 Task: Look for Airbnb options in Karukh, Afghanistan from 11th November, 2023 to 15th November, 2023 for 2 adults.1  bedroom having 2 beds and 1 bathroom. Property type can be hotel. Amenities needed are:dedicated workplace, breakfast. Look for 3 properties as per requirement.
Action: Mouse moved to (430, 93)
Screenshot: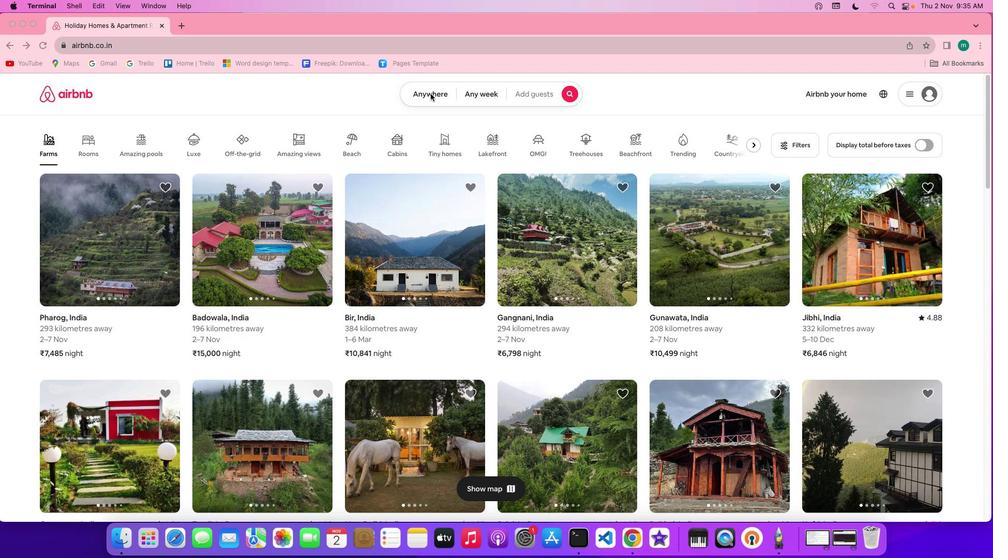 
Action: Mouse pressed left at (430, 93)
Screenshot: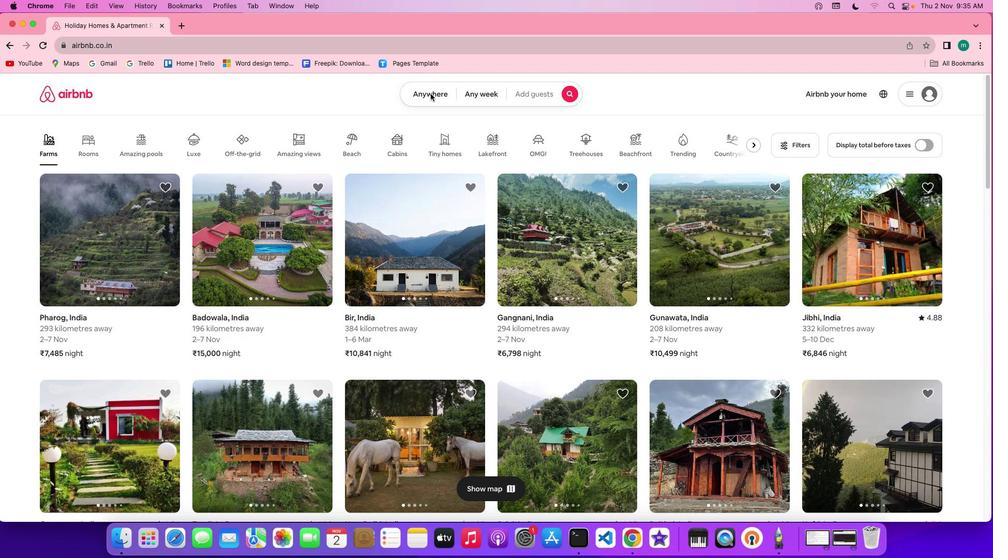 
Action: Mouse moved to (431, 93)
Screenshot: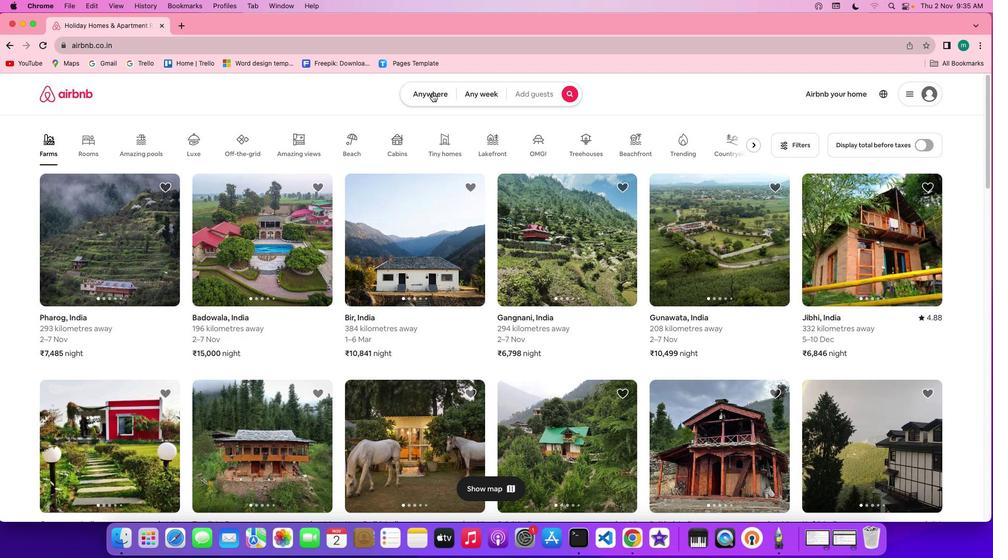 
Action: Mouse pressed left at (431, 93)
Screenshot: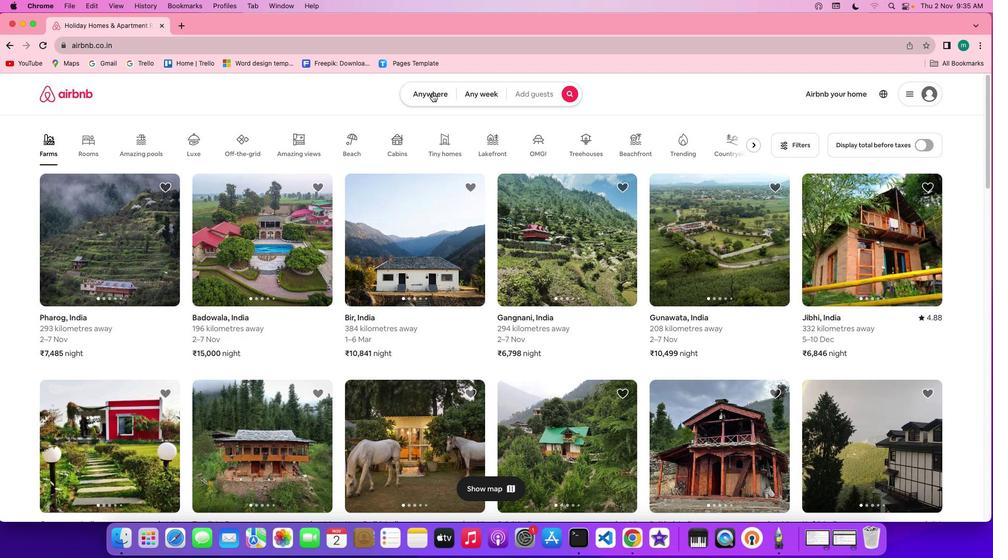 
Action: Mouse moved to (432, 93)
Screenshot: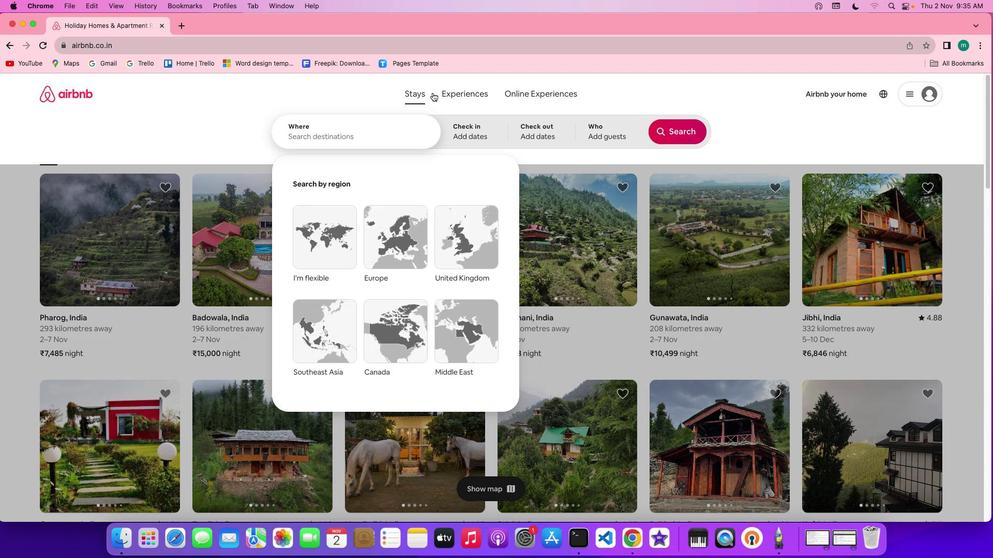 
Action: Key pressed Key.shift'K''a''r''u''k''h'','Key.spaceKey.shift'A''f''g''h''a''n''i''s''t''a''n'
Screenshot: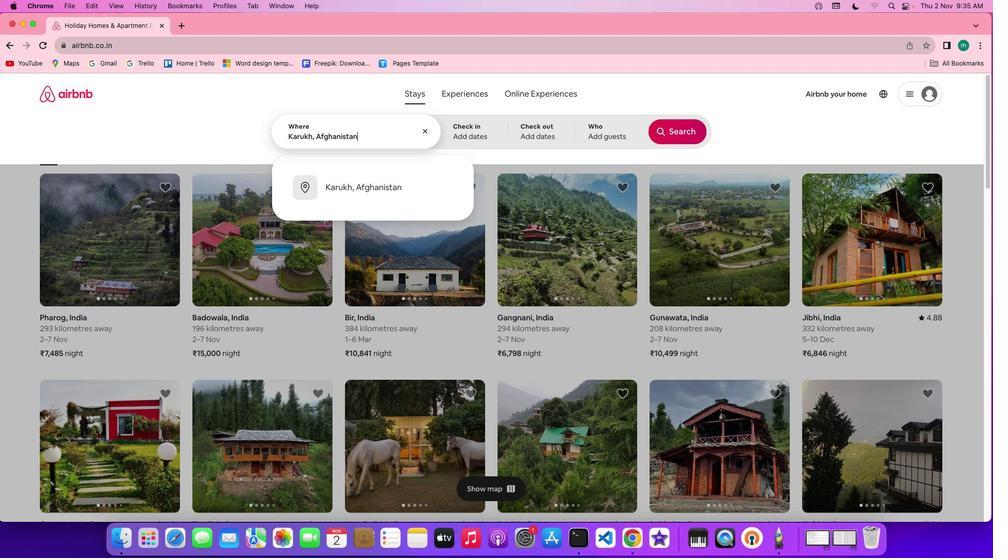 
Action: Mouse moved to (475, 127)
Screenshot: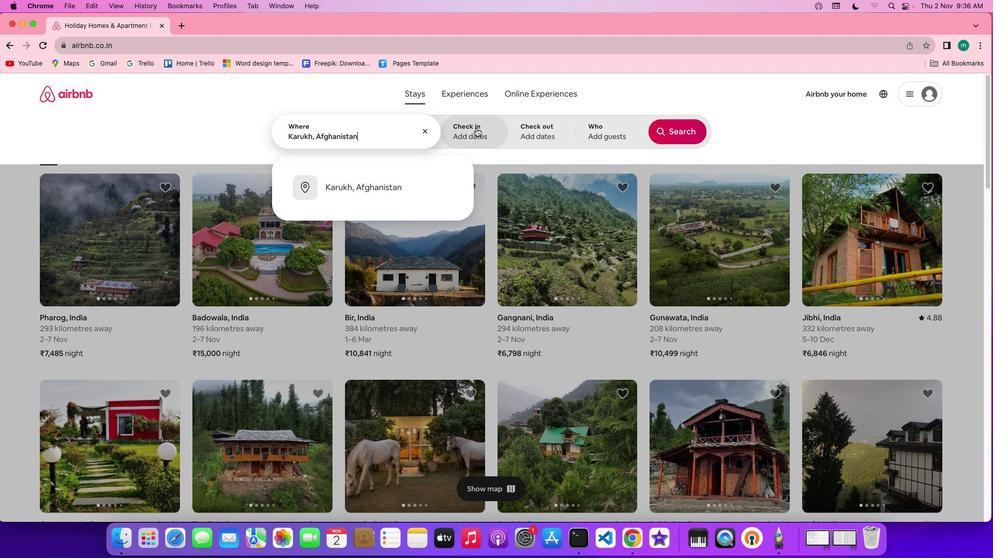 
Action: Mouse pressed left at (475, 127)
Screenshot: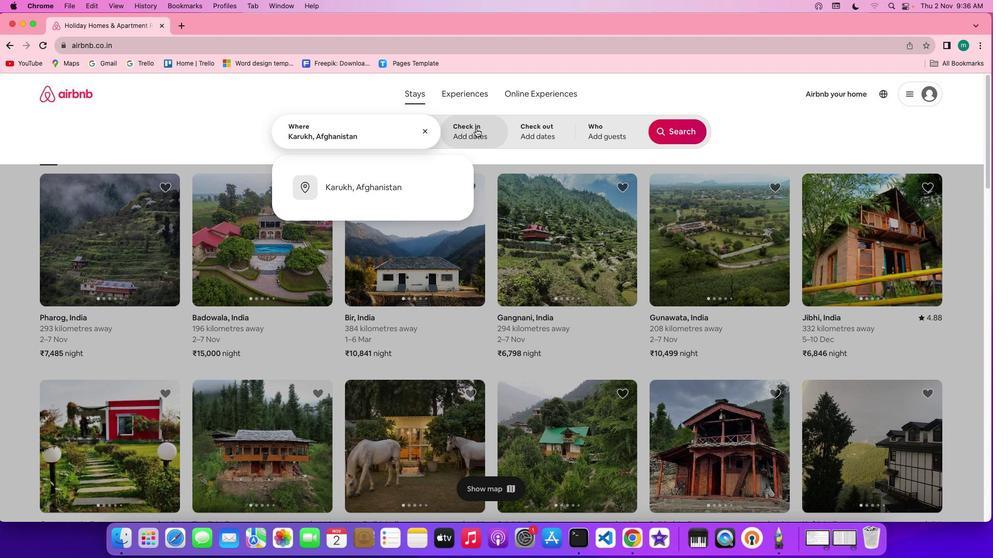 
Action: Mouse moved to (461, 283)
Screenshot: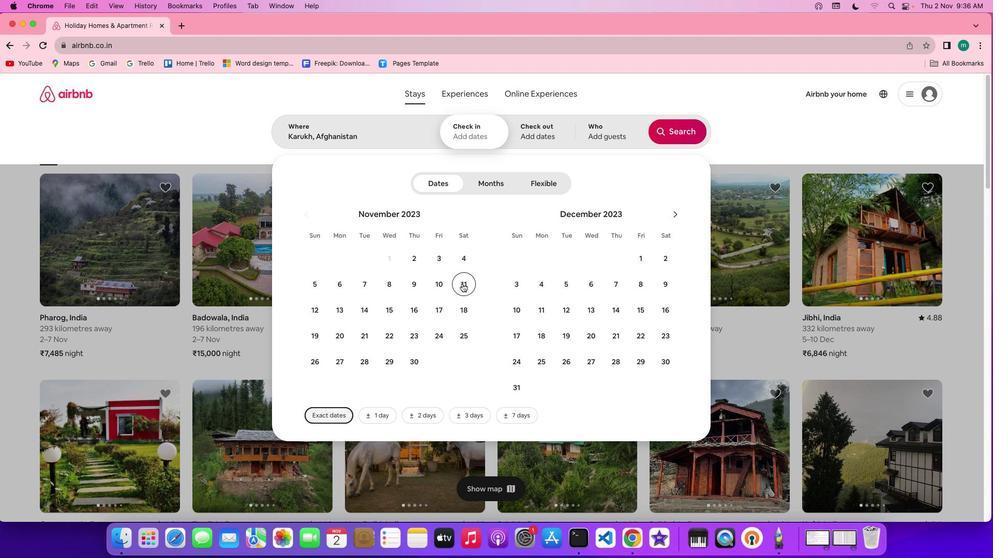 
Action: Mouse pressed left at (461, 283)
Screenshot: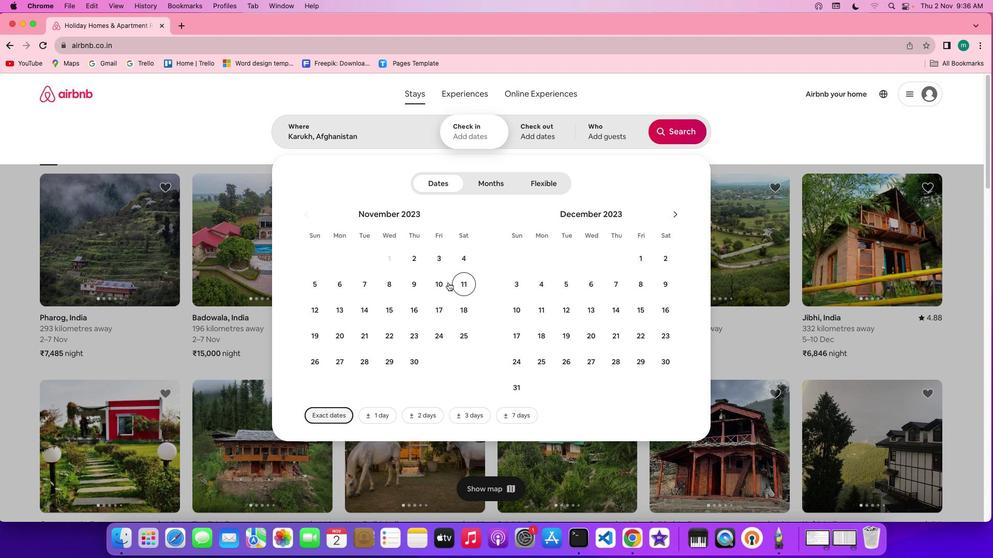 
Action: Mouse moved to (391, 309)
Screenshot: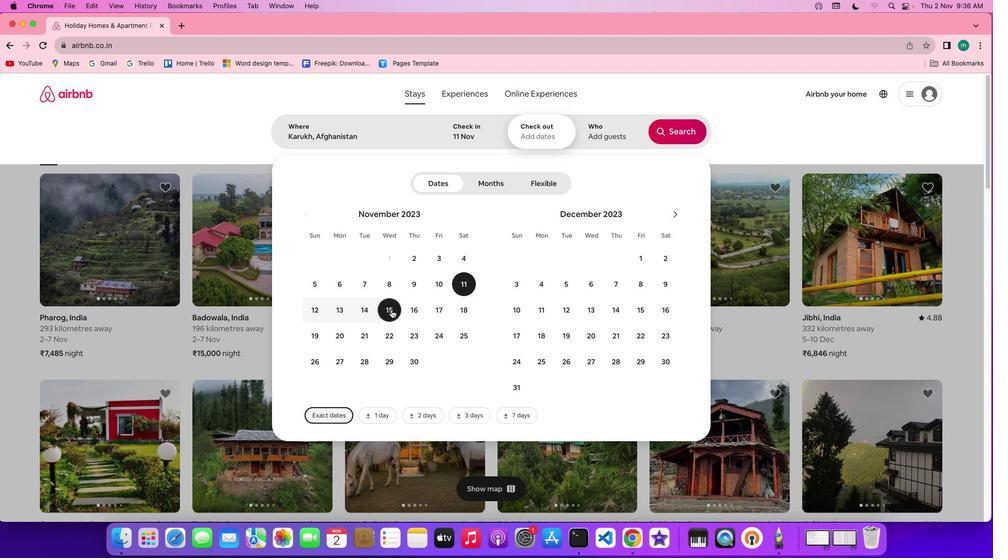 
Action: Mouse pressed left at (391, 309)
Screenshot: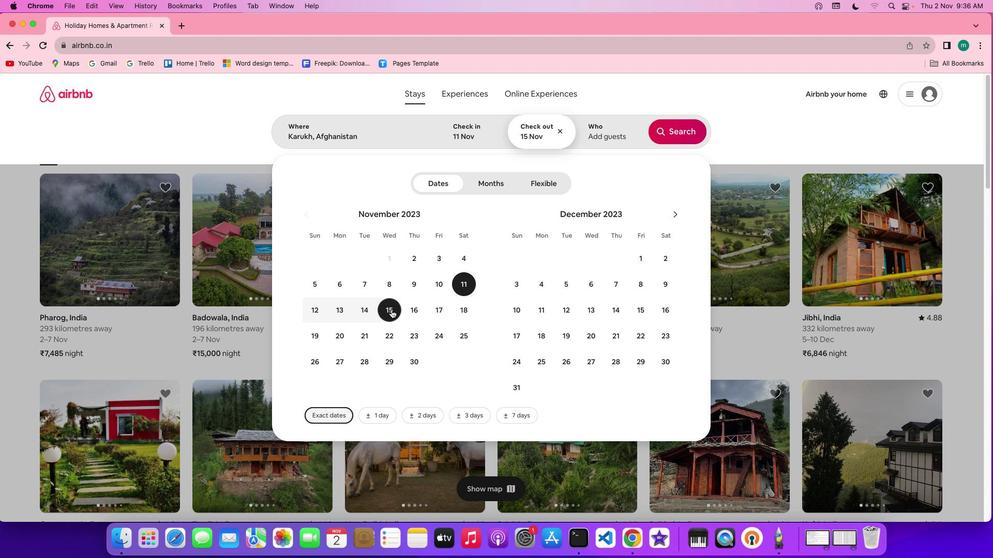 
Action: Mouse moved to (608, 137)
Screenshot: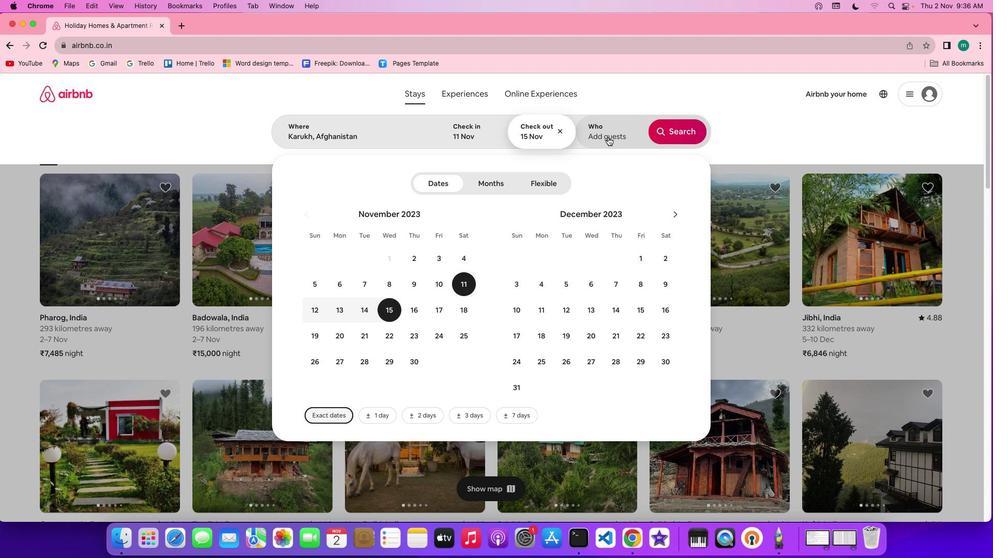 
Action: Mouse pressed left at (608, 137)
Screenshot: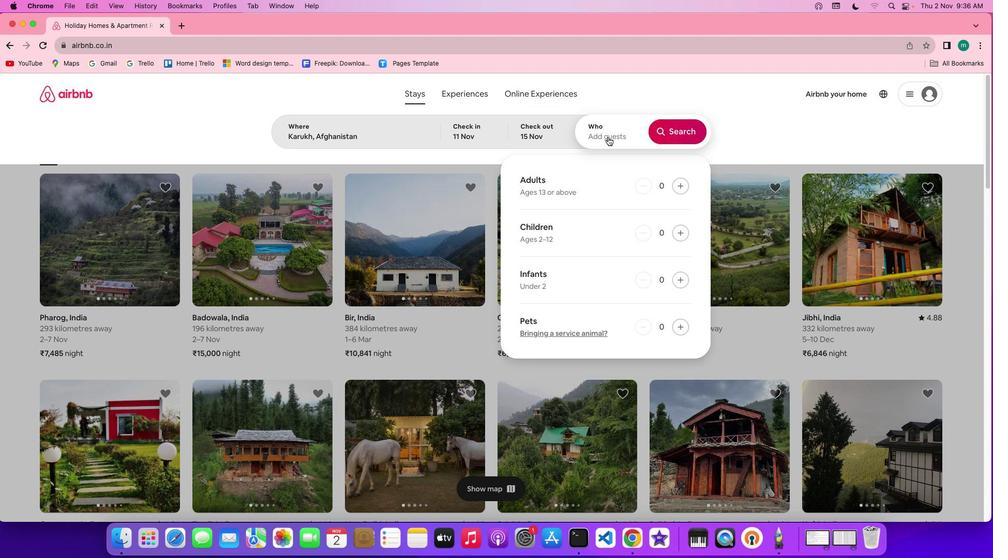 
Action: Mouse moved to (678, 186)
Screenshot: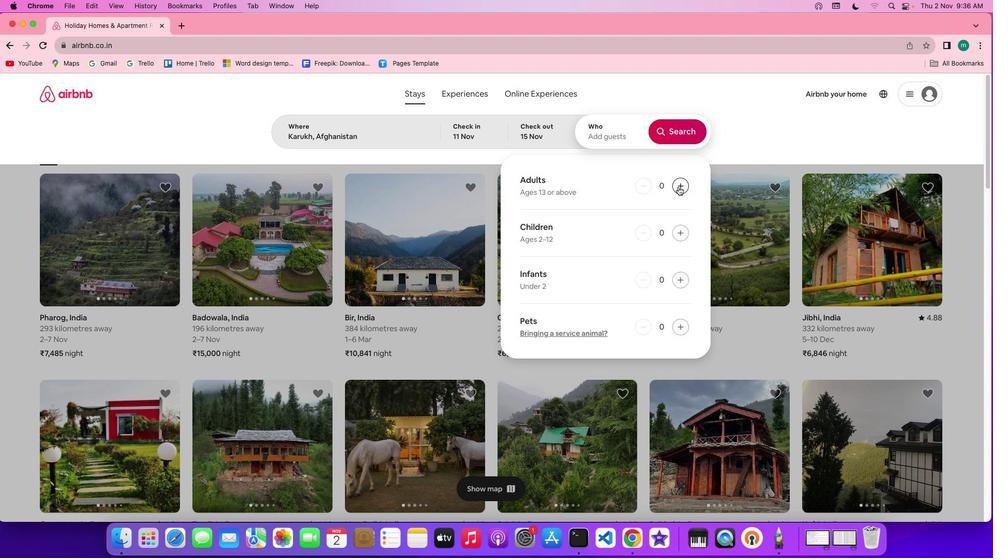 
Action: Mouse pressed left at (678, 186)
Screenshot: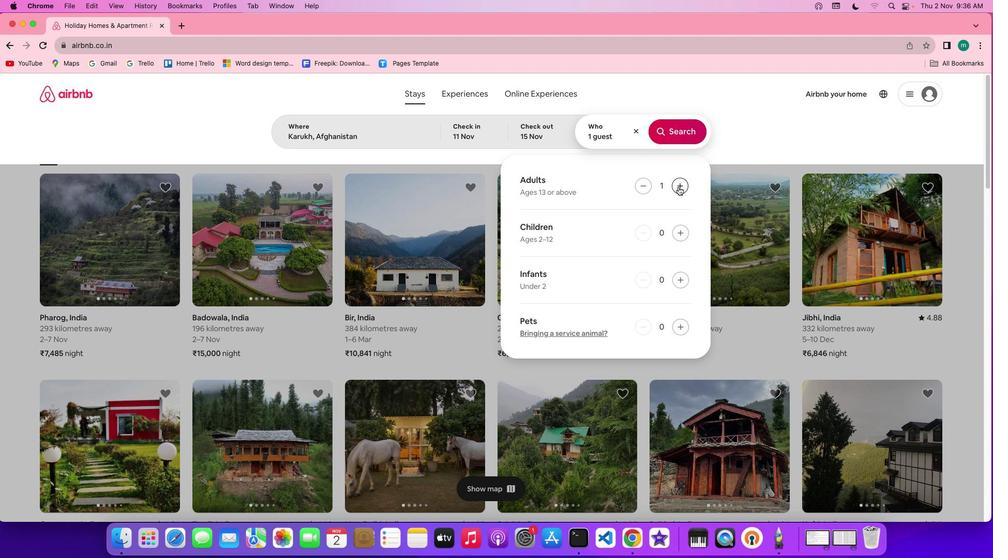 
Action: Mouse pressed left at (678, 186)
Screenshot: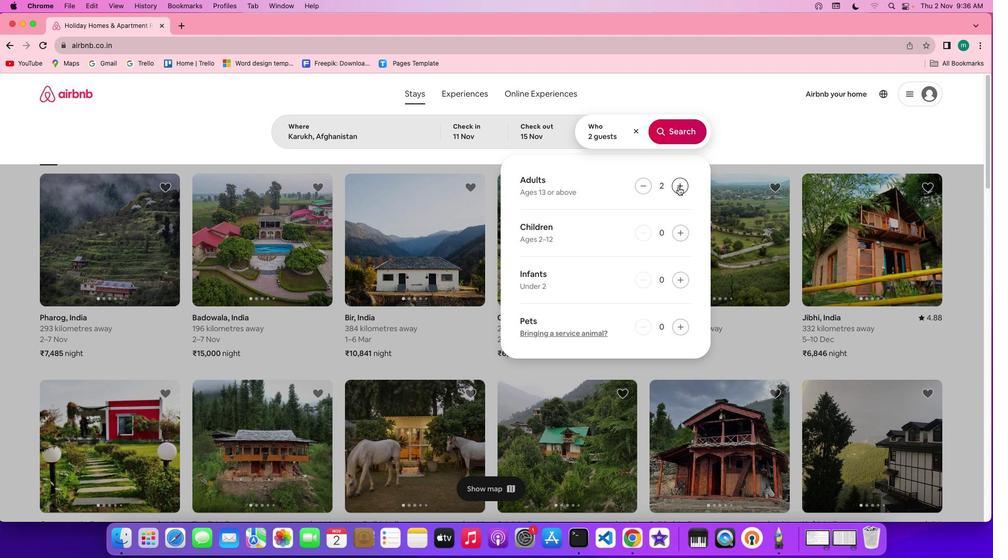 
Action: Mouse moved to (686, 128)
Screenshot: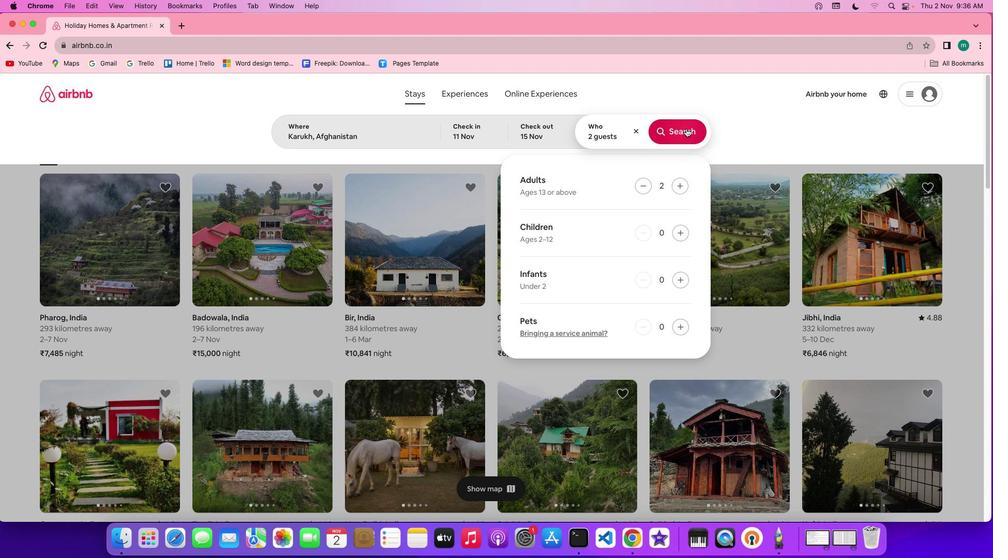 
Action: Mouse pressed left at (686, 128)
Screenshot: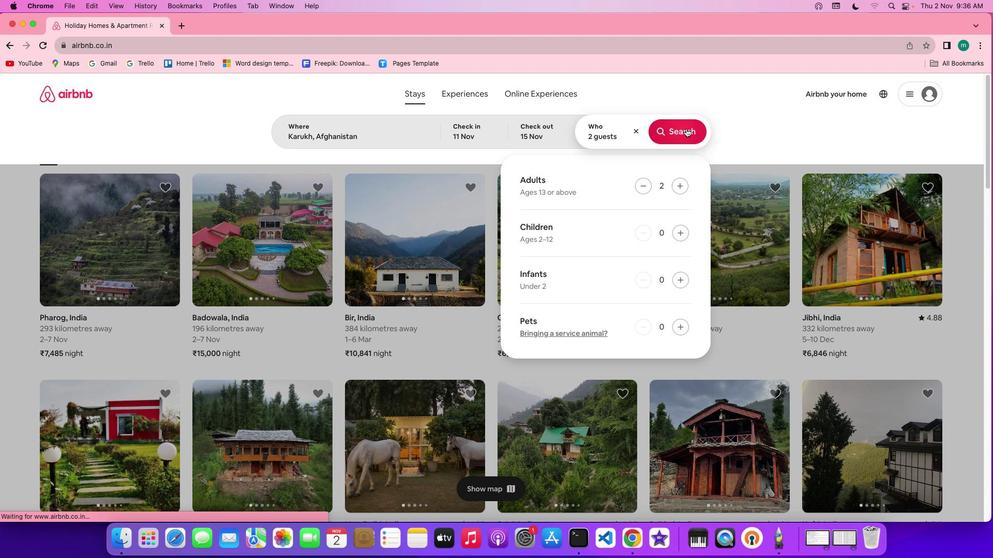 
Action: Mouse moved to (833, 134)
Screenshot: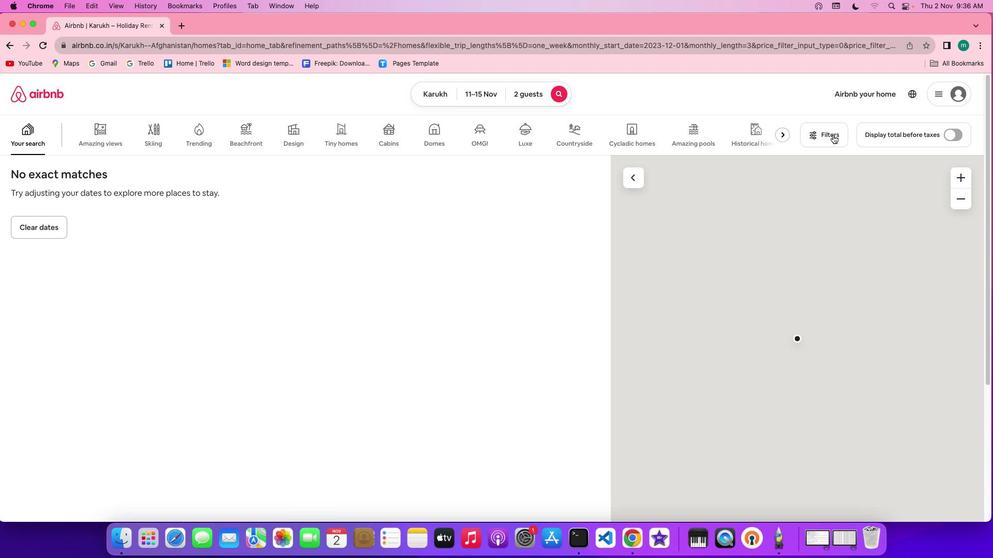 
Action: Mouse pressed left at (833, 134)
Screenshot: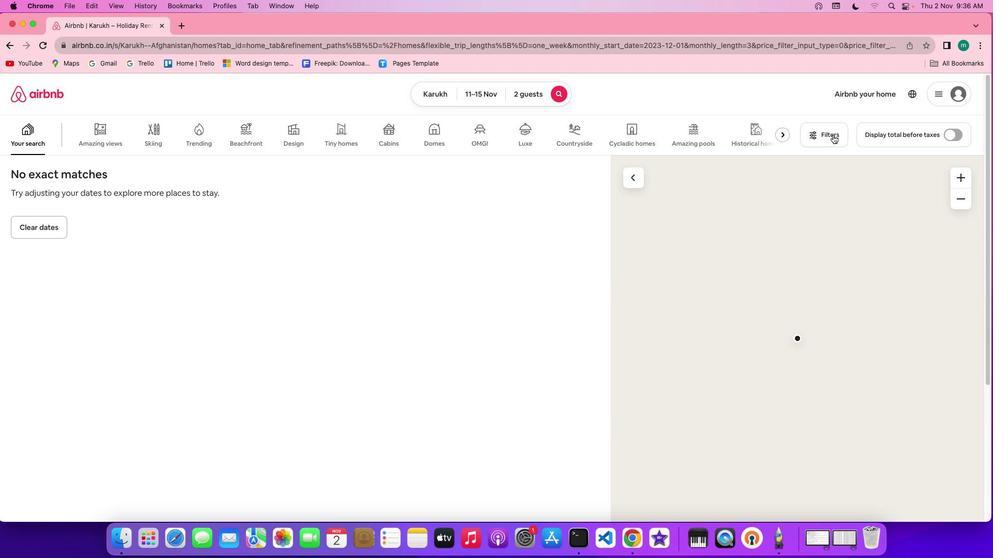 
Action: Mouse moved to (527, 297)
Screenshot: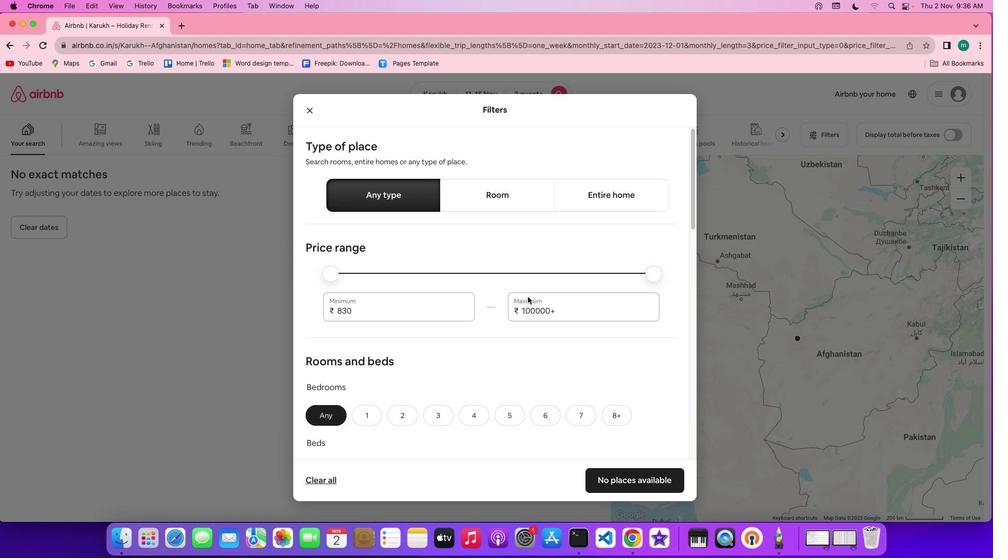 
Action: Mouse scrolled (527, 297) with delta (0, 0)
Screenshot: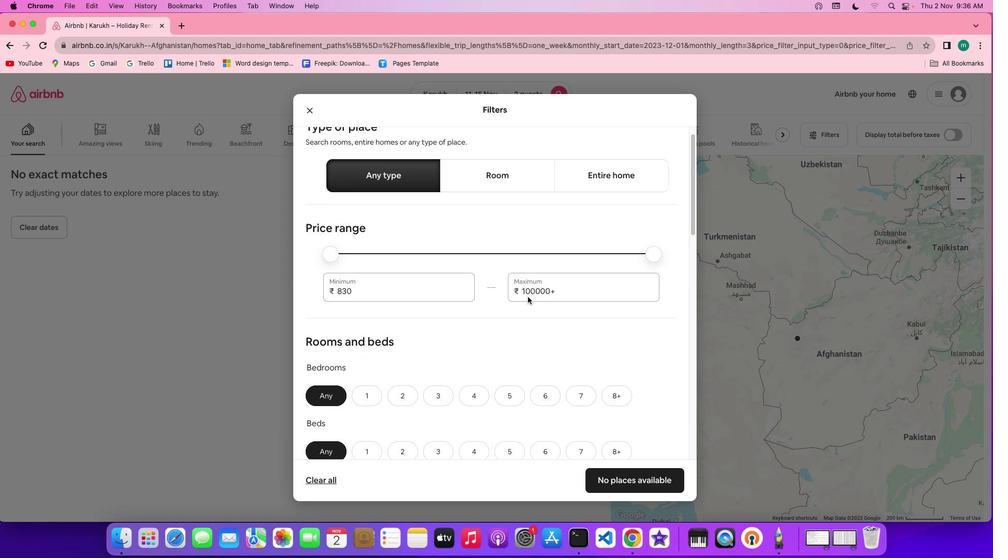 
Action: Mouse scrolled (527, 297) with delta (0, 0)
Screenshot: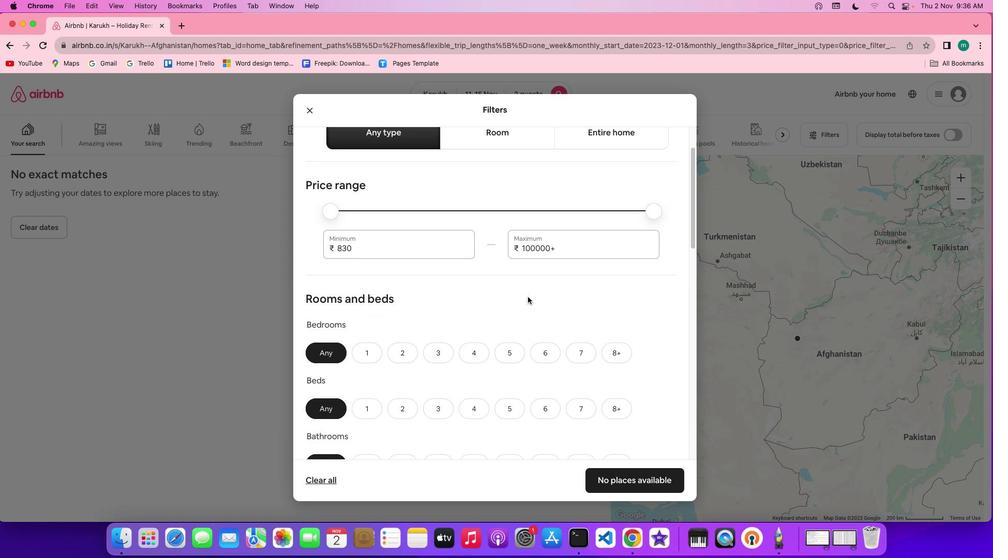 
Action: Mouse scrolled (527, 297) with delta (0, 0)
Screenshot: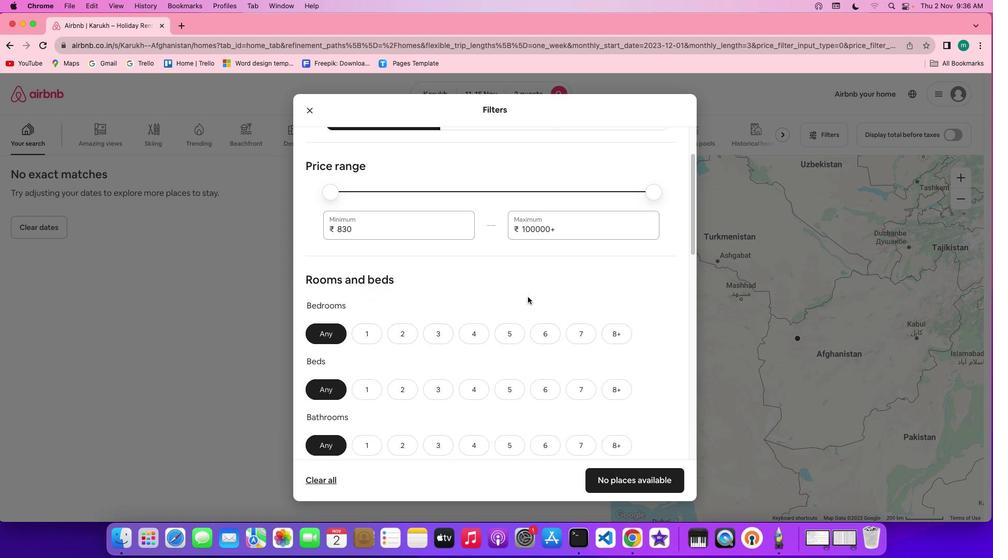 
Action: Mouse scrolled (527, 297) with delta (0, -1)
Screenshot: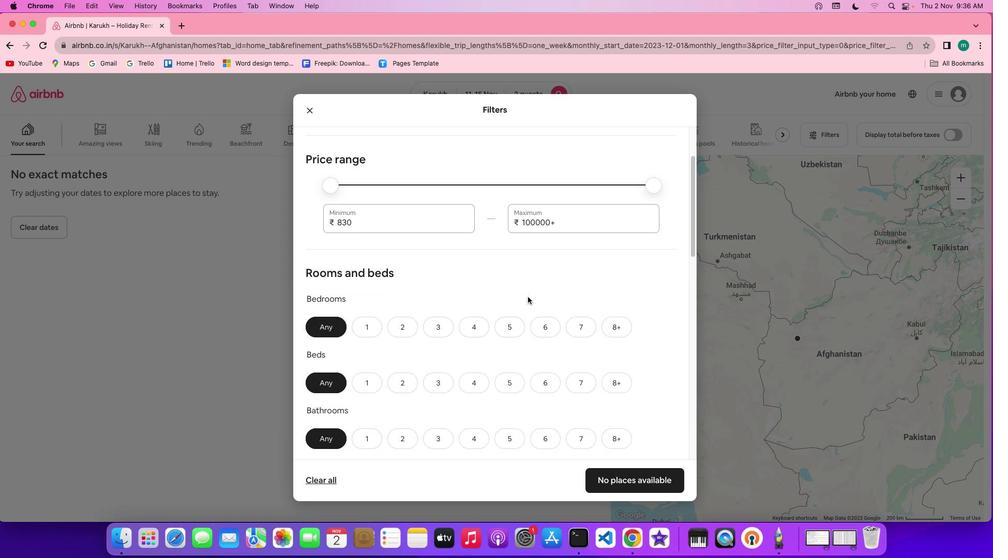 
Action: Mouse moved to (527, 296)
Screenshot: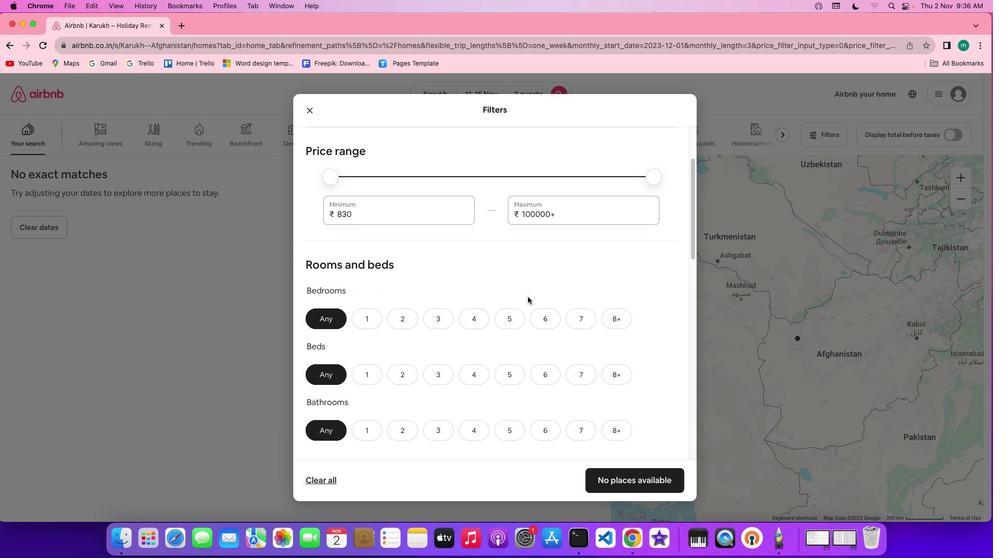 
Action: Mouse scrolled (527, 296) with delta (0, 0)
Screenshot: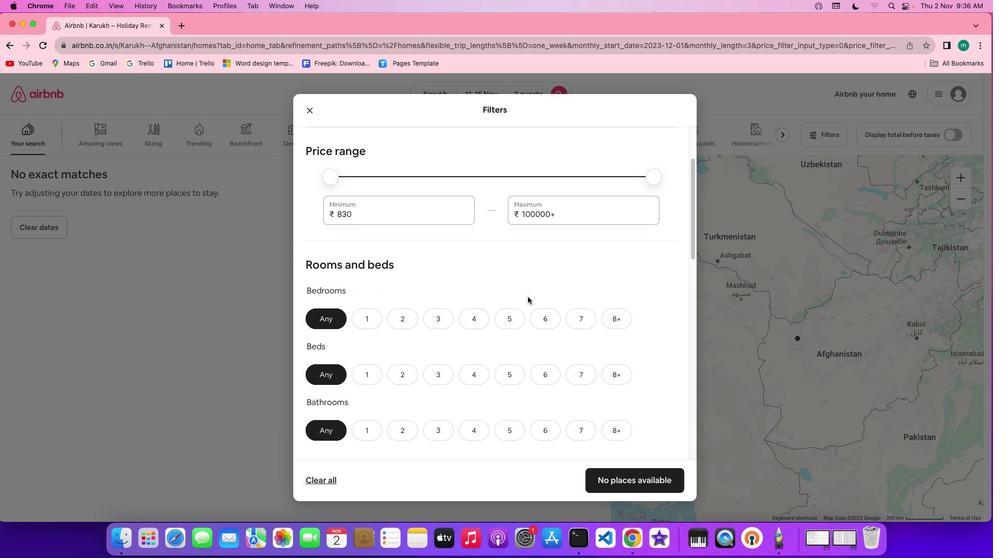 
Action: Mouse scrolled (527, 296) with delta (0, 0)
Screenshot: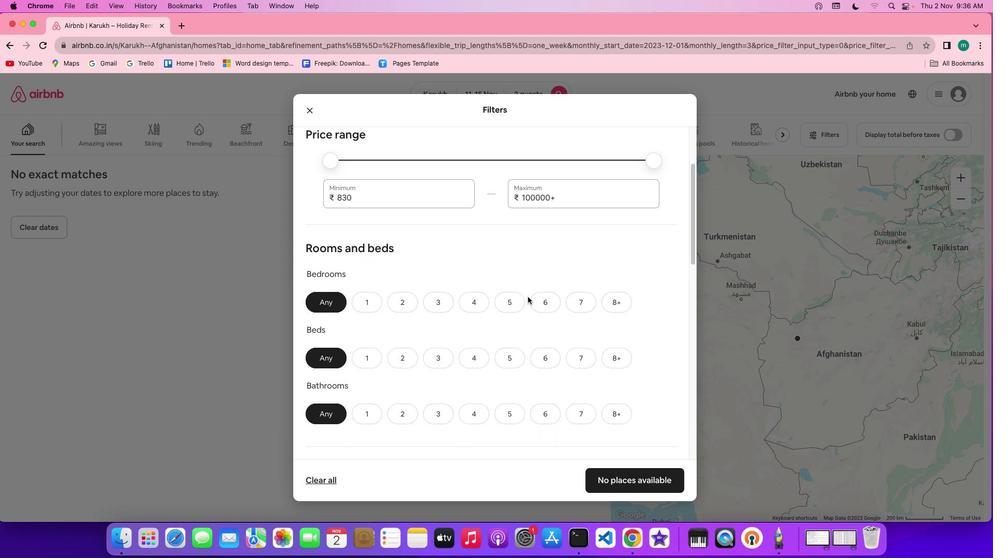 
Action: Mouse scrolled (527, 296) with delta (0, 0)
Screenshot: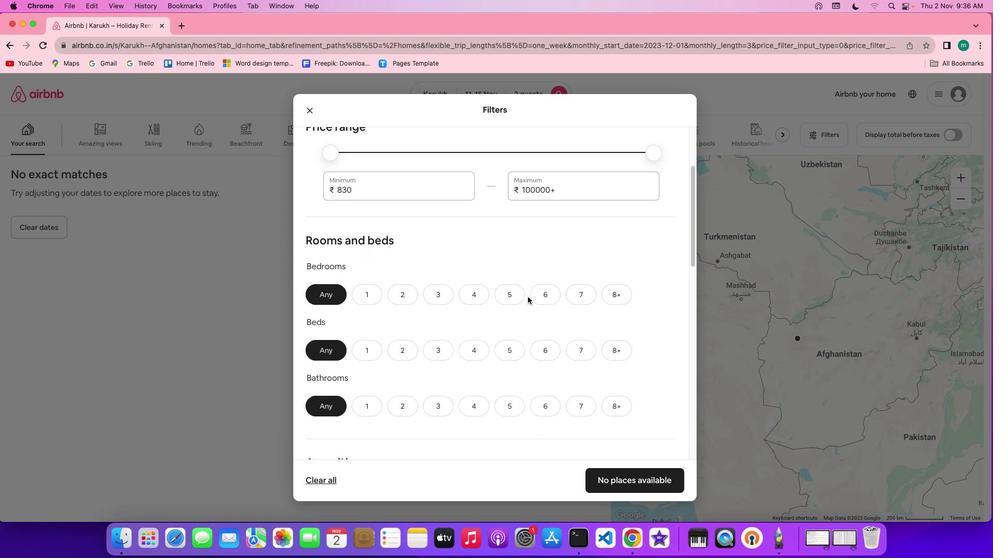 
Action: Mouse scrolled (527, 296) with delta (0, 0)
Screenshot: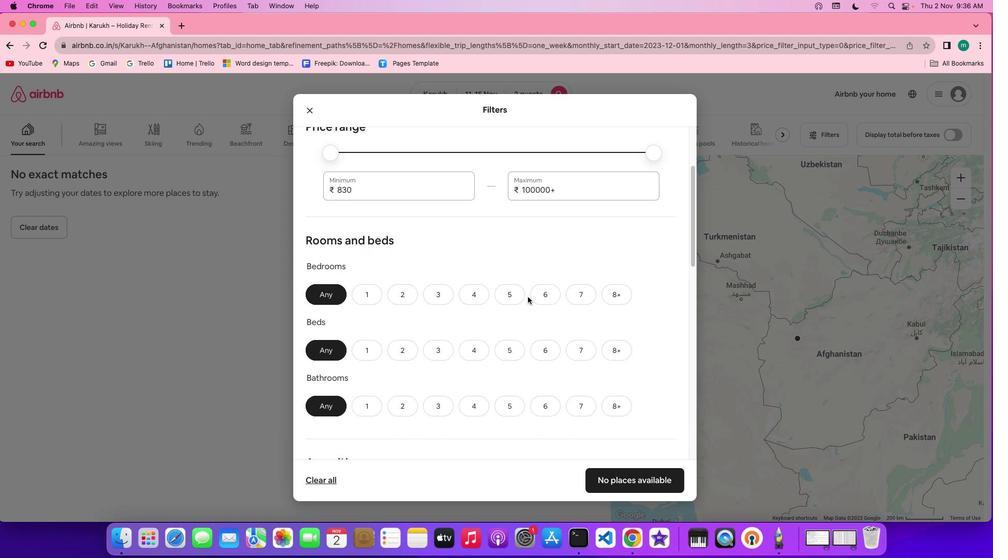 
Action: Mouse scrolled (527, 296) with delta (0, 0)
Screenshot: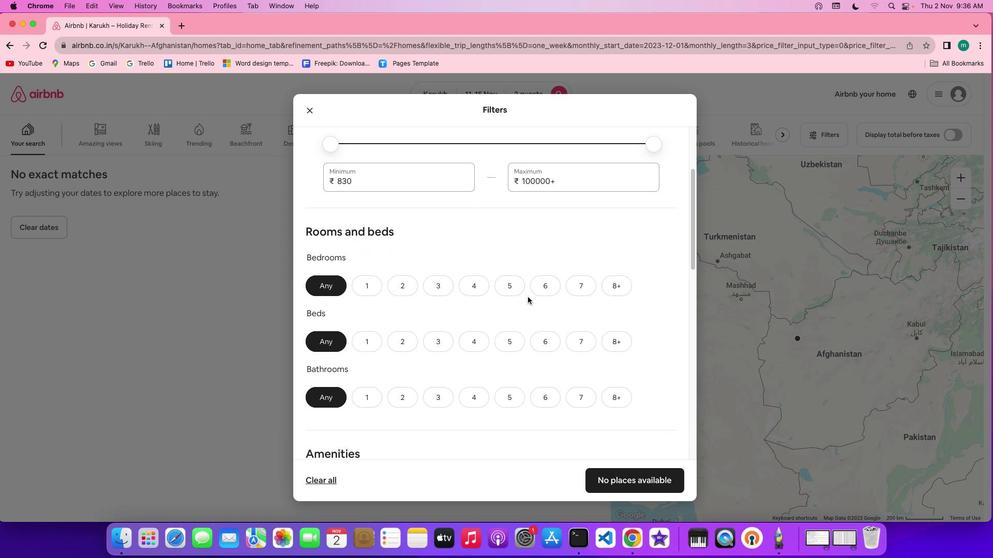 
Action: Mouse scrolled (527, 296) with delta (0, 0)
Screenshot: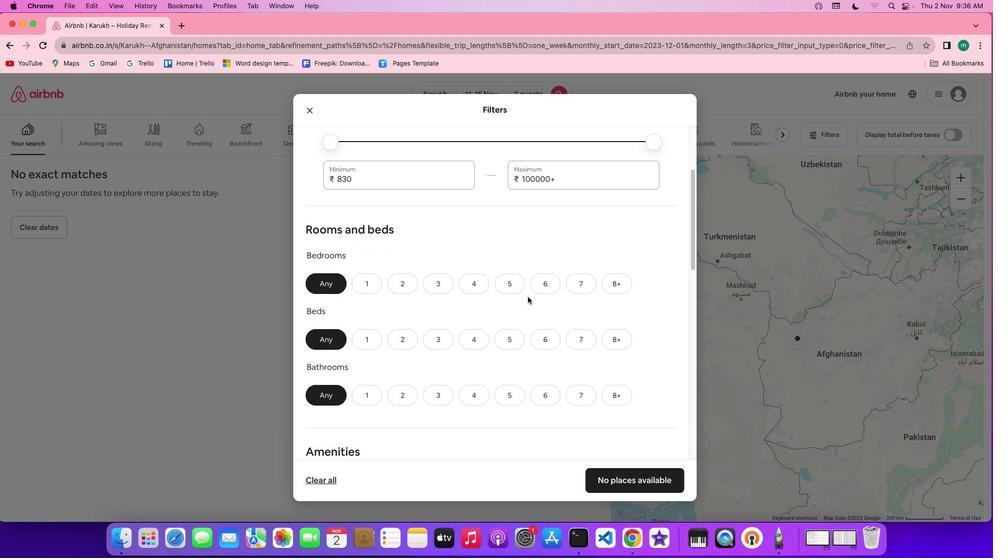 
Action: Mouse scrolled (527, 296) with delta (0, 0)
Screenshot: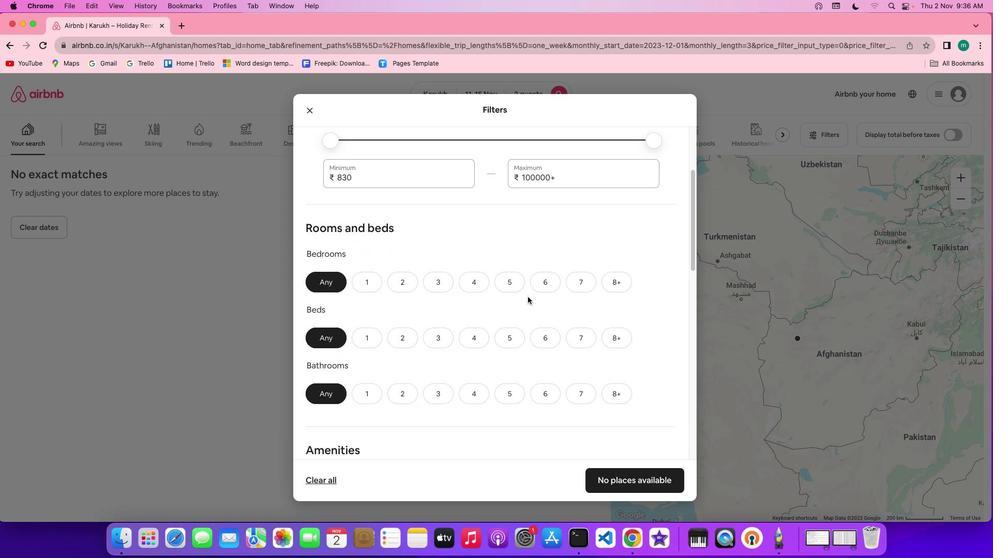 
Action: Mouse scrolled (527, 296) with delta (0, 0)
Screenshot: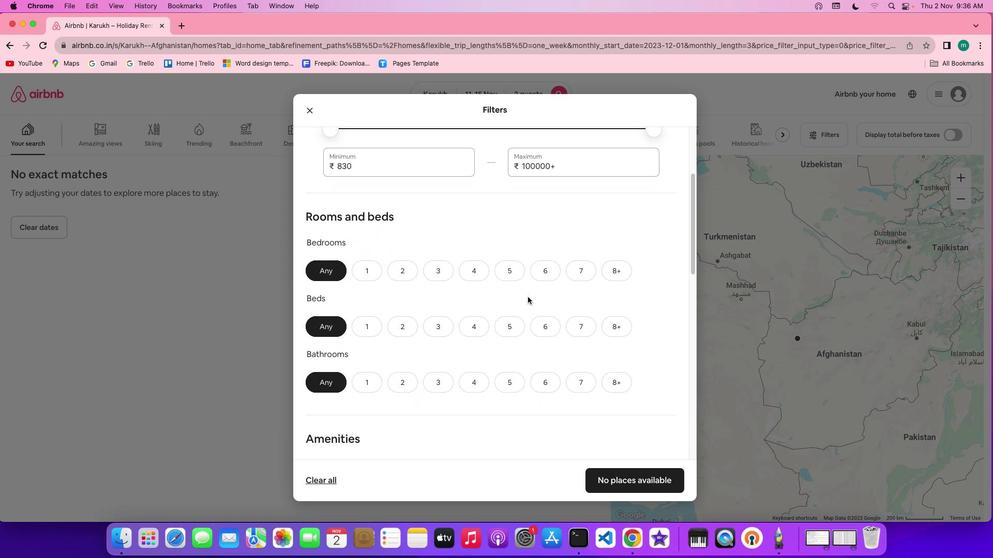 
Action: Mouse scrolled (527, 296) with delta (0, 0)
Screenshot: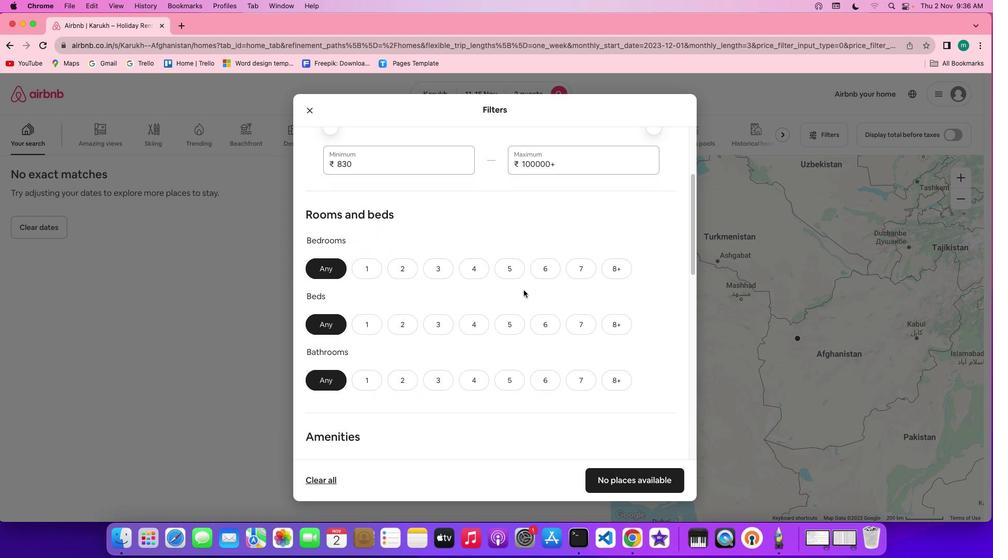
Action: Mouse moved to (372, 270)
Screenshot: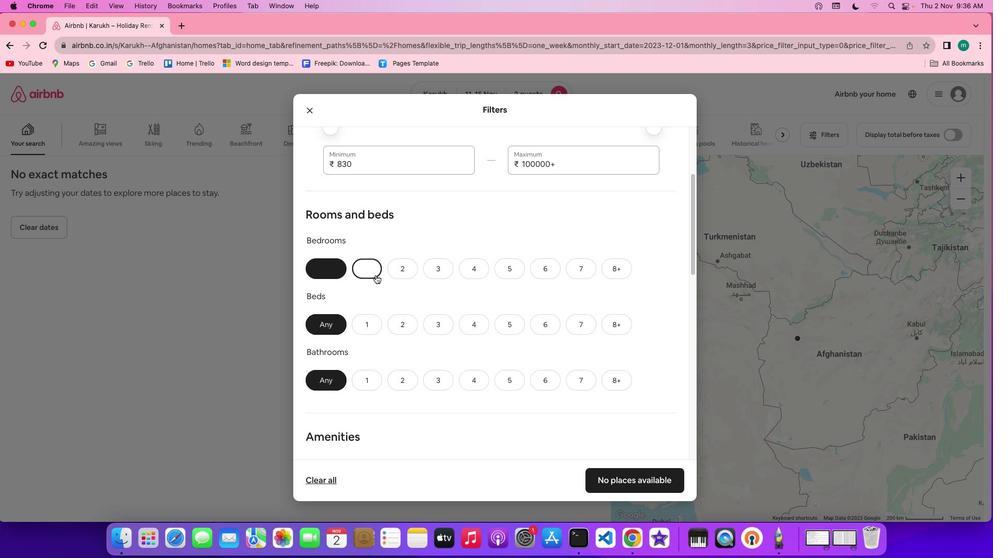 
Action: Mouse pressed left at (372, 270)
Screenshot: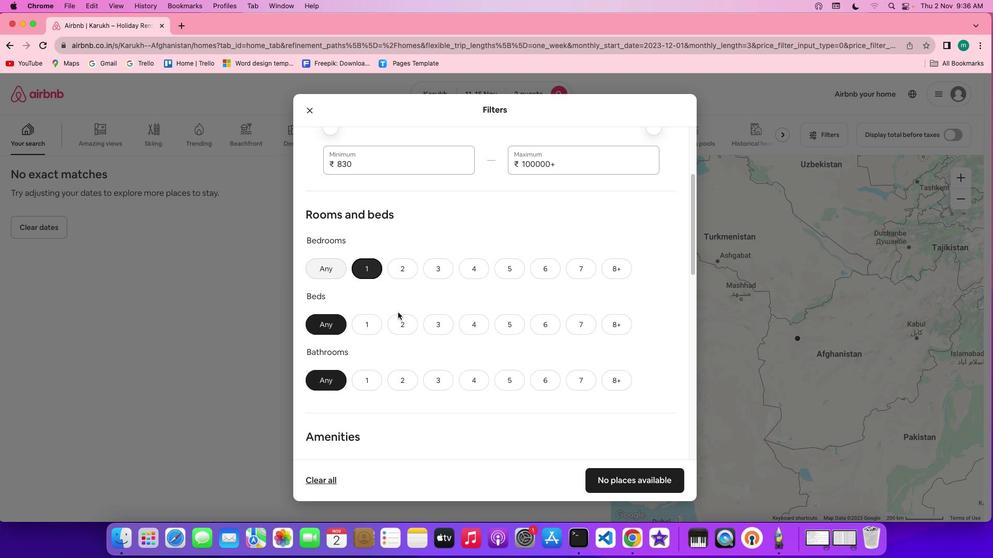 
Action: Mouse moved to (401, 325)
Screenshot: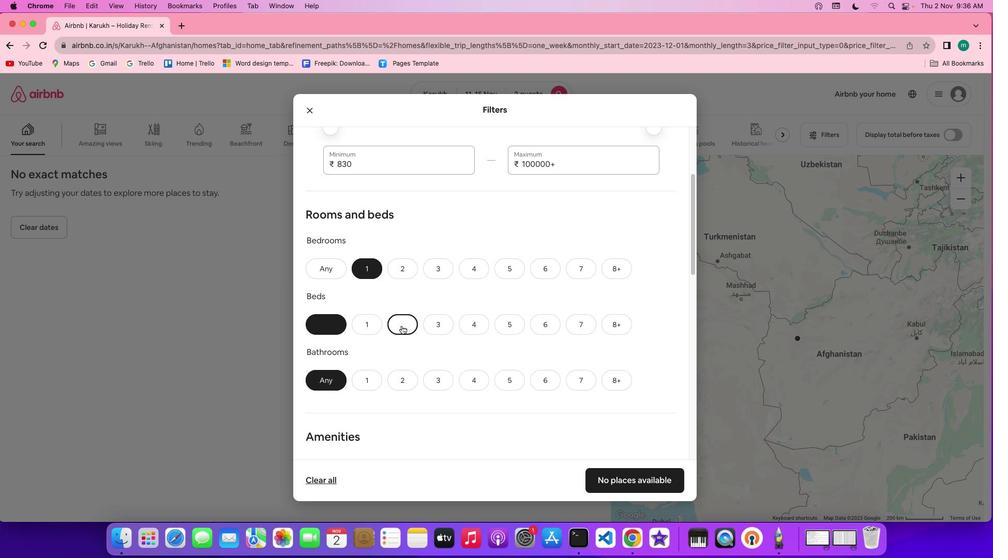 
Action: Mouse pressed left at (401, 325)
Screenshot: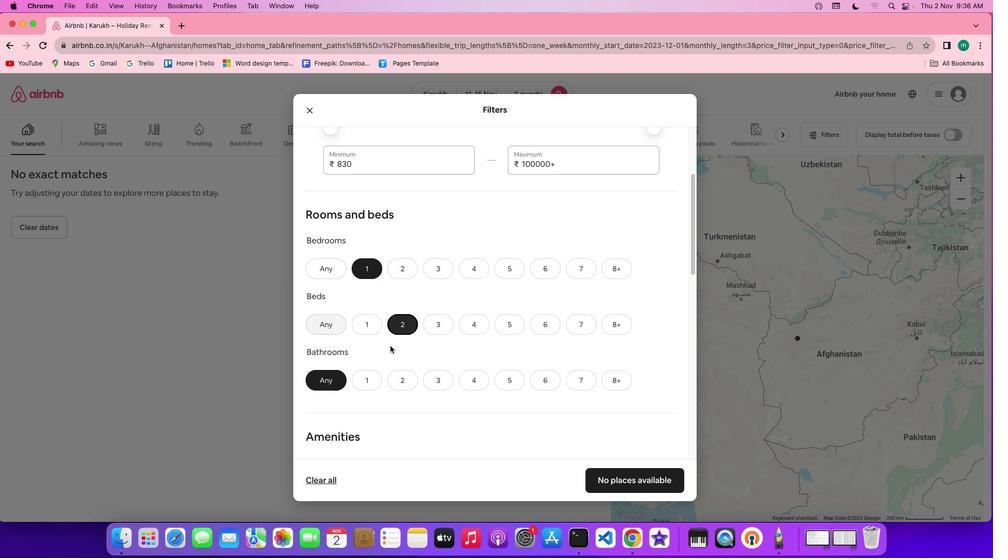 
Action: Mouse moved to (370, 374)
Screenshot: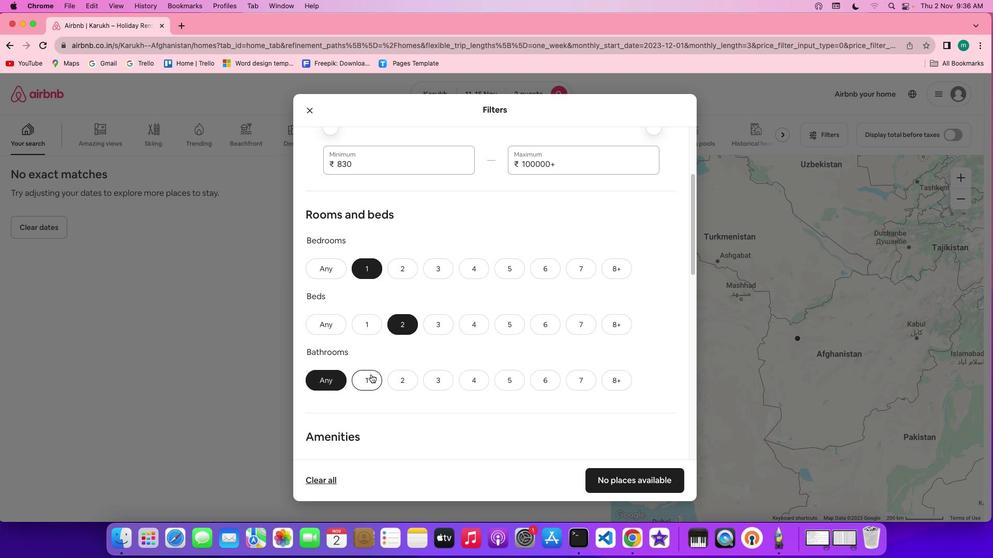 
Action: Mouse pressed left at (370, 374)
Screenshot: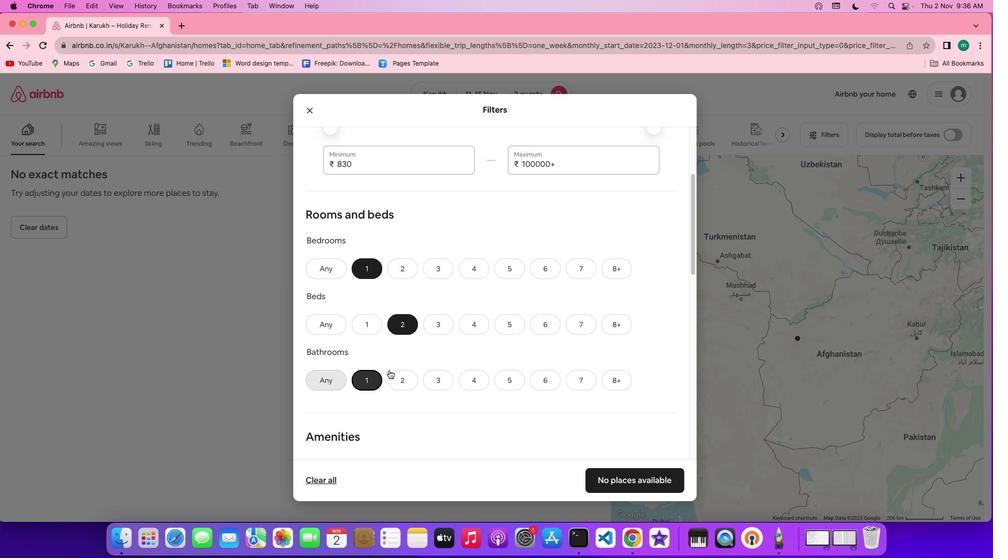 
Action: Mouse moved to (522, 385)
Screenshot: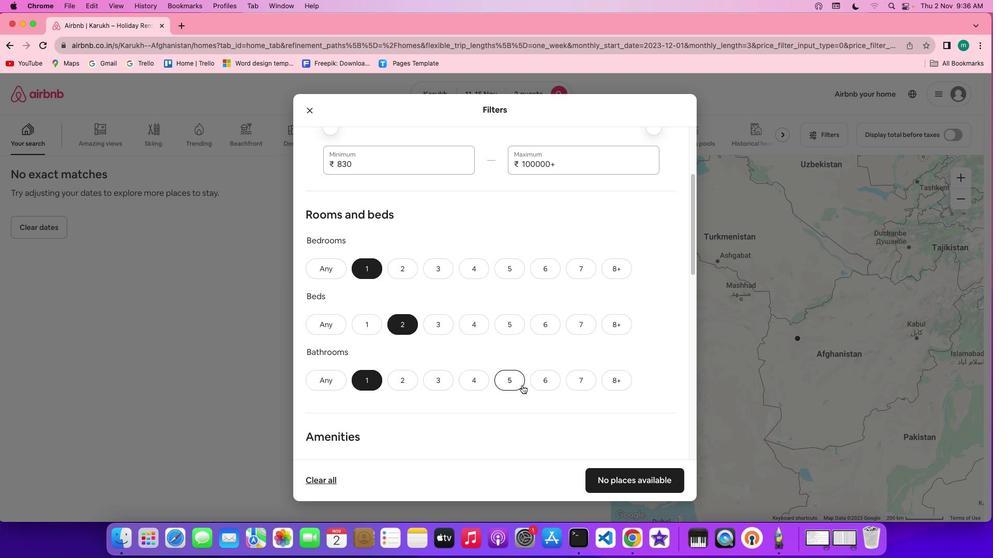 
Action: Mouse scrolled (522, 385) with delta (0, 0)
Screenshot: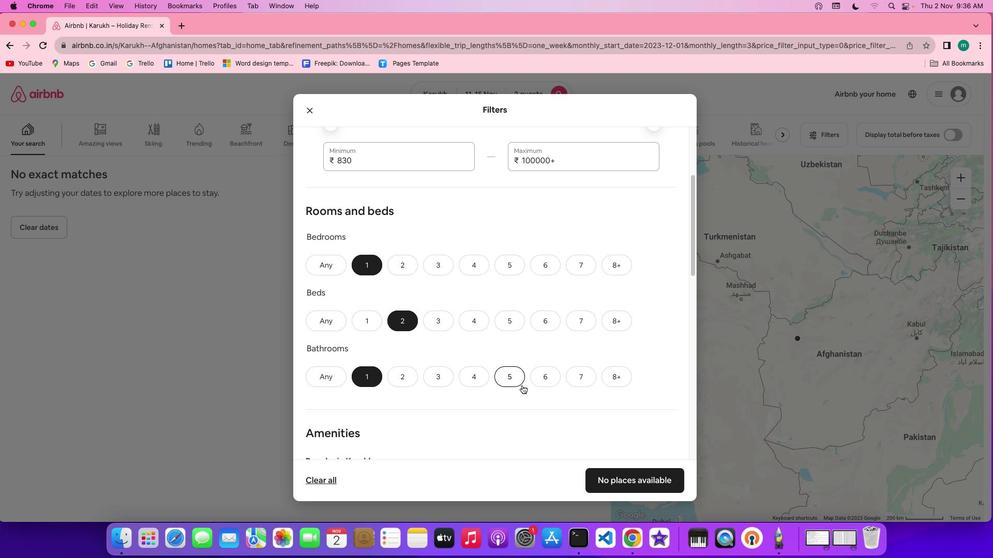 
Action: Mouse scrolled (522, 385) with delta (0, 0)
Screenshot: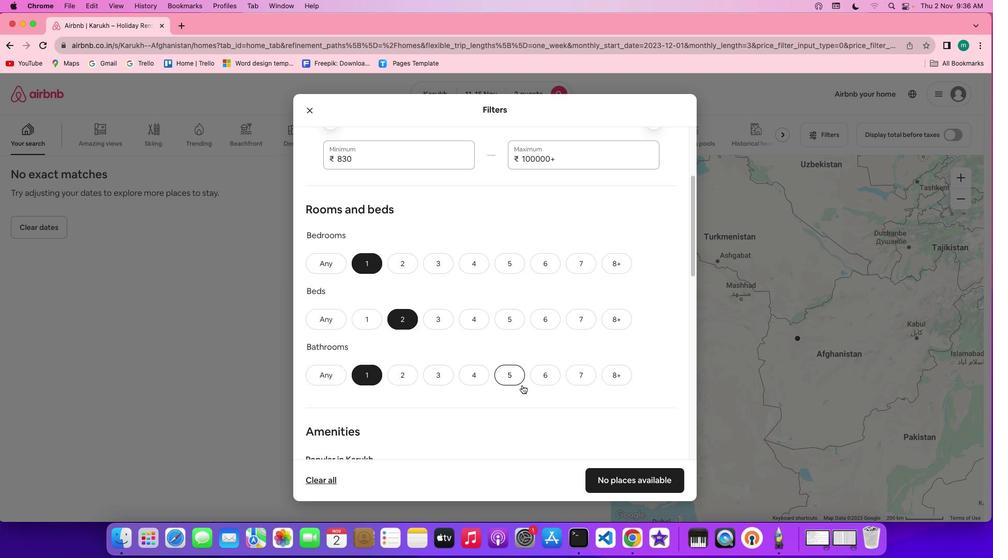 
Action: Mouse scrolled (522, 385) with delta (0, 0)
Screenshot: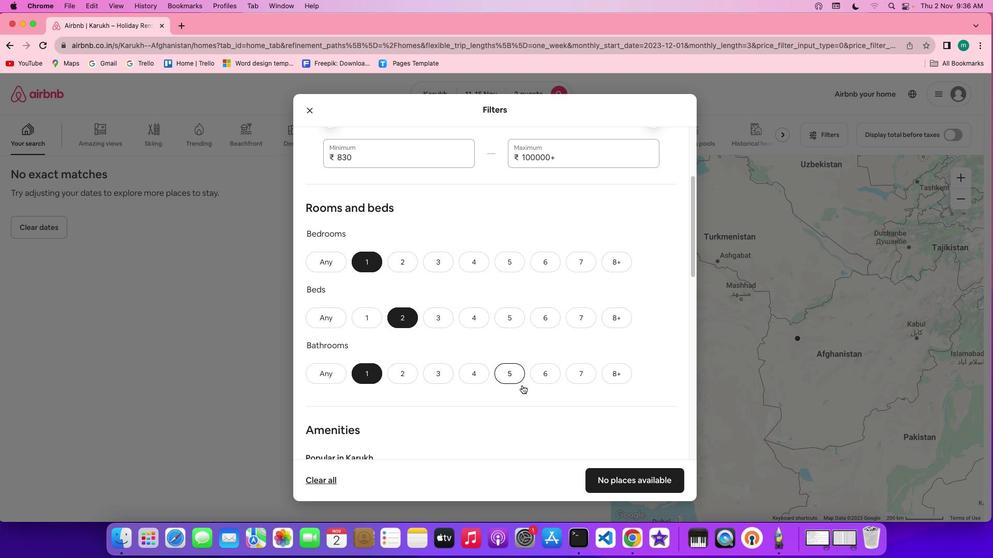 
Action: Mouse scrolled (522, 385) with delta (0, 0)
Screenshot: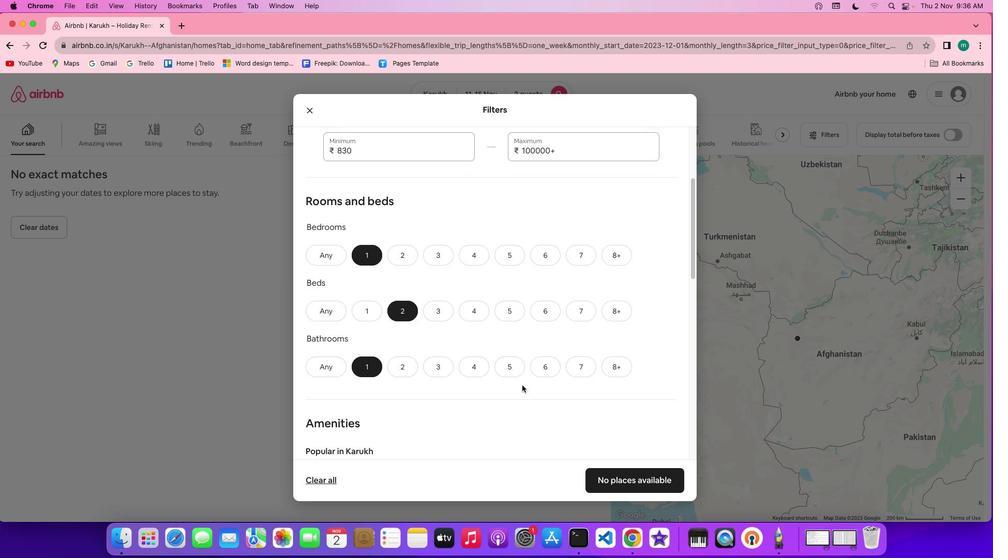 
Action: Mouse scrolled (522, 385) with delta (0, 0)
Screenshot: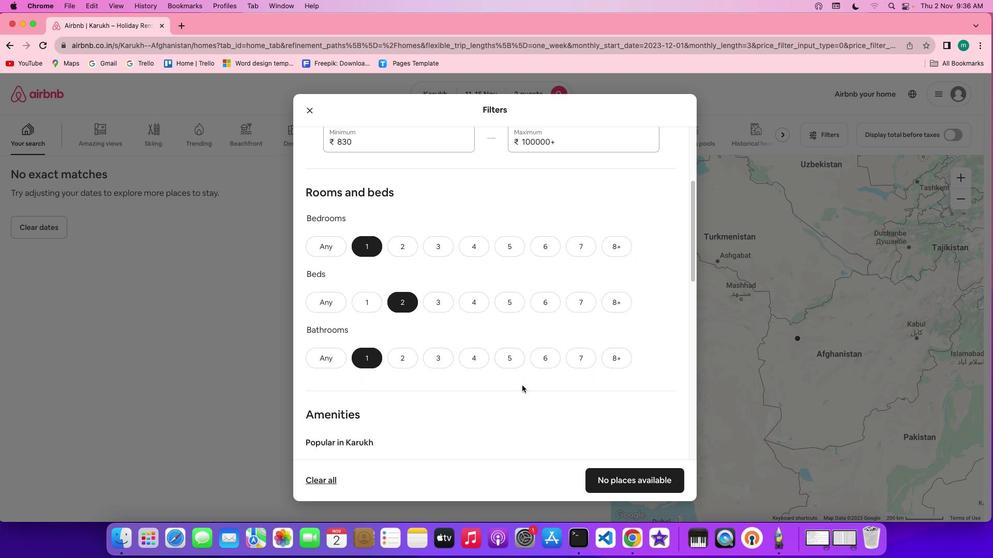 
Action: Mouse scrolled (522, 385) with delta (0, 0)
Screenshot: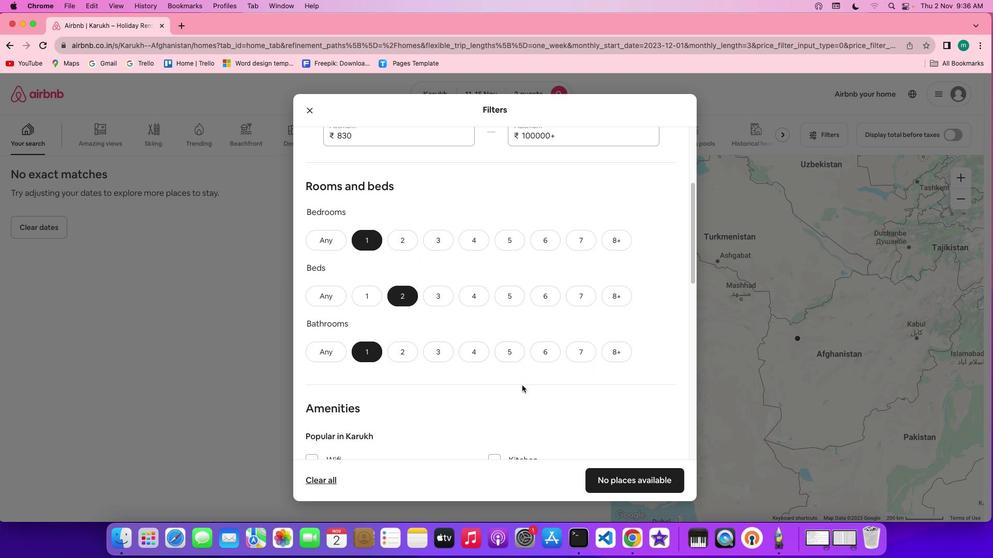 
Action: Mouse scrolled (522, 385) with delta (0, 0)
Screenshot: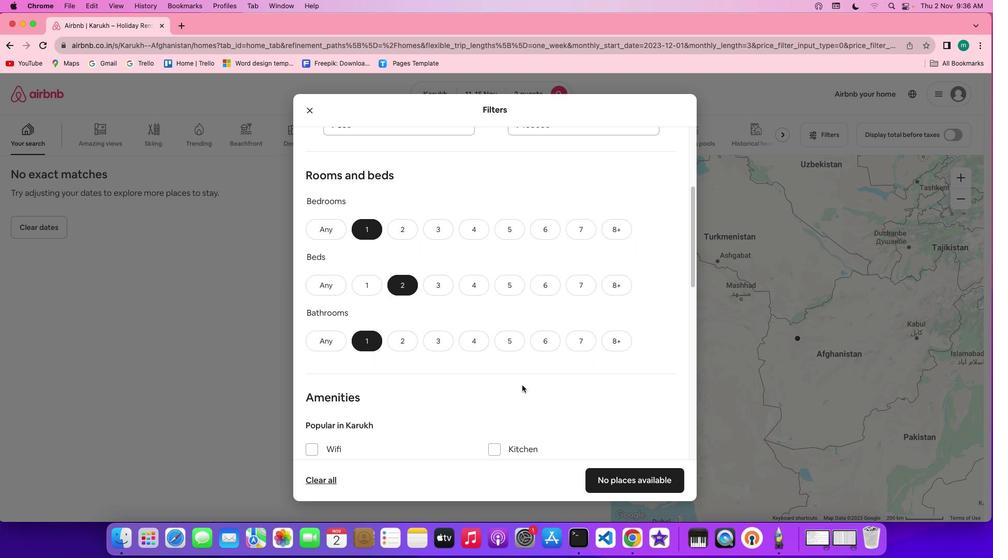 
Action: Mouse scrolled (522, 385) with delta (0, 0)
Screenshot: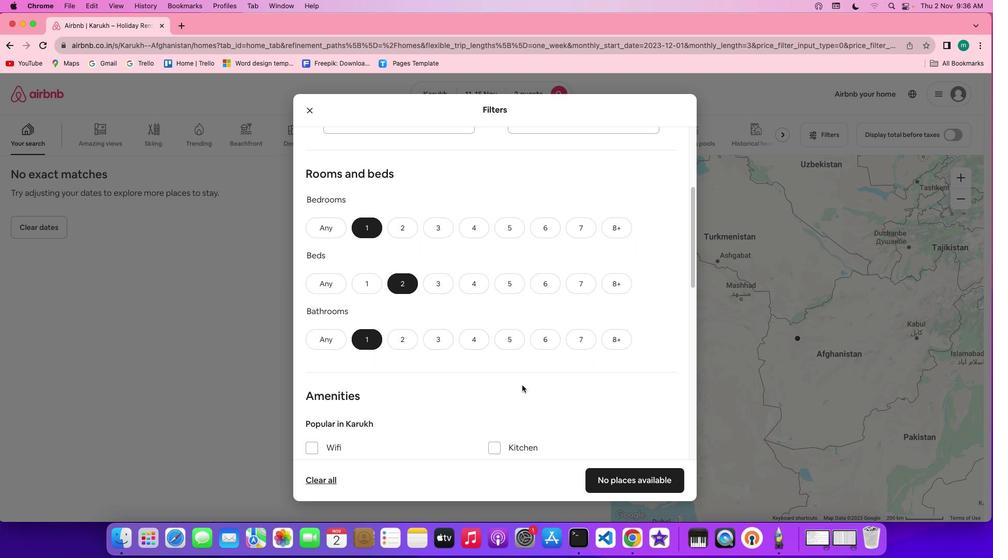 
Action: Mouse scrolled (522, 385) with delta (0, 0)
Screenshot: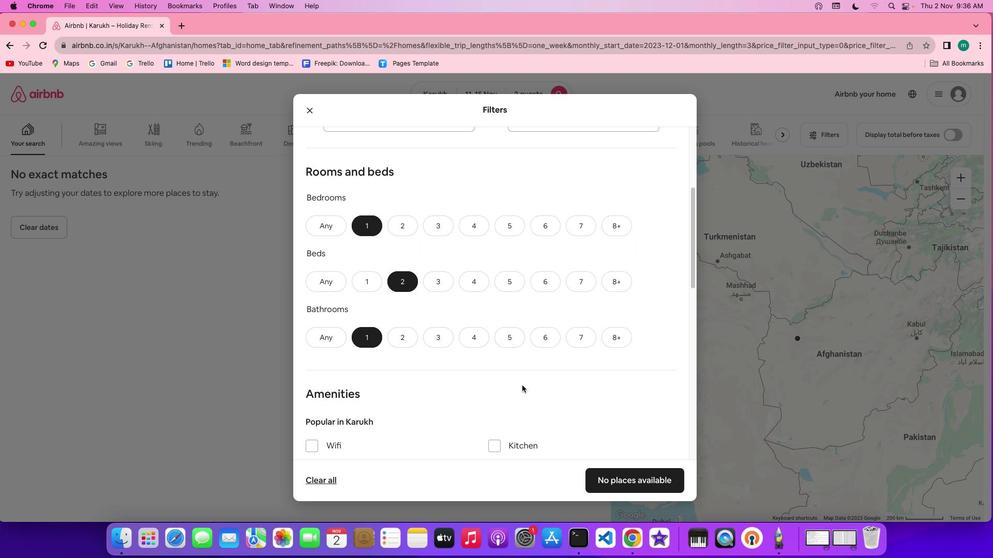 
Action: Mouse scrolled (522, 385) with delta (0, 0)
Screenshot: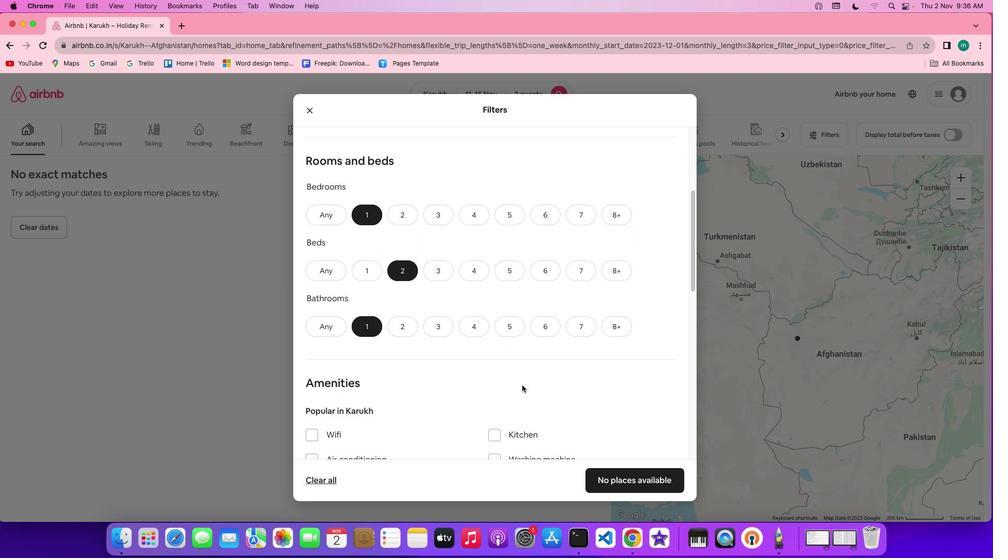 
Action: Mouse scrolled (522, 385) with delta (0, 0)
Screenshot: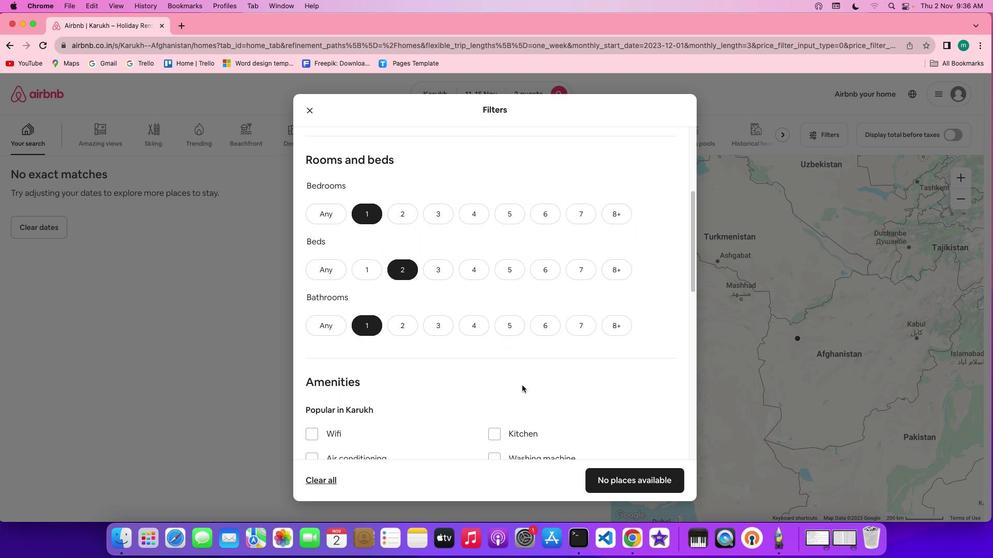 
Action: Mouse scrolled (522, 385) with delta (0, 0)
Screenshot: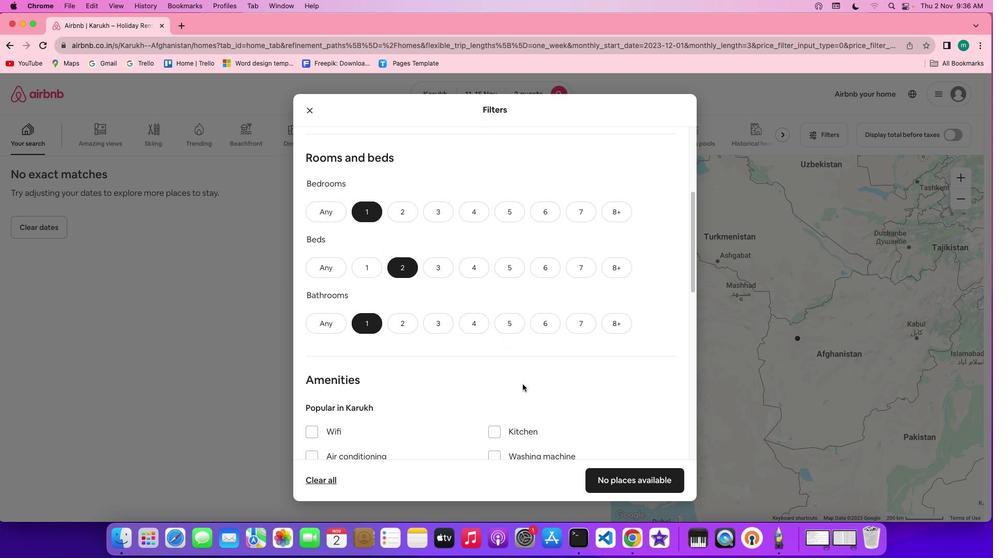 
Action: Mouse moved to (522, 384)
Screenshot: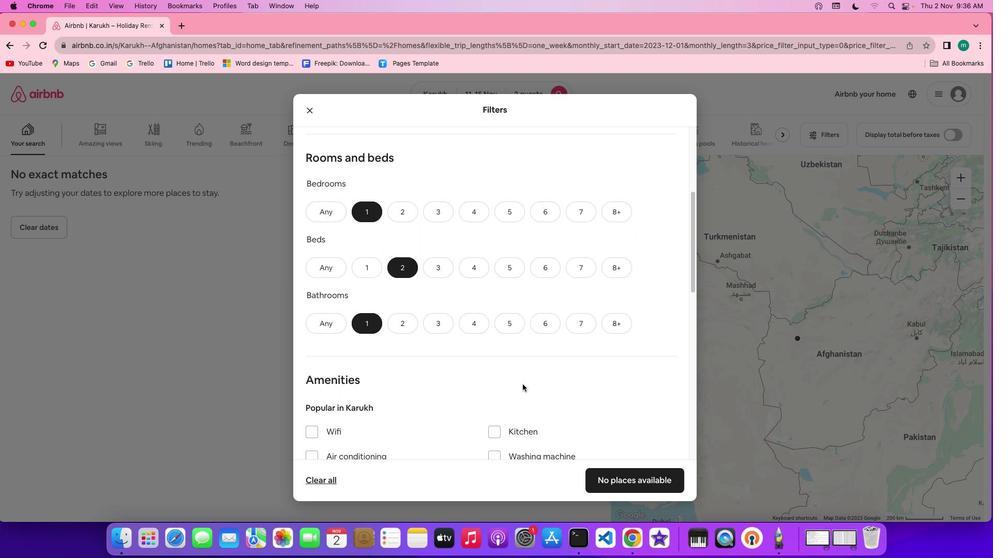 
Action: Mouse scrolled (522, 384) with delta (0, 0)
Screenshot: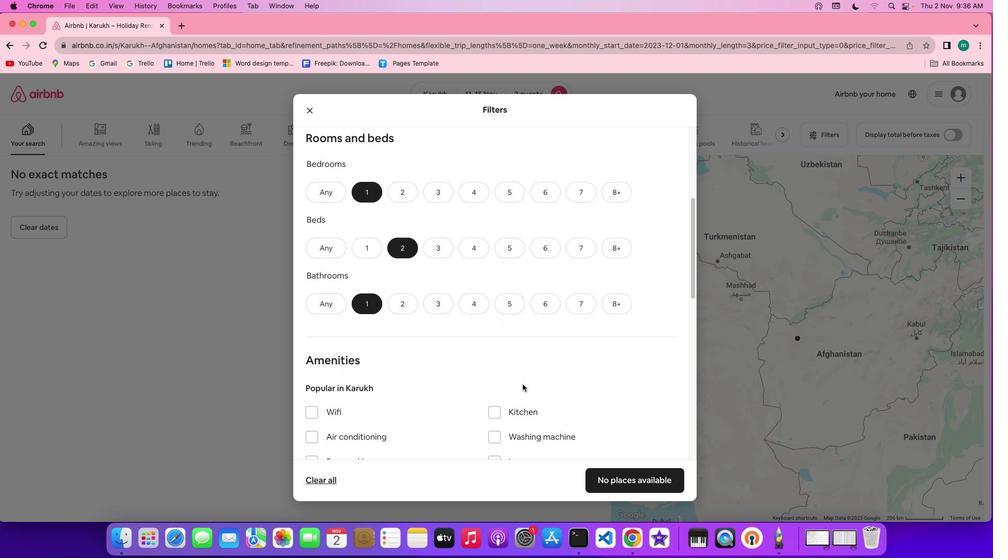 
Action: Mouse scrolled (522, 384) with delta (0, 0)
Screenshot: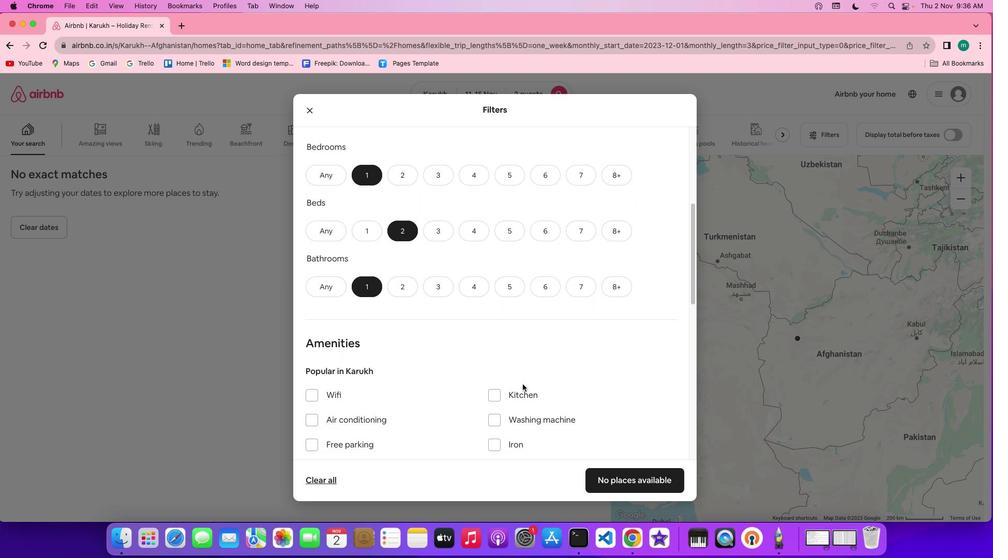 
Action: Mouse scrolled (522, 384) with delta (0, 0)
Screenshot: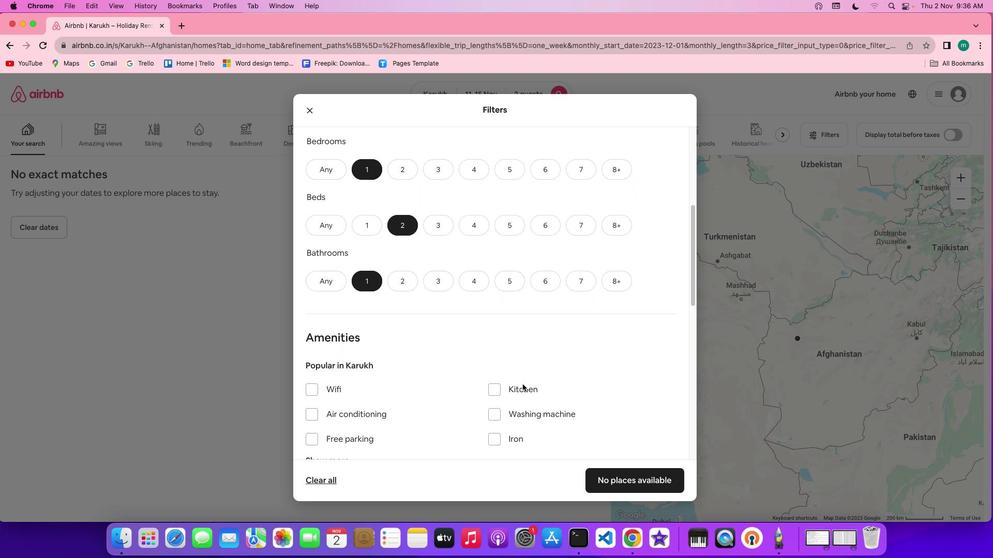 
Action: Mouse scrolled (522, 384) with delta (0, 0)
Screenshot: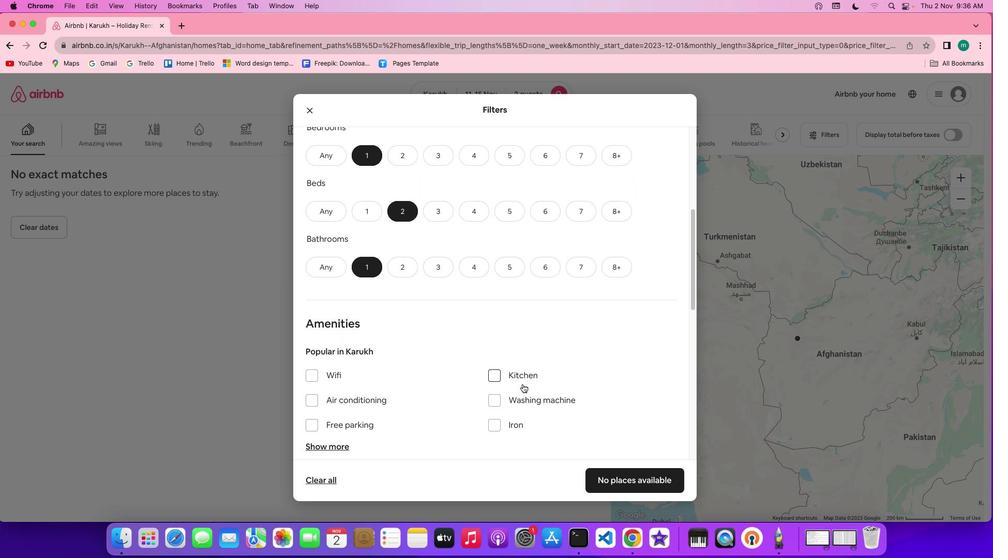 
Action: Mouse scrolled (522, 384) with delta (0, 0)
Screenshot: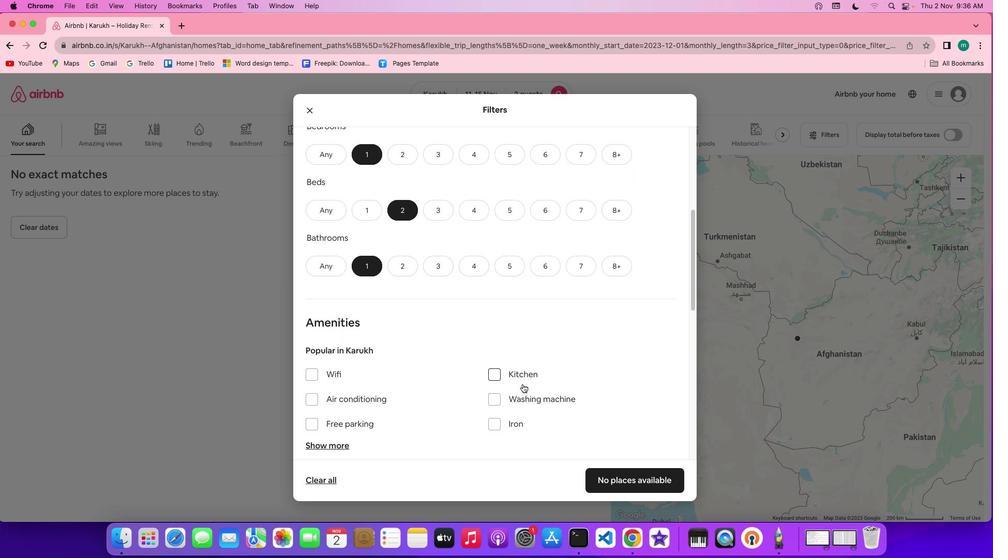 
Action: Mouse scrolled (522, 384) with delta (0, 0)
Screenshot: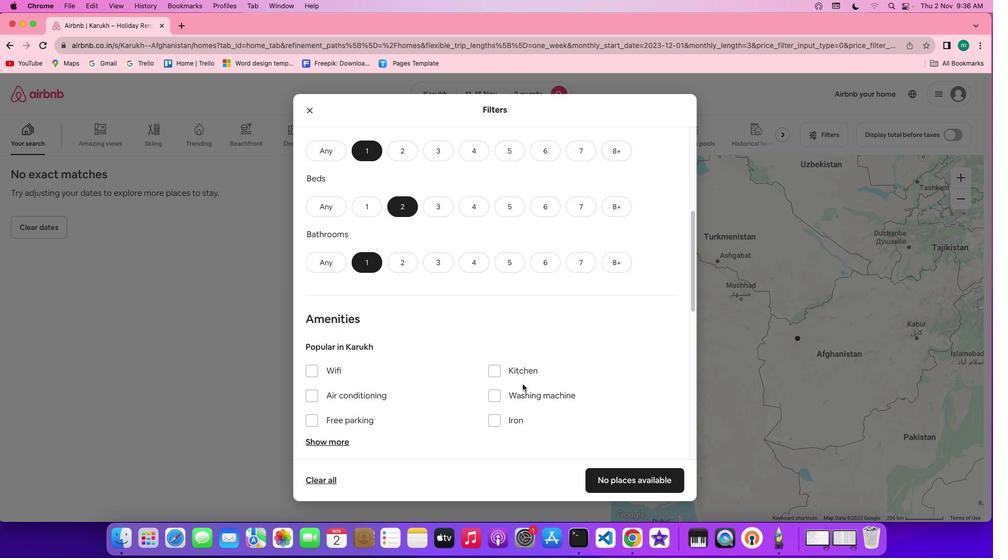 
Action: Mouse scrolled (522, 384) with delta (0, 0)
Screenshot: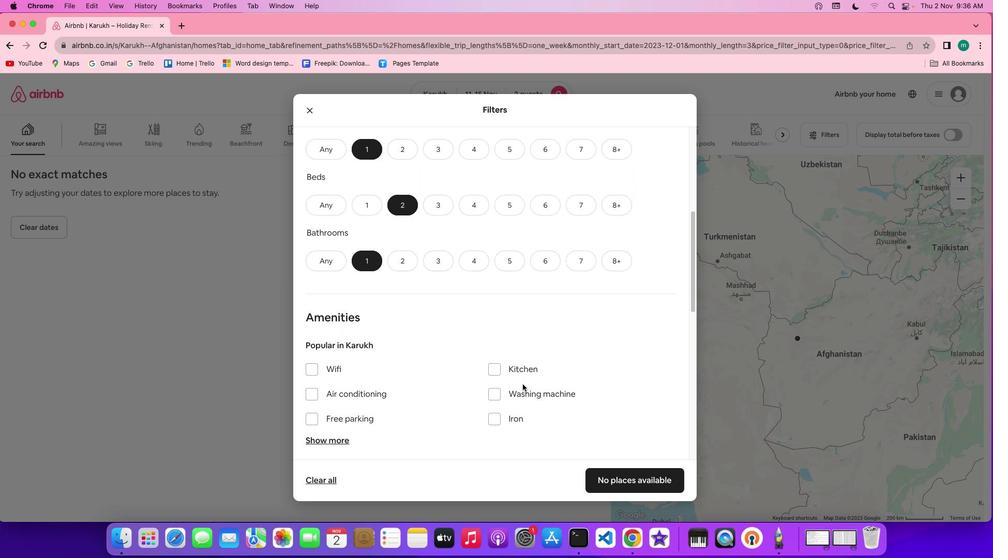 
Action: Mouse scrolled (522, 384) with delta (0, 0)
Screenshot: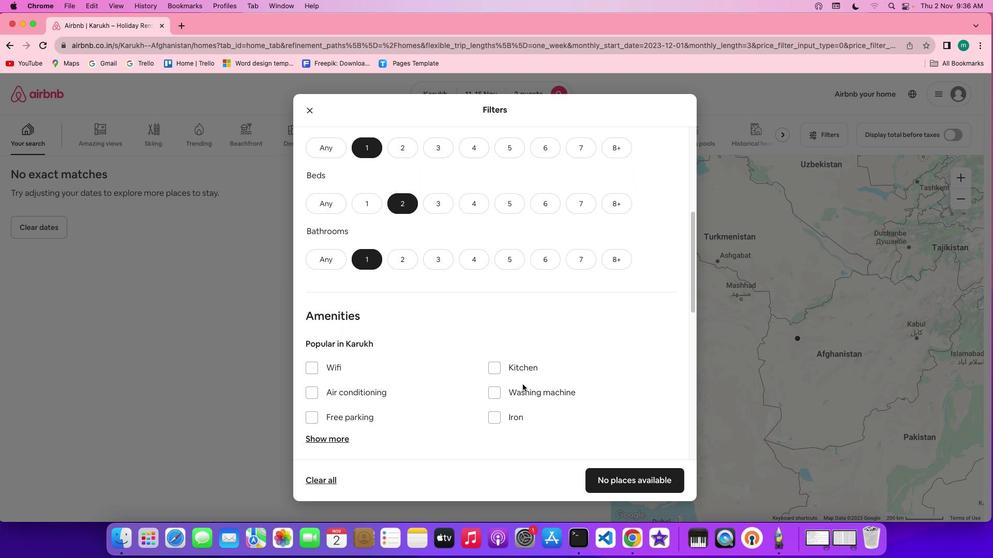 
Action: Mouse scrolled (522, 384) with delta (0, 0)
Screenshot: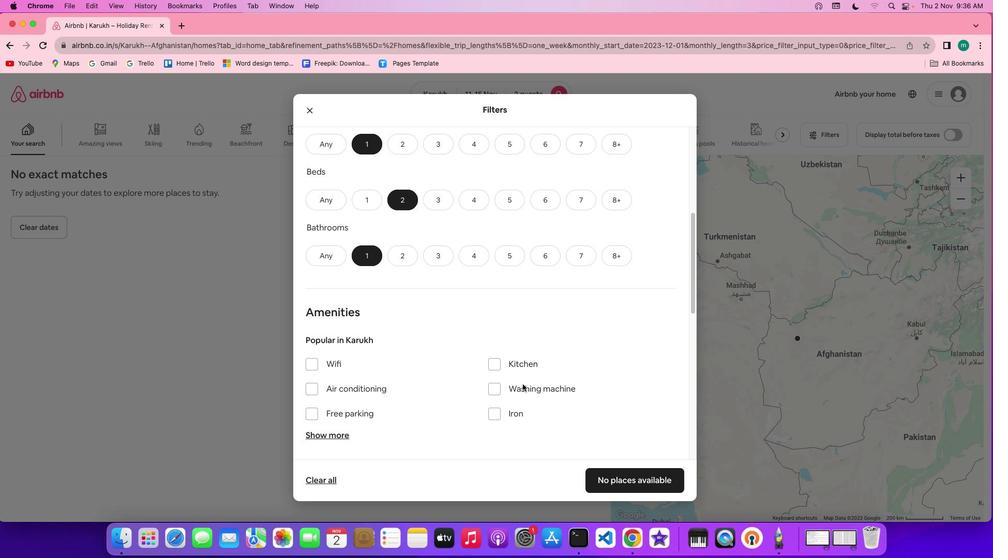 
Action: Mouse scrolled (522, 384) with delta (0, 0)
Screenshot: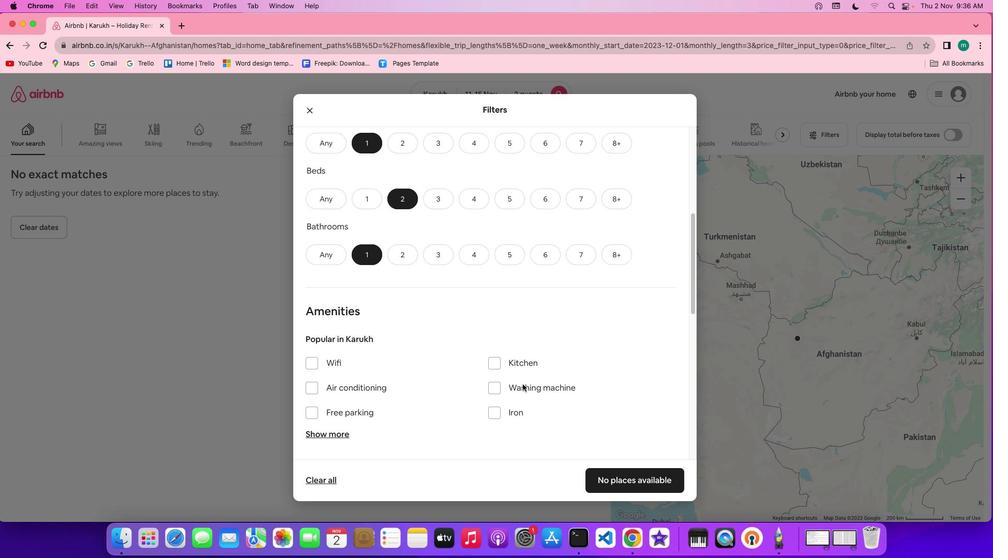
Action: Mouse scrolled (522, 384) with delta (0, 0)
Screenshot: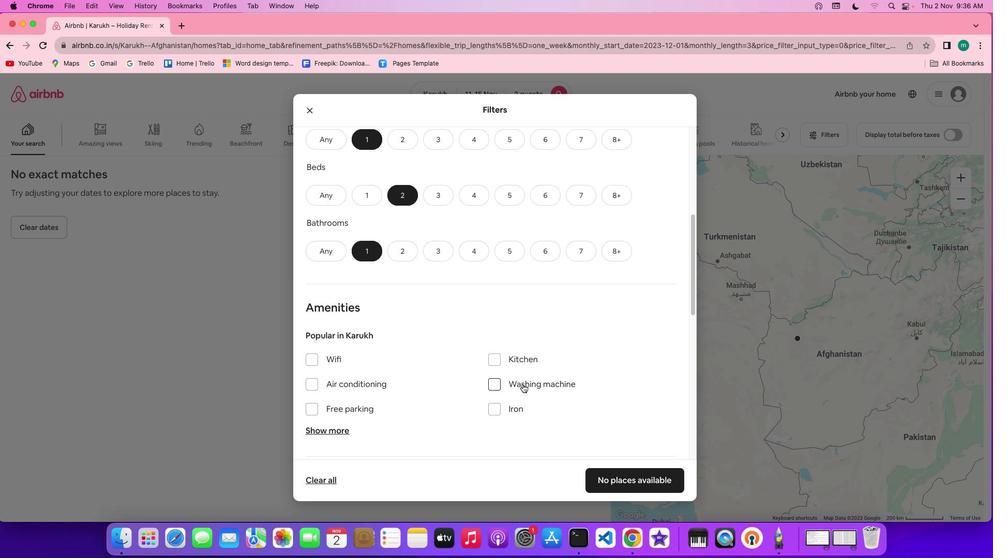 
Action: Mouse scrolled (522, 384) with delta (0, 0)
Screenshot: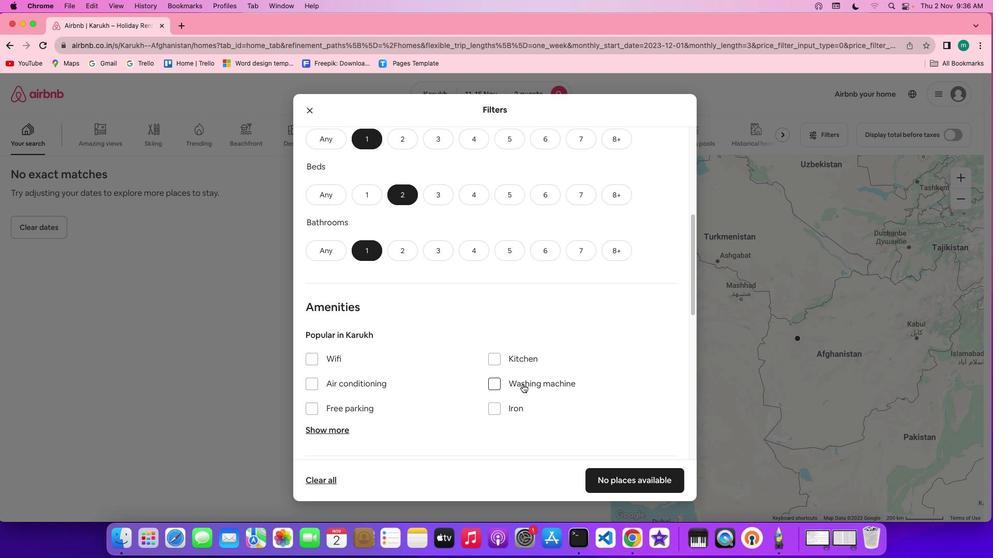 
Action: Mouse moved to (583, 397)
Screenshot: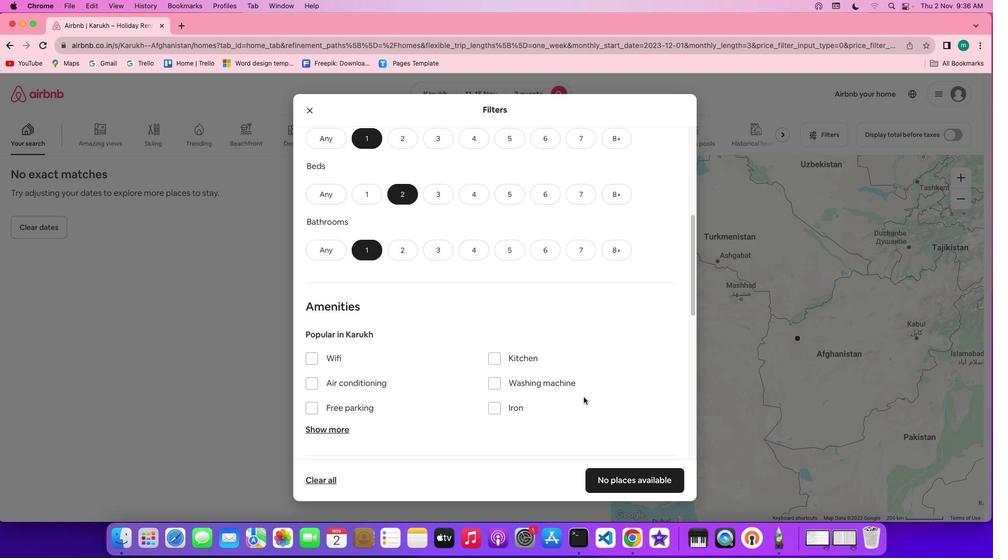 
Action: Mouse scrolled (583, 397) with delta (0, 0)
Screenshot: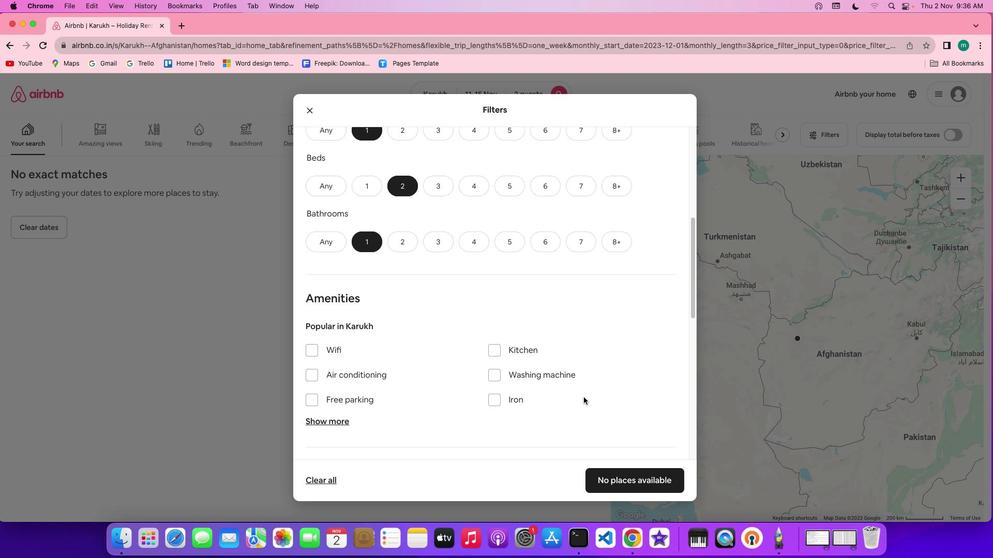 
Action: Mouse scrolled (583, 397) with delta (0, 0)
Screenshot: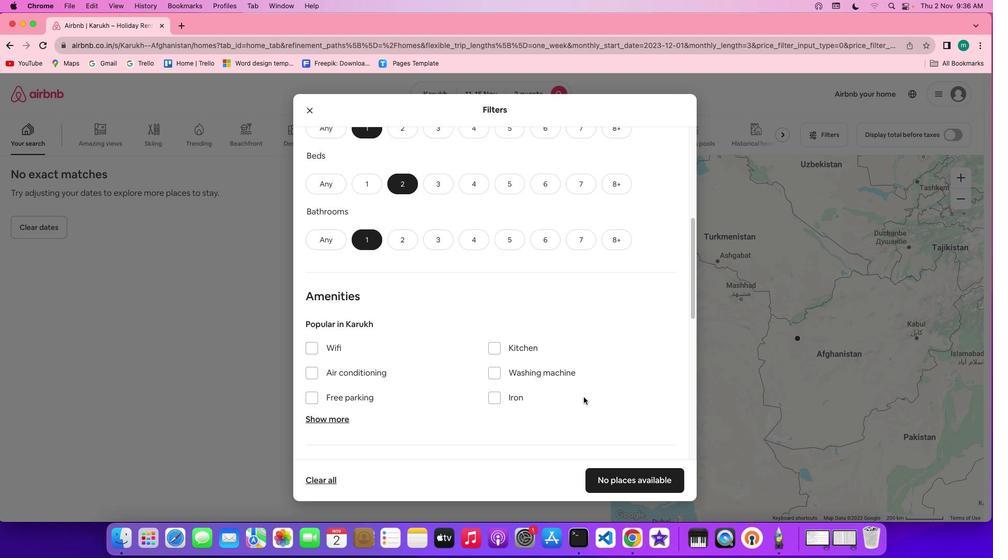 
Action: Mouse scrolled (583, 397) with delta (0, 0)
Screenshot: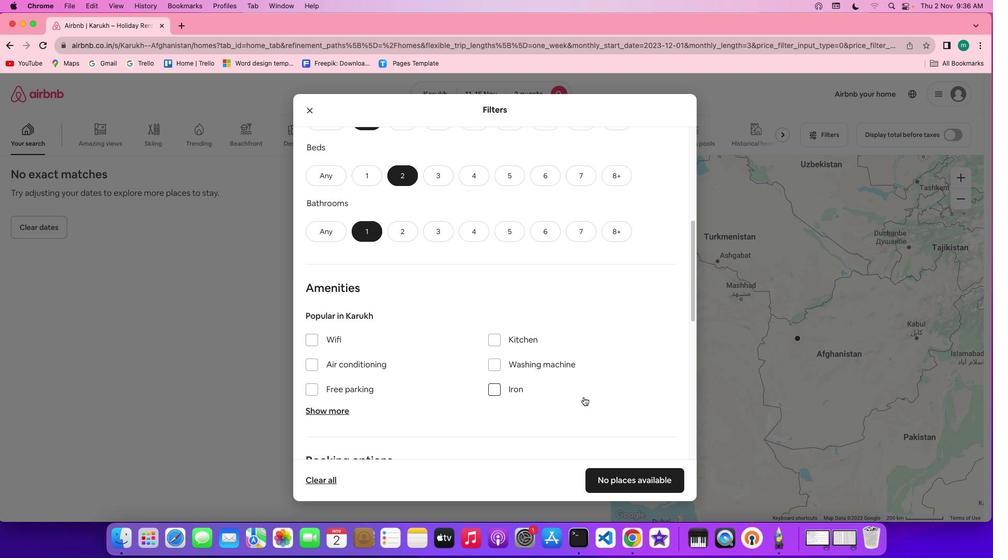 
Action: Mouse scrolled (583, 397) with delta (0, 0)
Screenshot: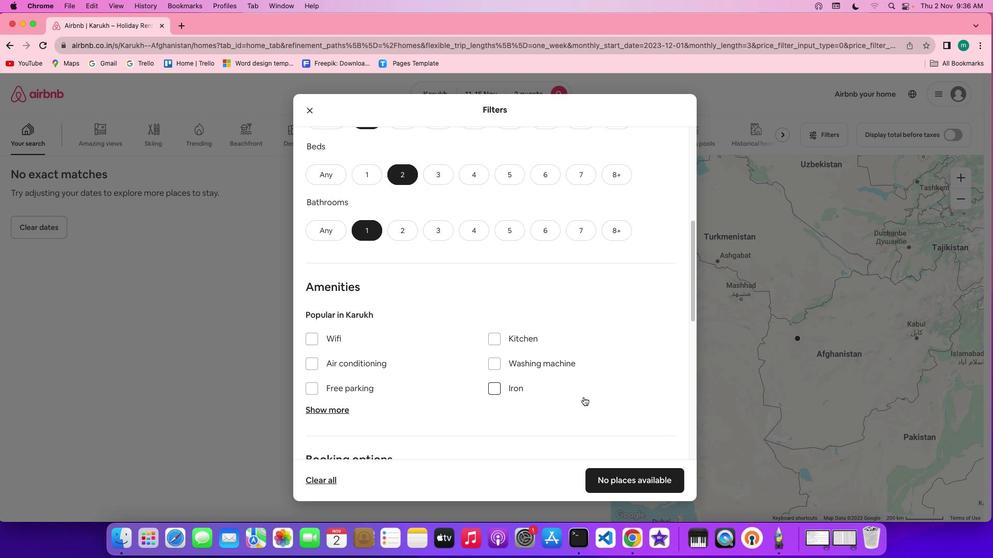 
Action: Mouse scrolled (583, 397) with delta (0, 0)
Screenshot: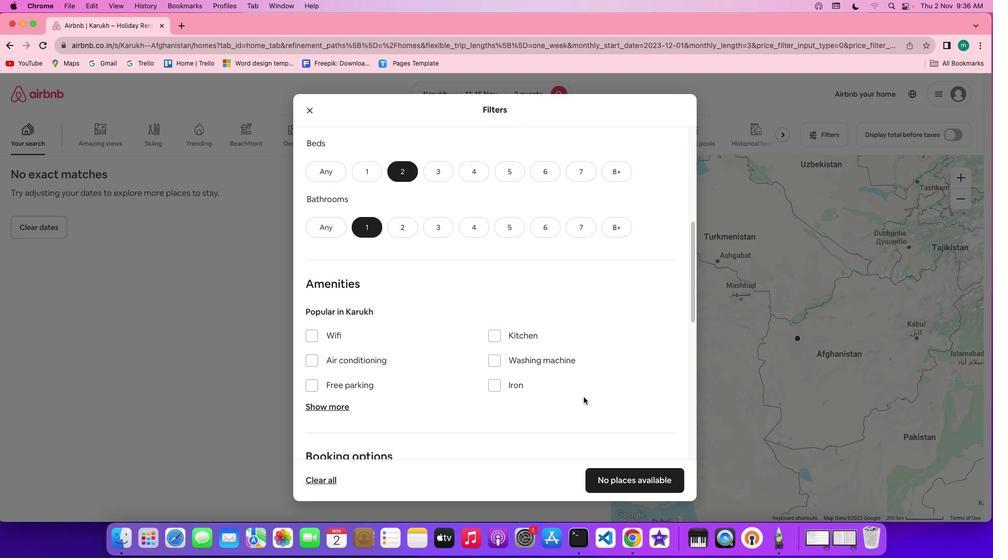 
Action: Mouse scrolled (583, 397) with delta (0, 0)
Screenshot: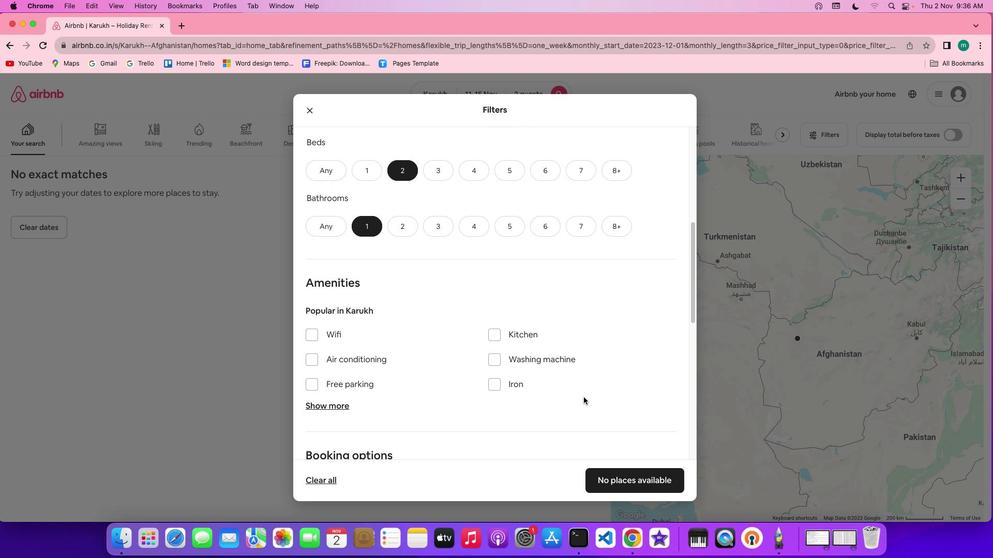 
Action: Mouse scrolled (583, 397) with delta (0, 0)
Screenshot: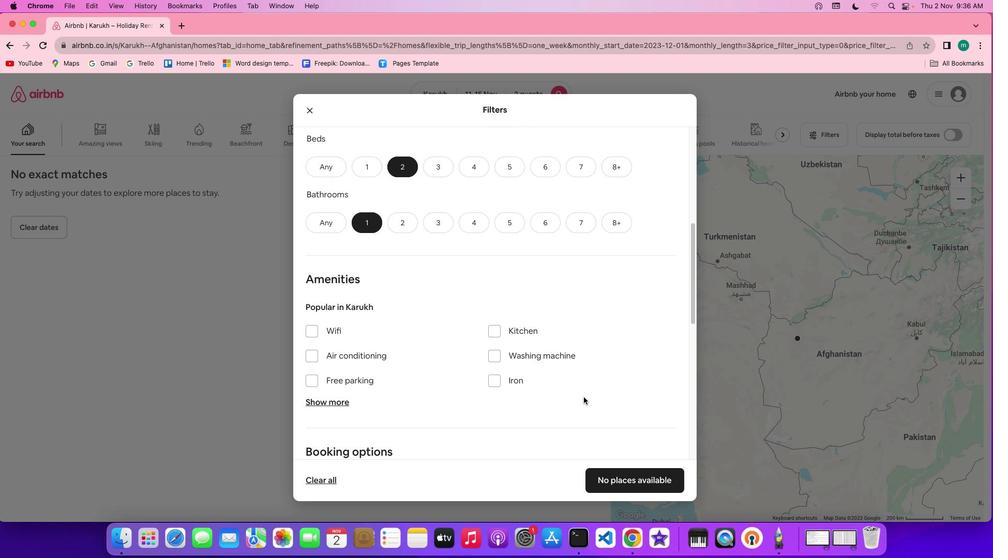 
Action: Mouse scrolled (583, 397) with delta (0, 0)
Screenshot: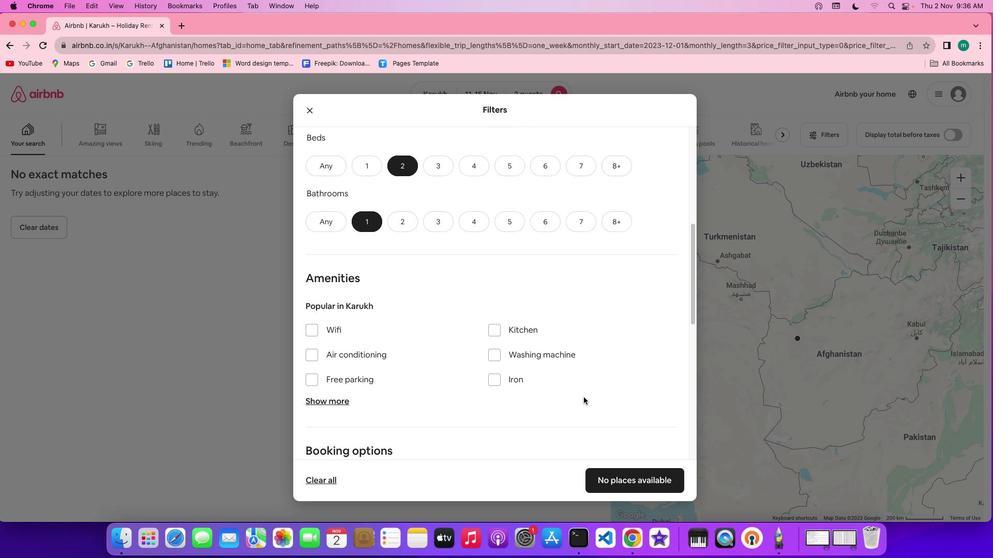 
Action: Mouse scrolled (583, 397) with delta (0, 0)
Screenshot: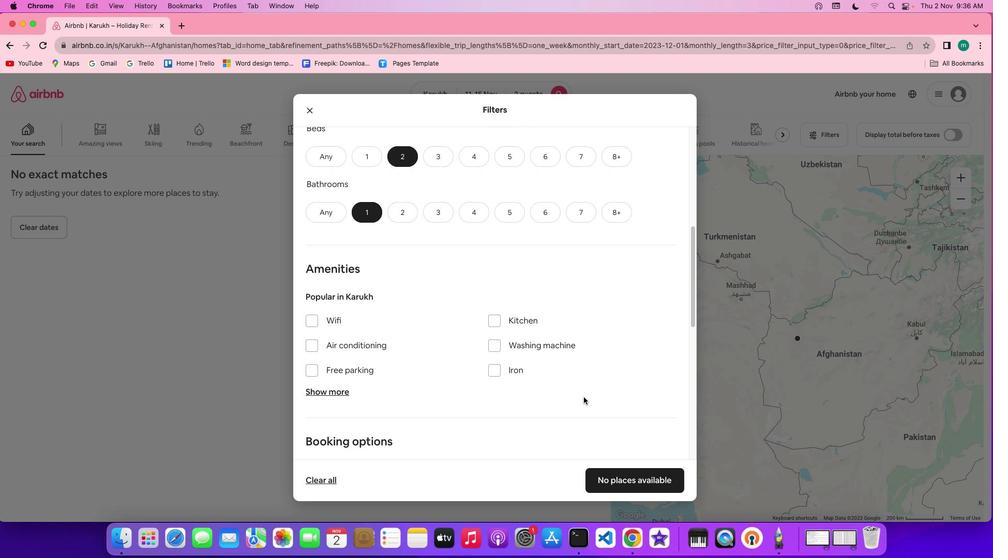
Action: Mouse scrolled (583, 397) with delta (0, 0)
Screenshot: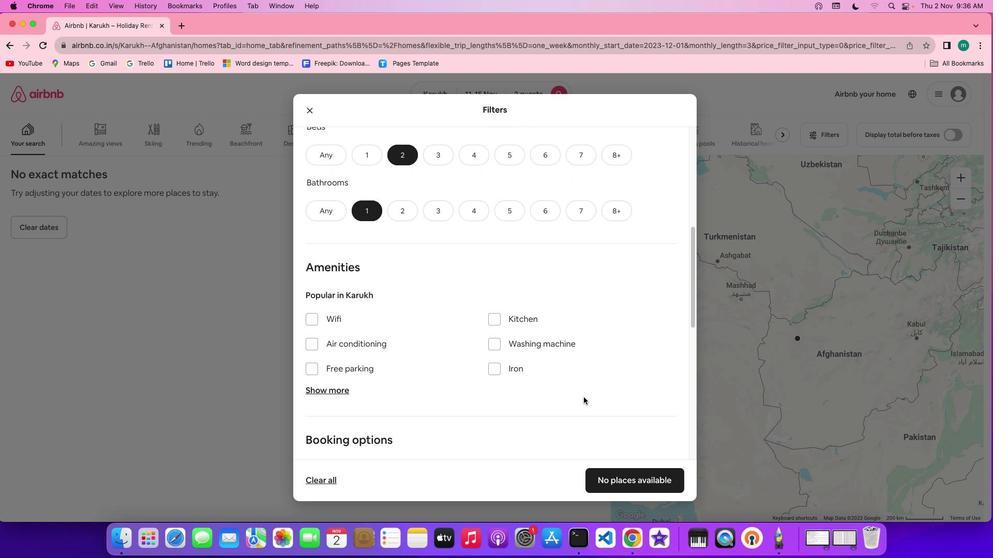 
Action: Mouse scrolled (583, 397) with delta (0, 0)
Screenshot: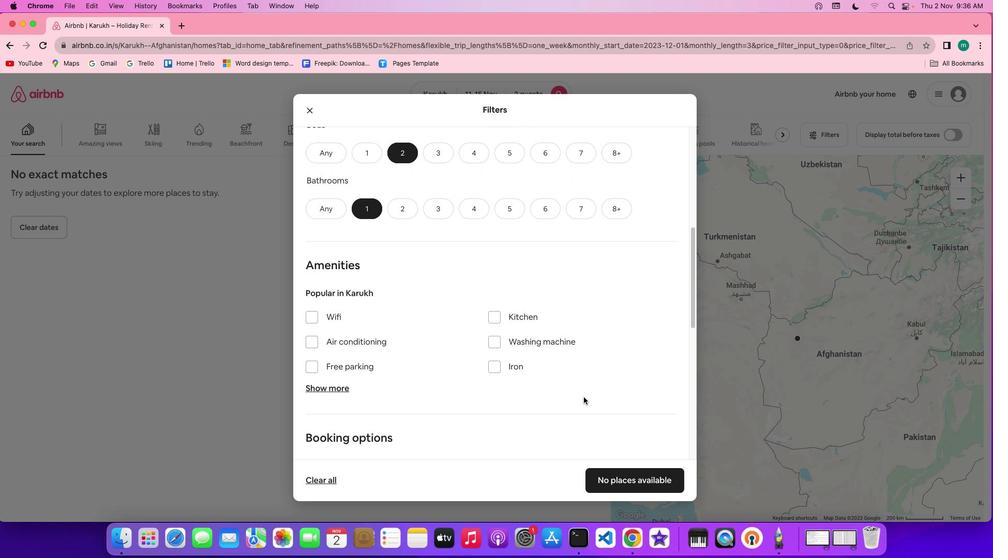 
Action: Mouse scrolled (583, 397) with delta (0, 0)
Screenshot: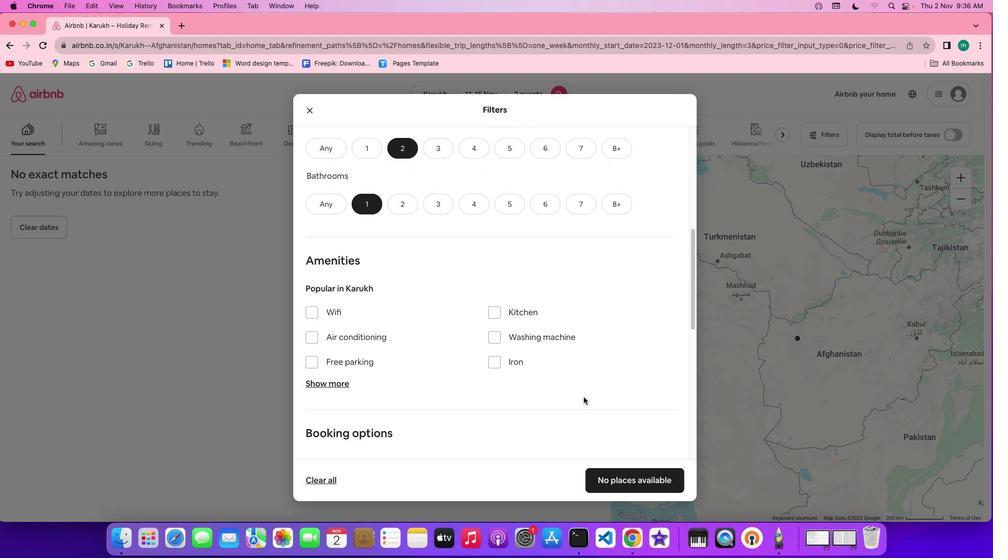 
Action: Mouse scrolled (583, 397) with delta (0, 0)
Screenshot: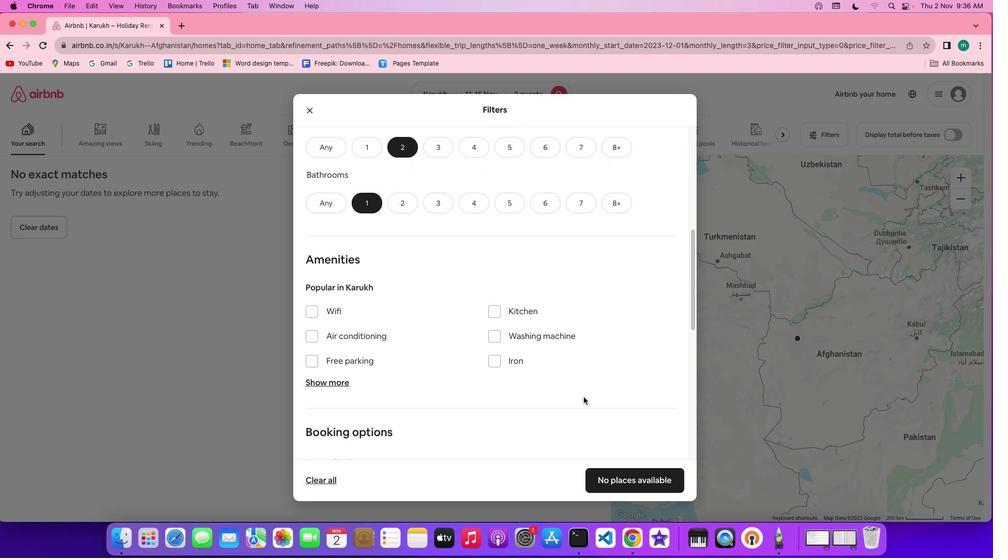 
Action: Mouse scrolled (583, 397) with delta (0, 0)
Screenshot: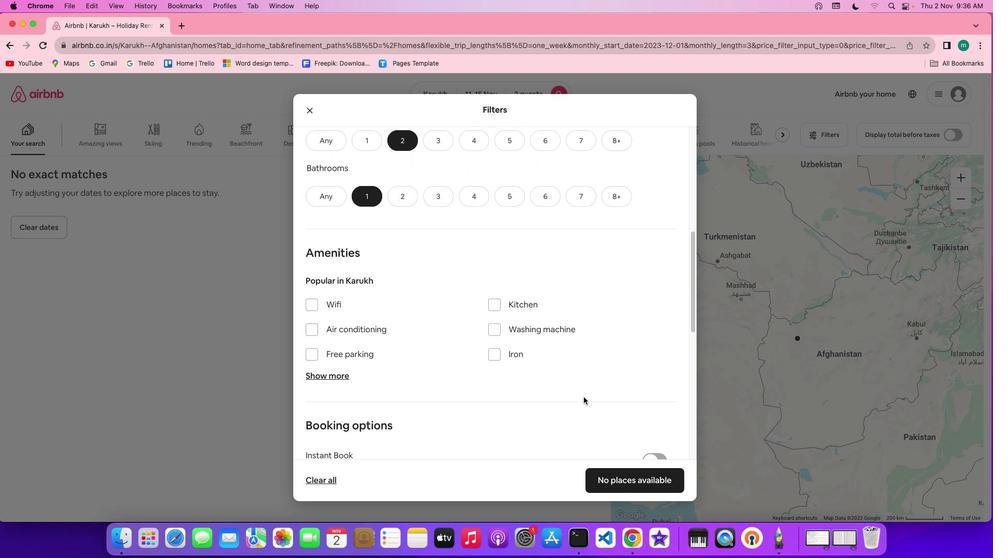
Action: Mouse scrolled (583, 397) with delta (0, 0)
Screenshot: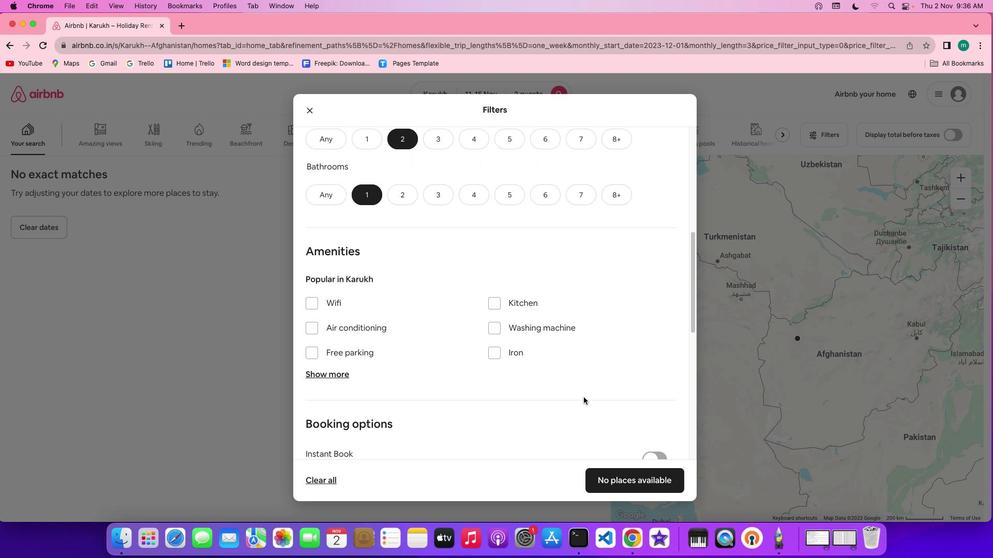 
Action: Mouse scrolled (583, 397) with delta (0, 0)
Screenshot: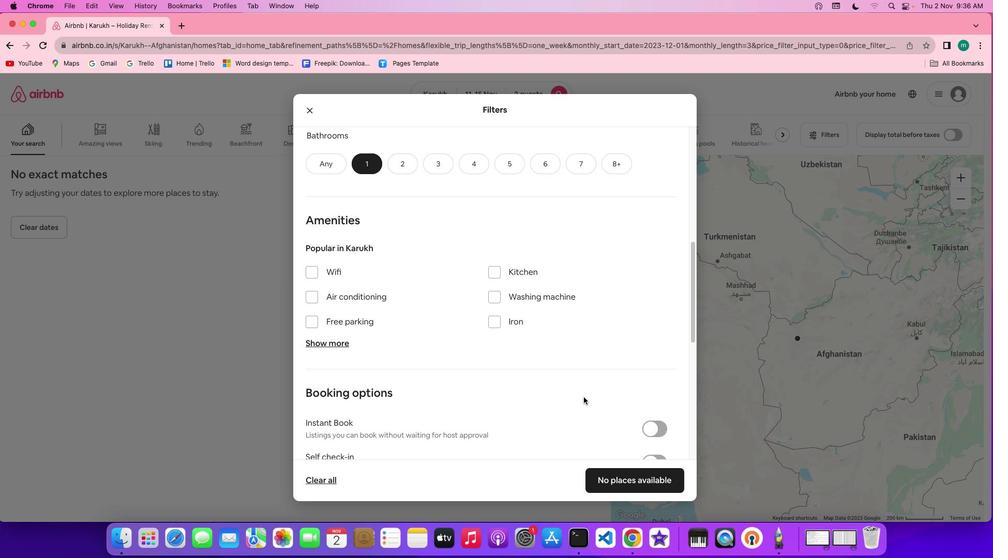 
Action: Mouse scrolled (583, 397) with delta (0, 0)
Screenshot: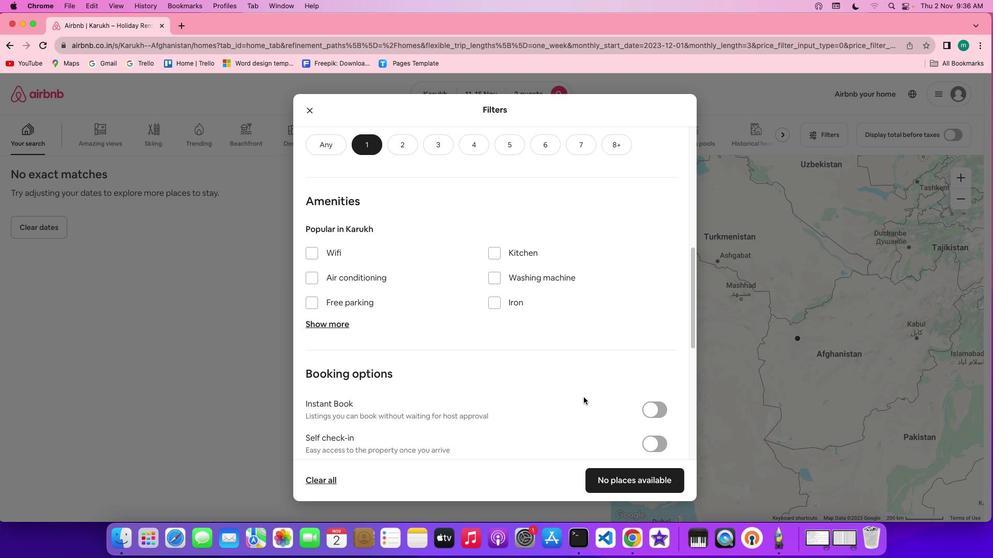 
Action: Mouse scrolled (583, 397) with delta (0, 0)
Screenshot: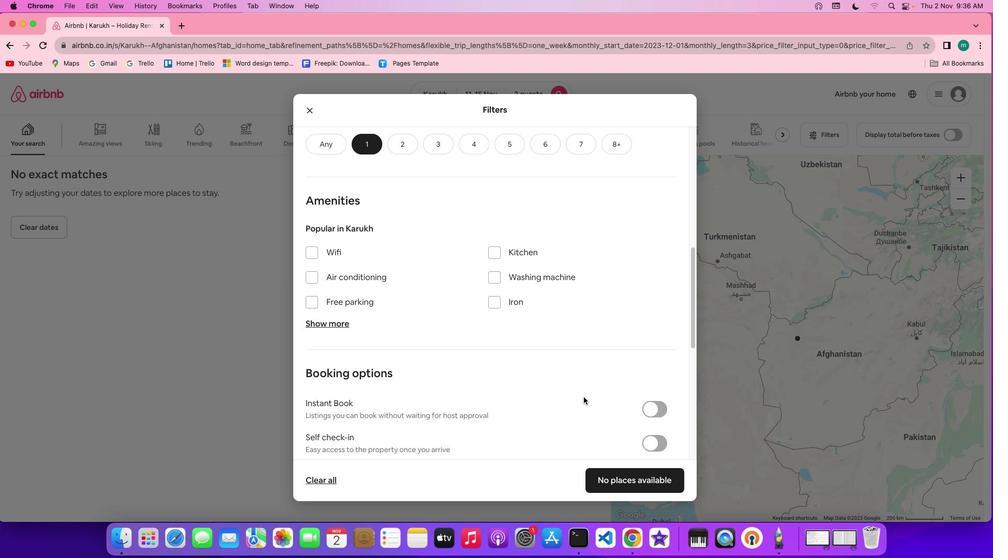 
Action: Mouse scrolled (583, 397) with delta (0, 0)
Screenshot: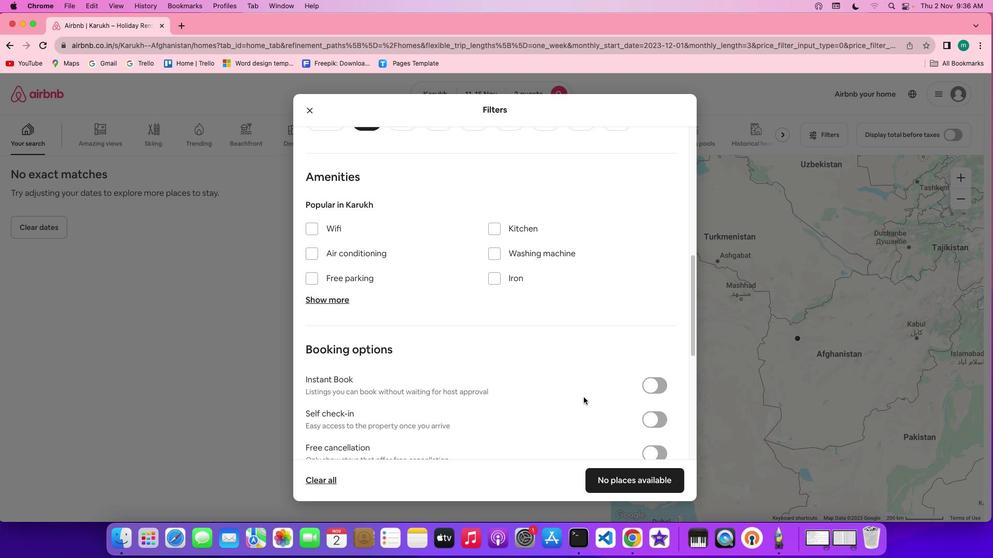 
Action: Mouse scrolled (583, 397) with delta (0, 0)
Screenshot: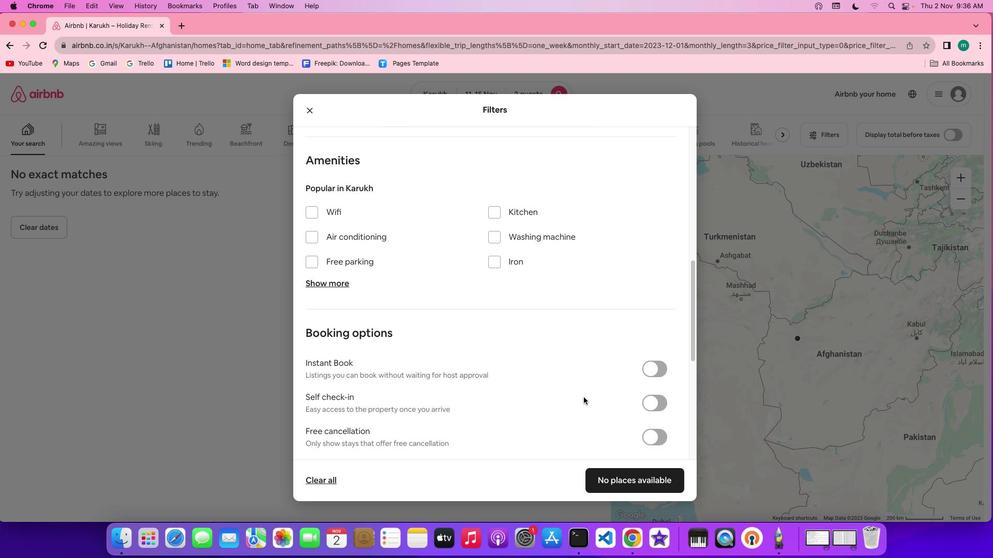 
Action: Mouse scrolled (583, 397) with delta (0, 0)
Screenshot: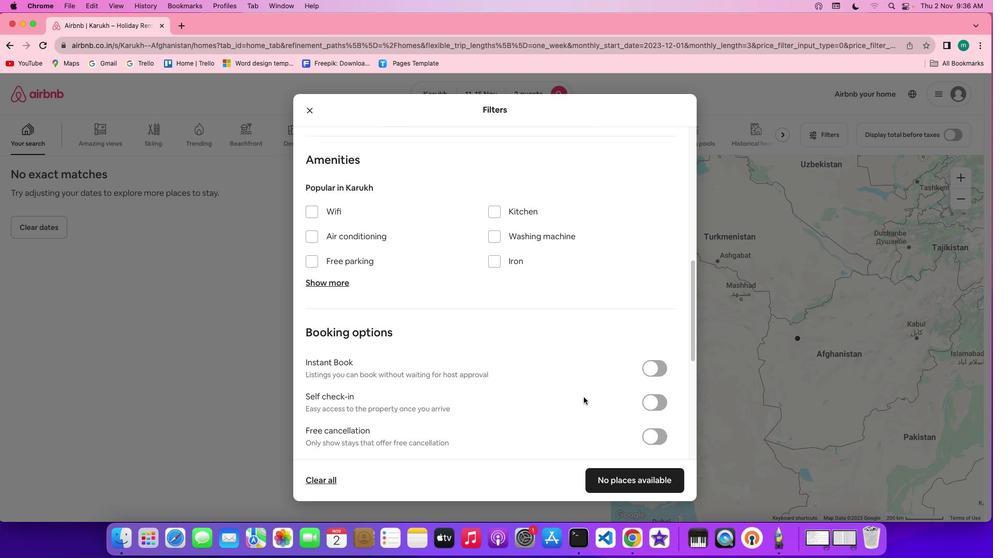 
Action: Mouse scrolled (583, 397) with delta (0, 0)
Screenshot: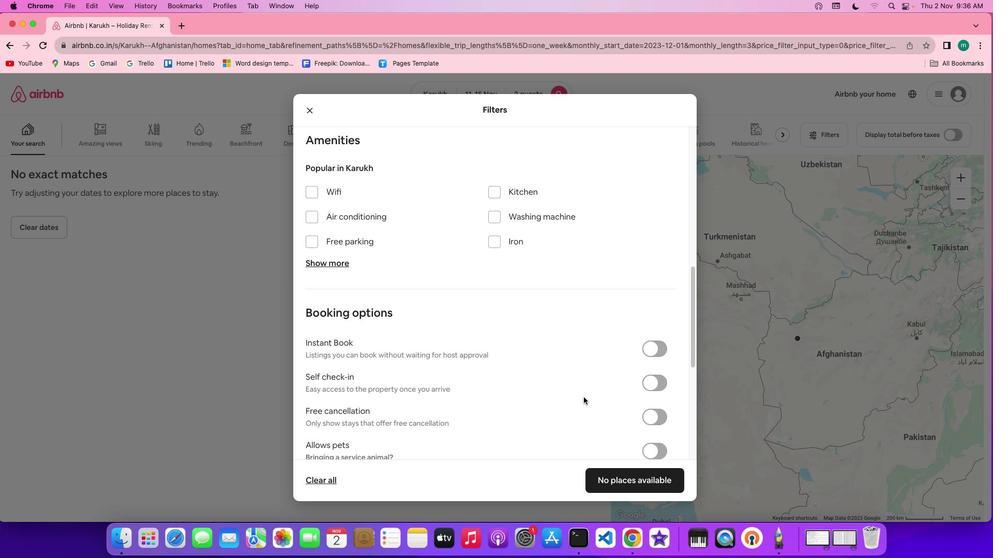 
Action: Mouse scrolled (583, 397) with delta (0, 0)
Screenshot: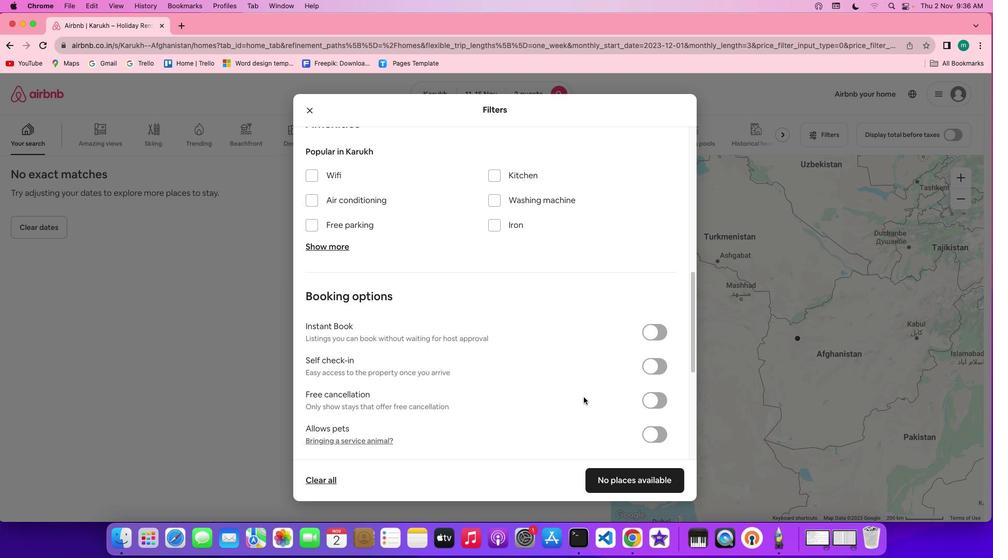 
Action: Mouse scrolled (583, 397) with delta (0, 0)
Screenshot: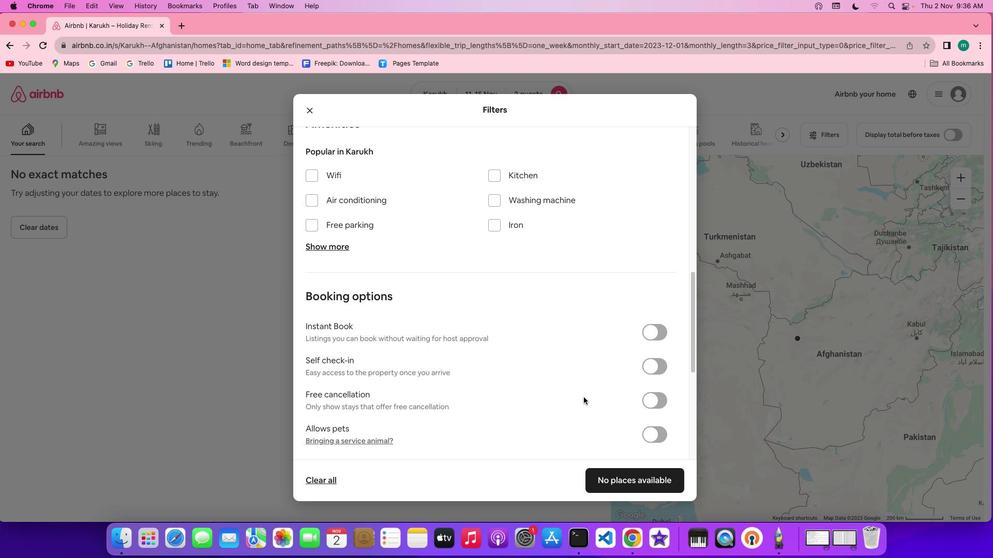 
Action: Mouse scrolled (583, 397) with delta (0, 0)
Screenshot: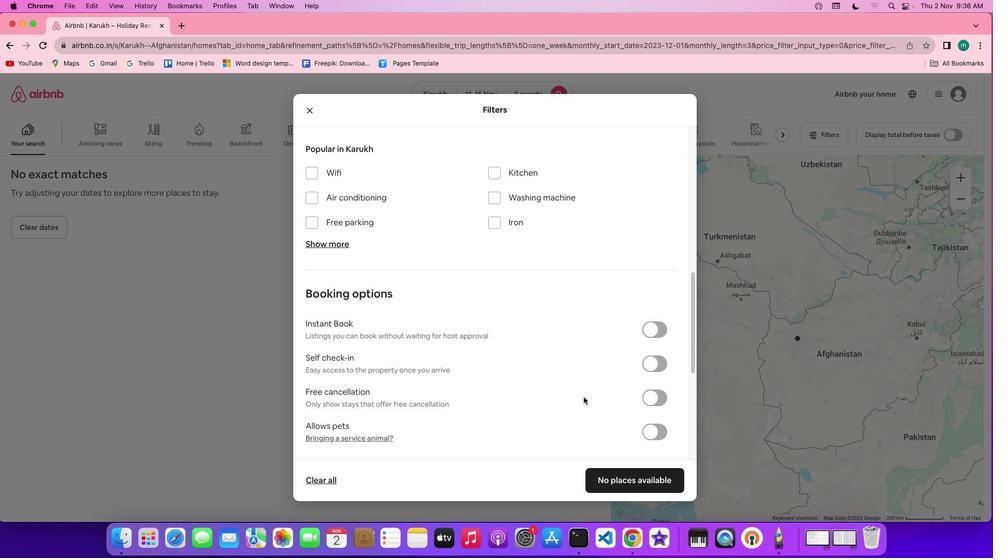 
Action: Mouse scrolled (583, 397) with delta (0, 0)
Screenshot: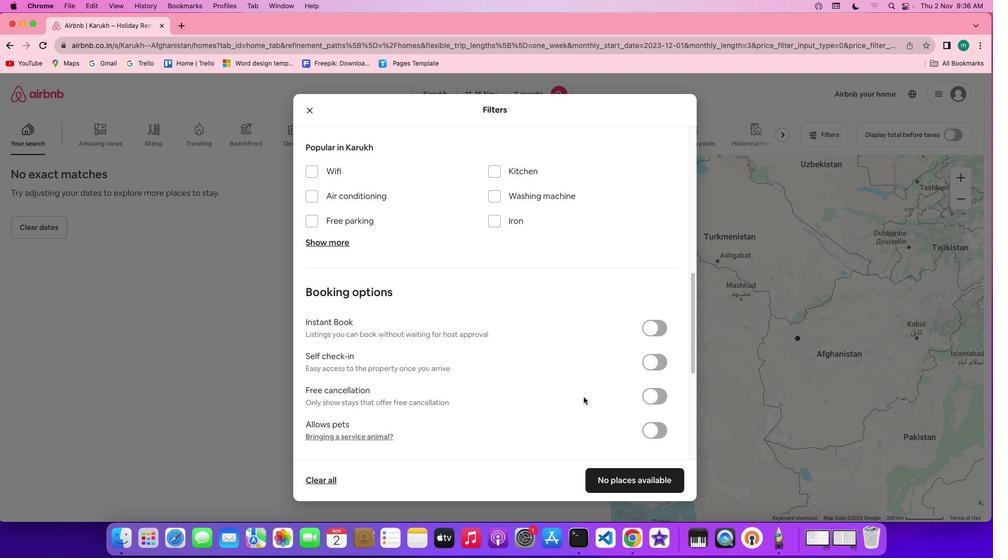 
Action: Mouse moved to (338, 238)
Screenshot: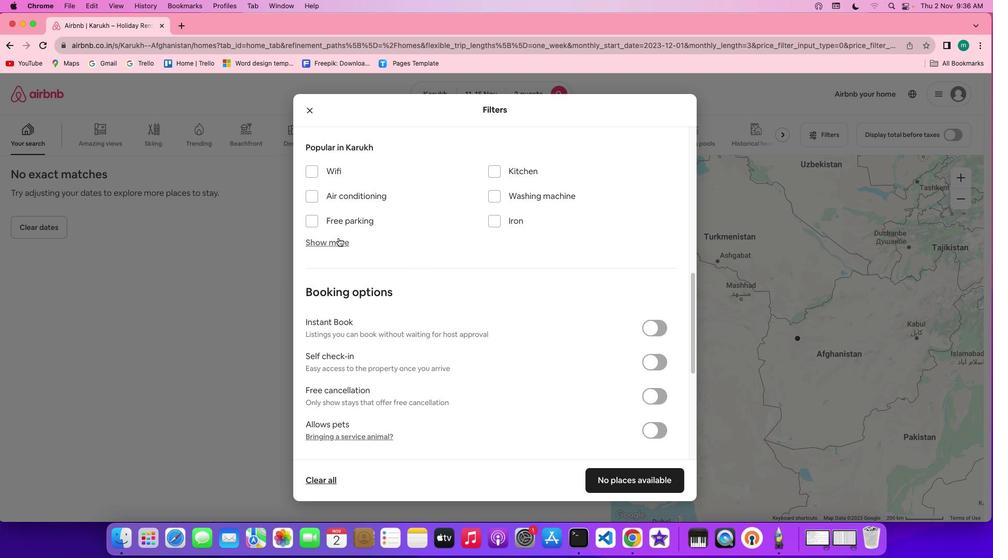 
Action: Mouse pressed left at (338, 238)
Screenshot: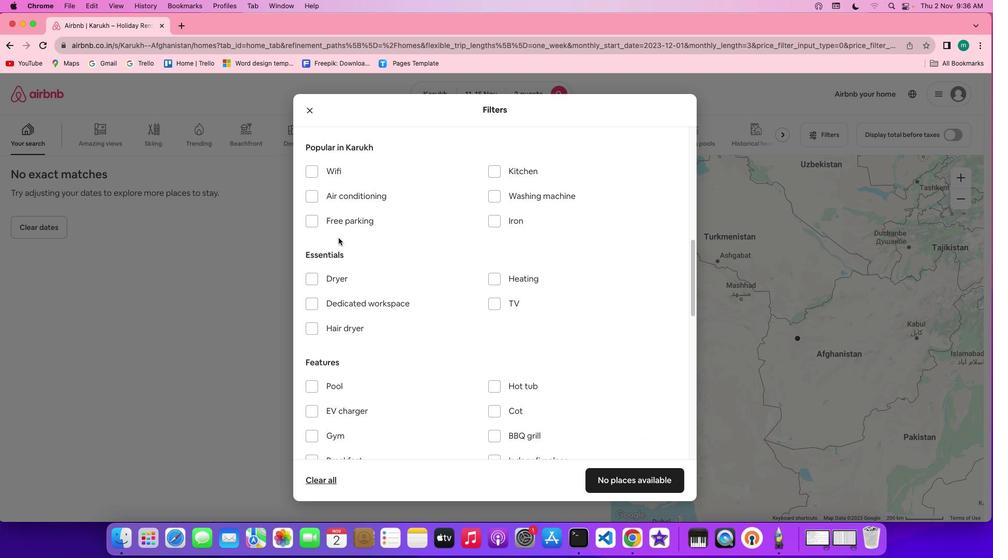 
Action: Mouse moved to (376, 302)
Screenshot: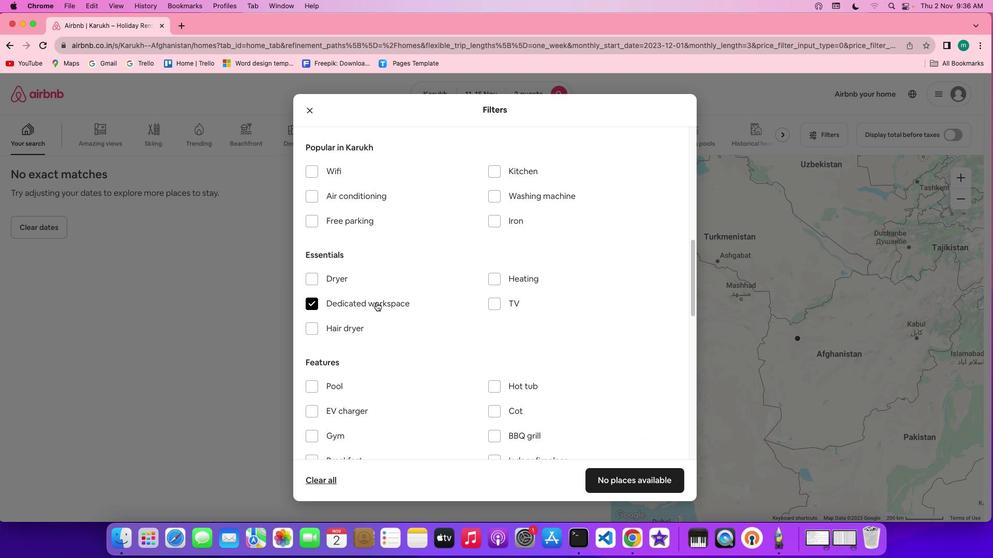 
Action: Mouse pressed left at (376, 302)
Screenshot: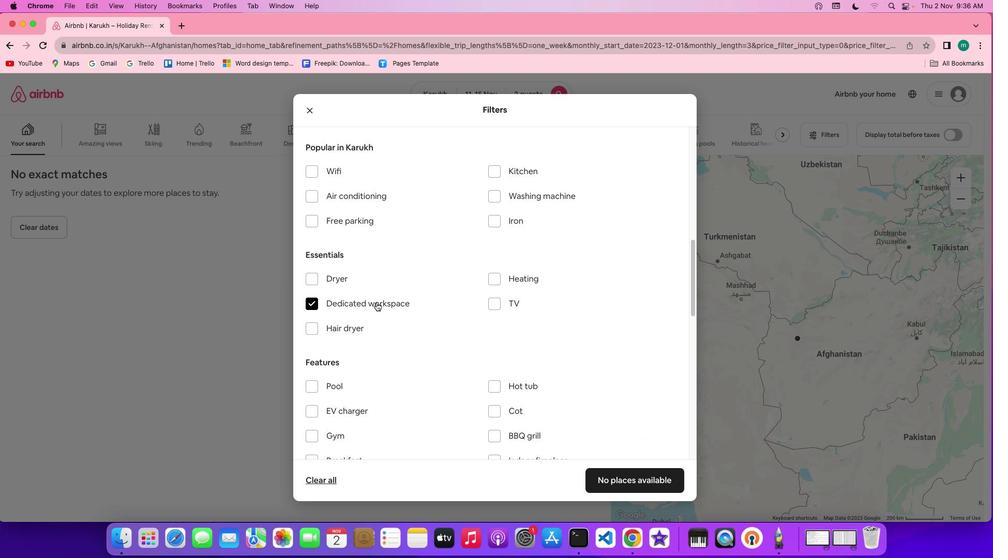 
Action: Mouse moved to (440, 328)
Screenshot: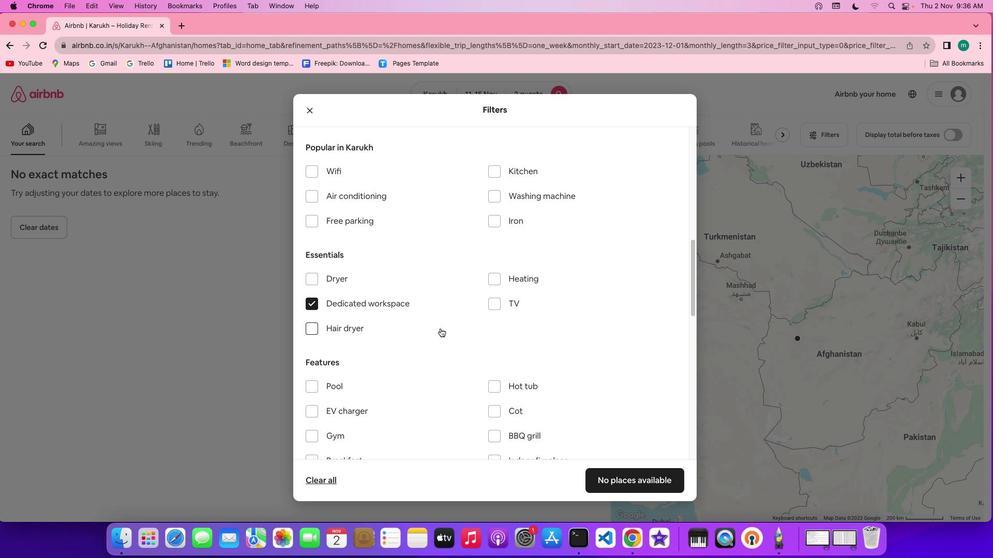
Action: Mouse scrolled (440, 328) with delta (0, 0)
Screenshot: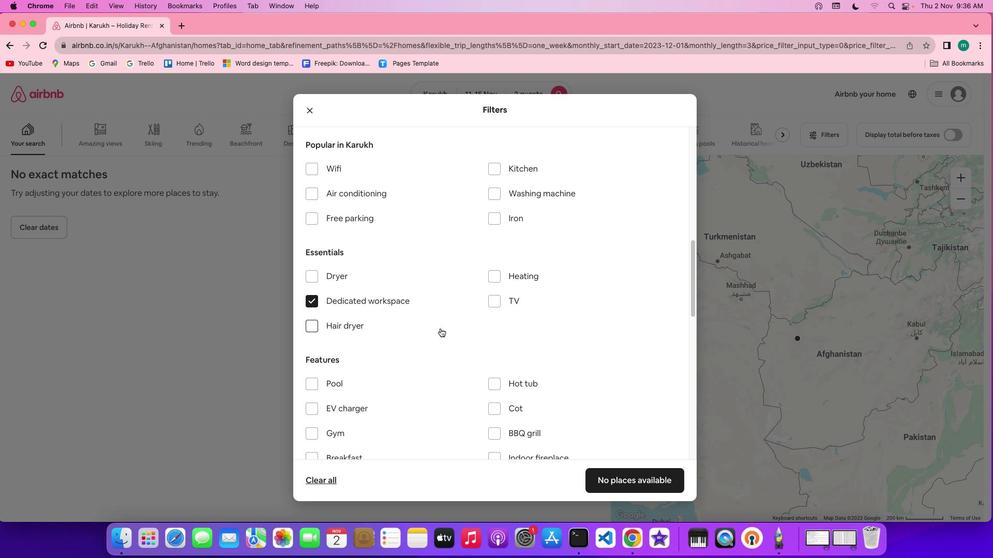 
Action: Mouse scrolled (440, 328) with delta (0, 0)
Screenshot: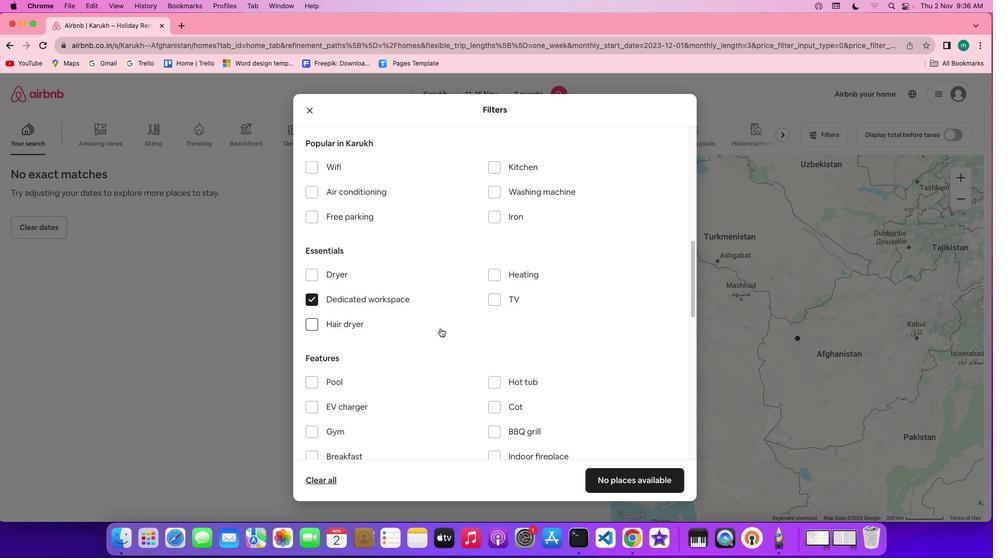 
Action: Mouse scrolled (440, 328) with delta (0, 0)
Screenshot: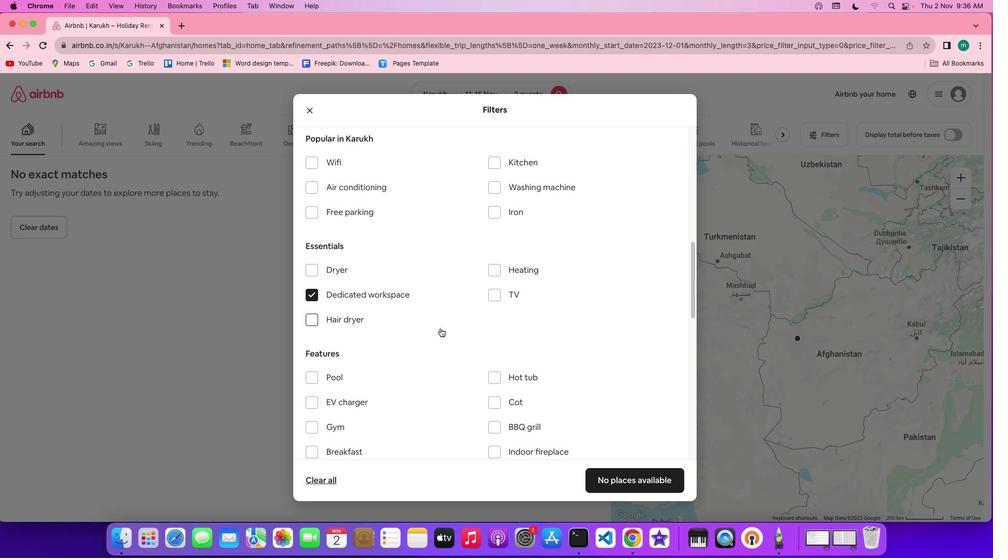 
Action: Mouse scrolled (440, 328) with delta (0, 0)
Screenshot: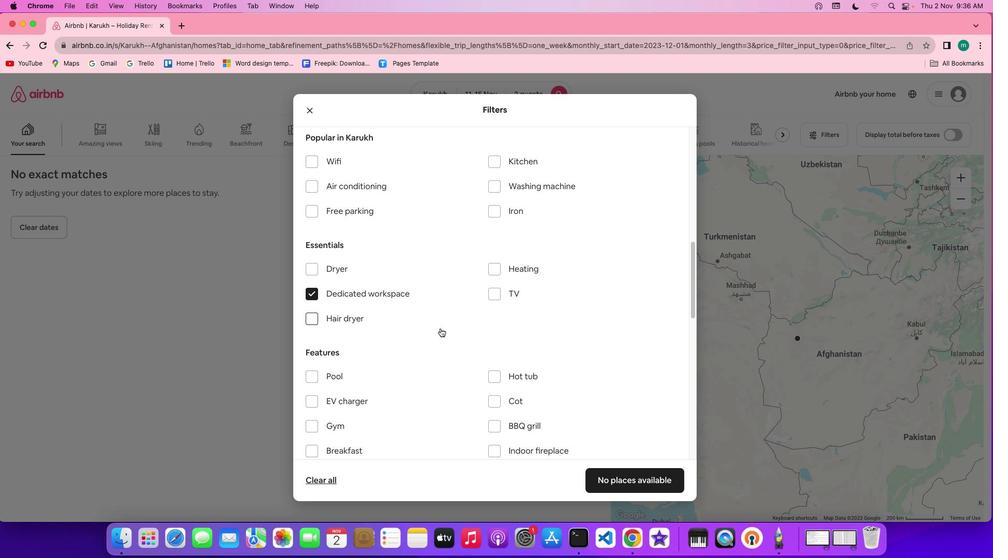 
Action: Mouse moved to (441, 278)
Screenshot: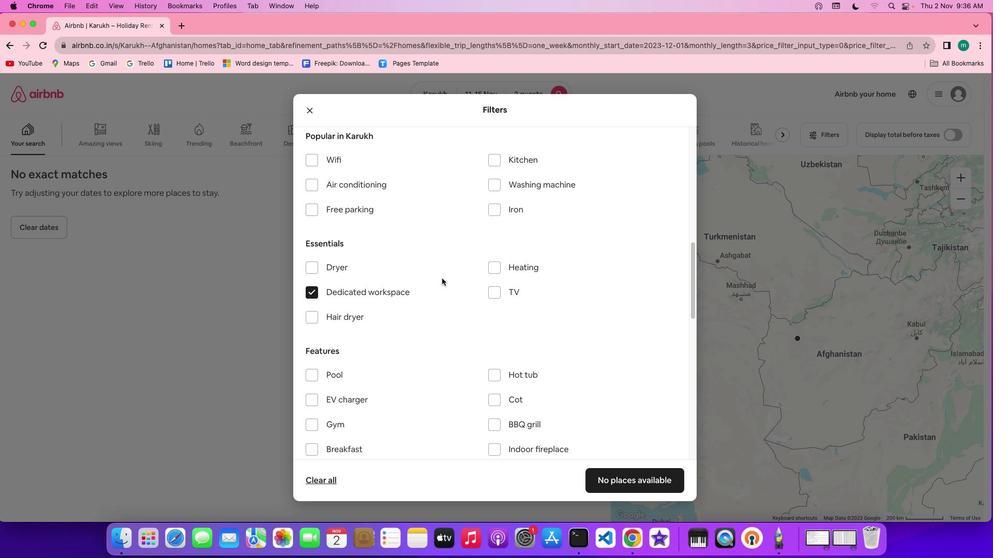 
Action: Mouse scrolled (441, 278) with delta (0, 0)
Screenshot: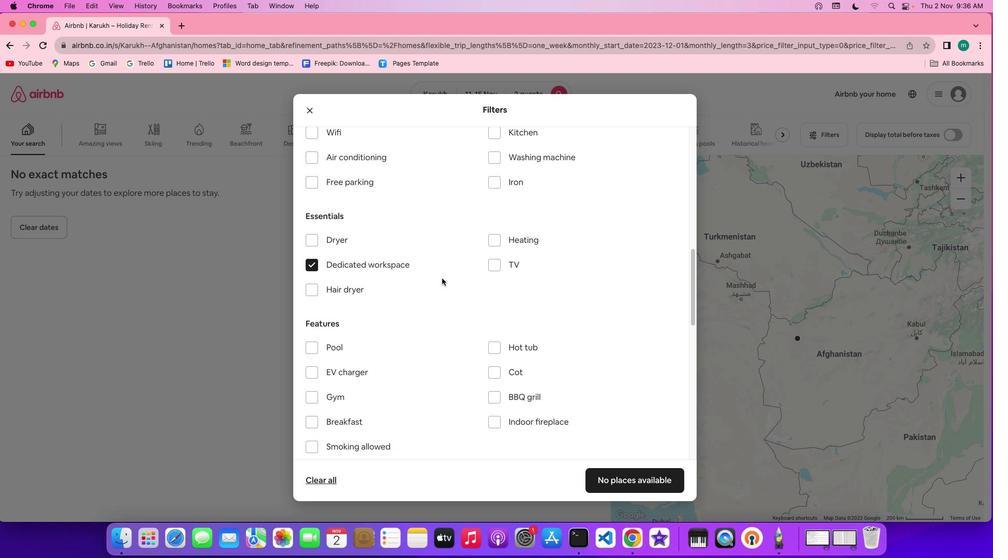 
Action: Mouse scrolled (441, 278) with delta (0, 0)
Screenshot: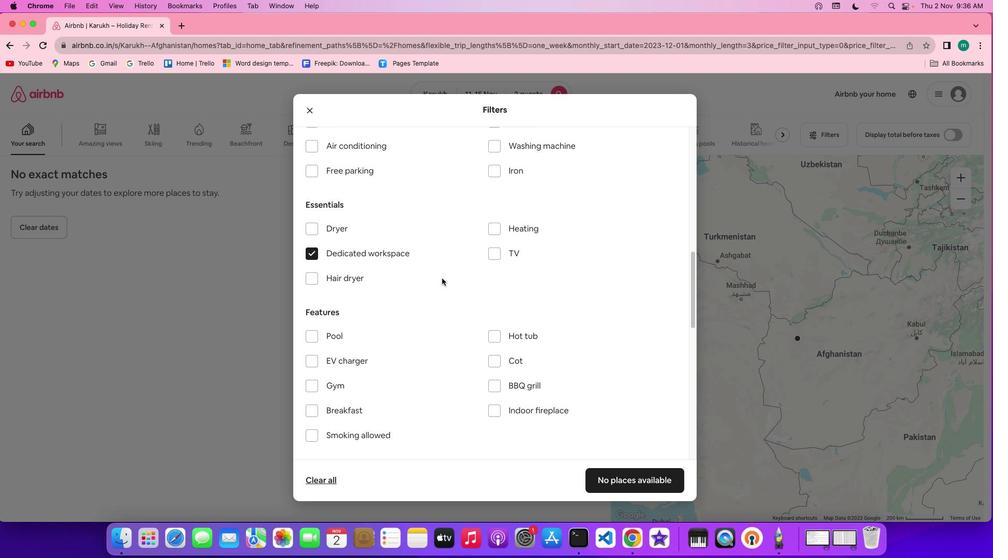 
Action: Mouse scrolled (441, 278) with delta (0, 0)
Screenshot: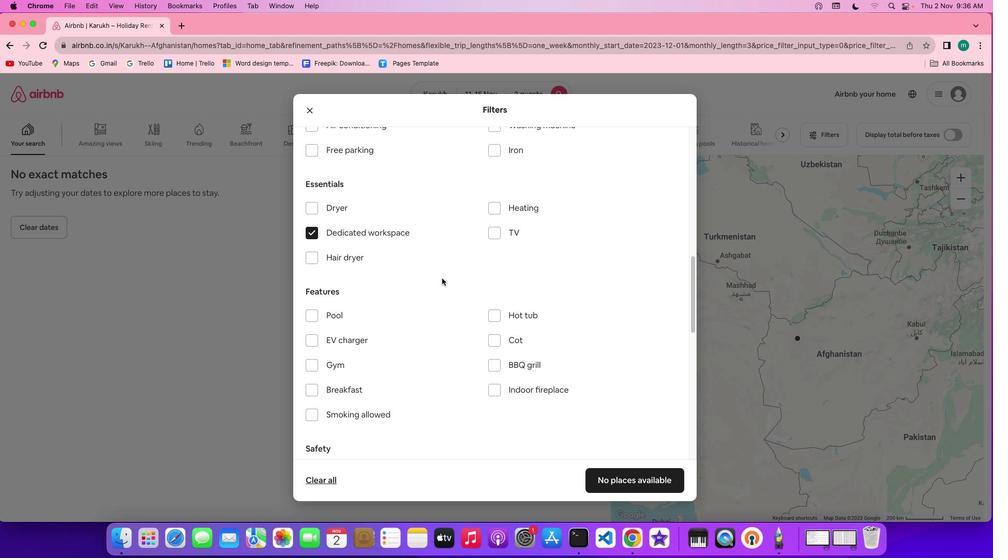 
Action: Mouse scrolled (441, 278) with delta (0, 0)
Screenshot: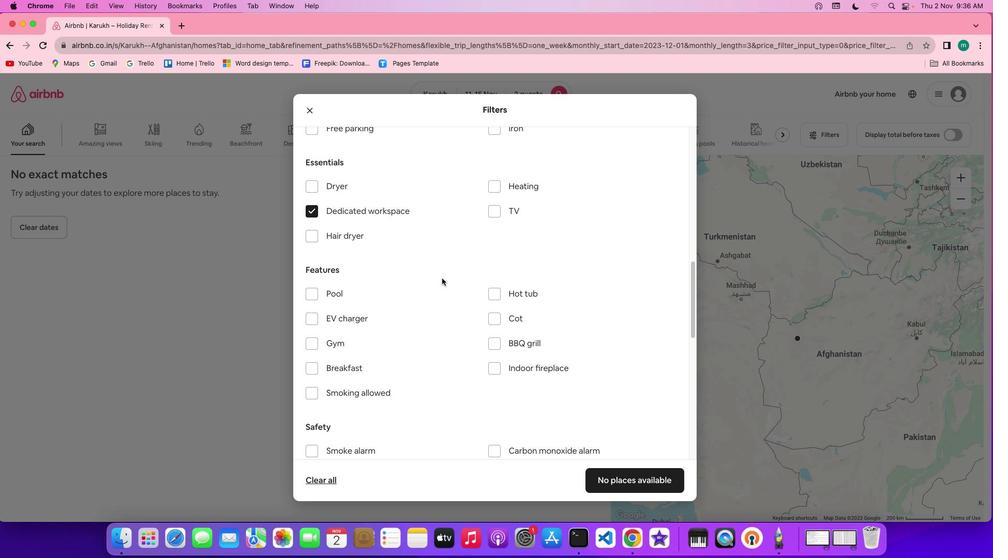 
Action: Mouse moved to (347, 366)
Screenshot: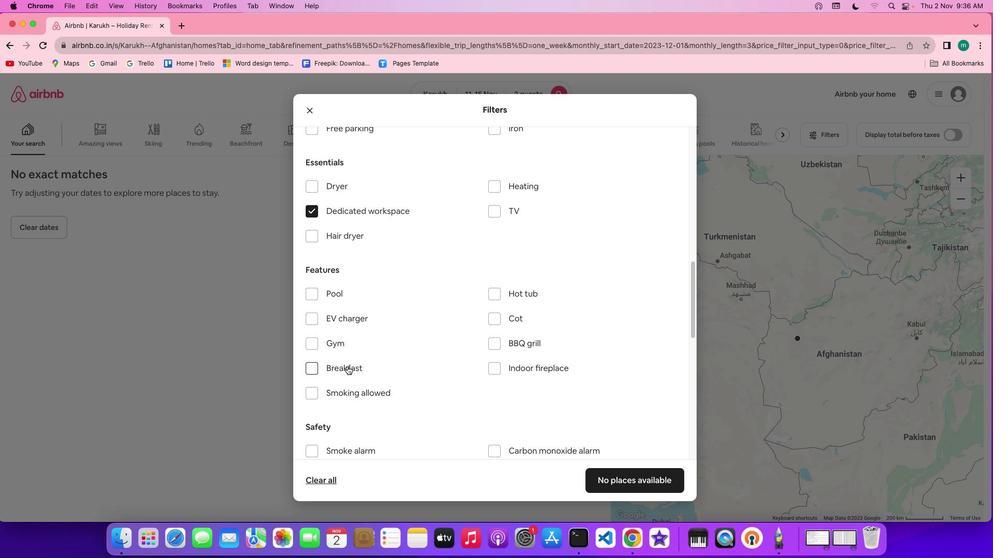
Action: Mouse pressed left at (347, 366)
Screenshot: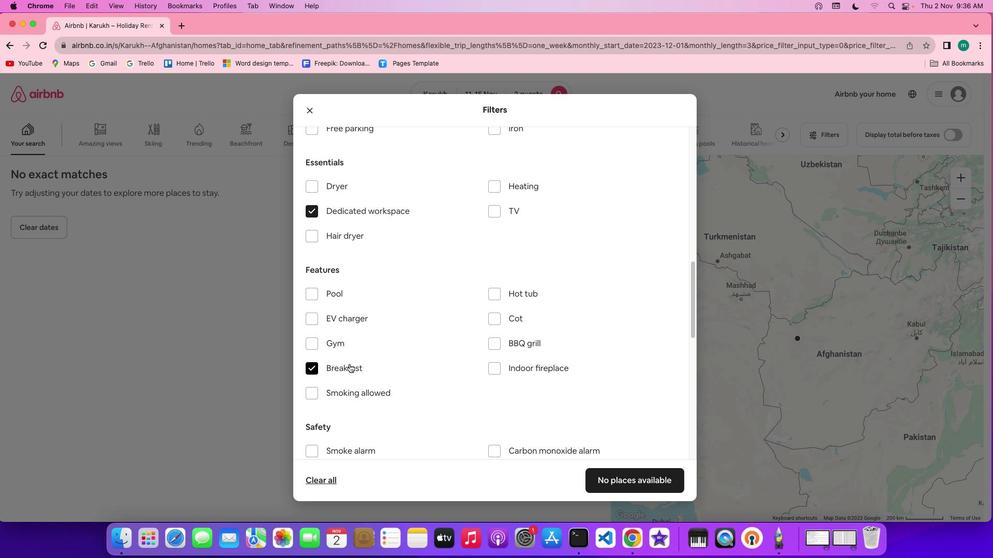
Action: Mouse moved to (490, 377)
Screenshot: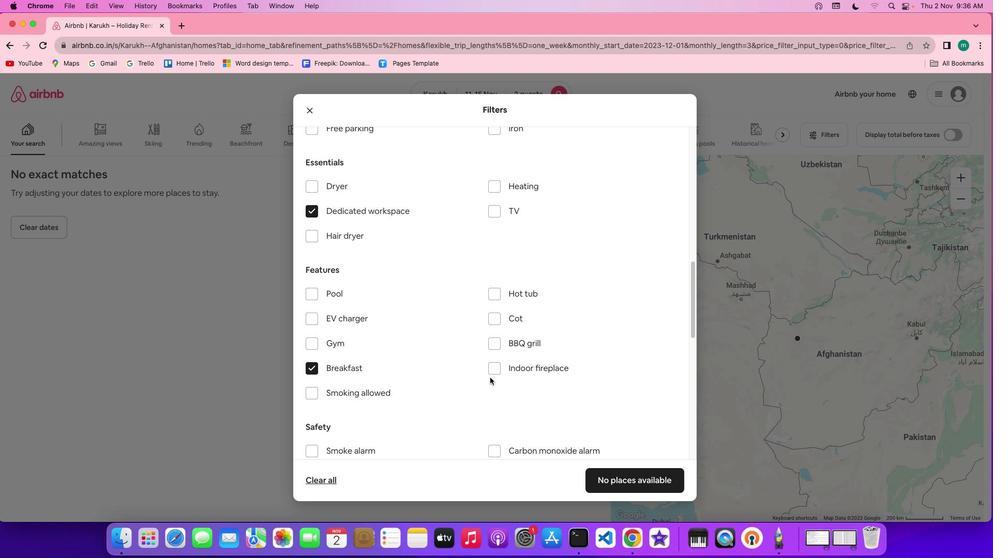 
Action: Mouse scrolled (490, 377) with delta (0, 0)
Screenshot: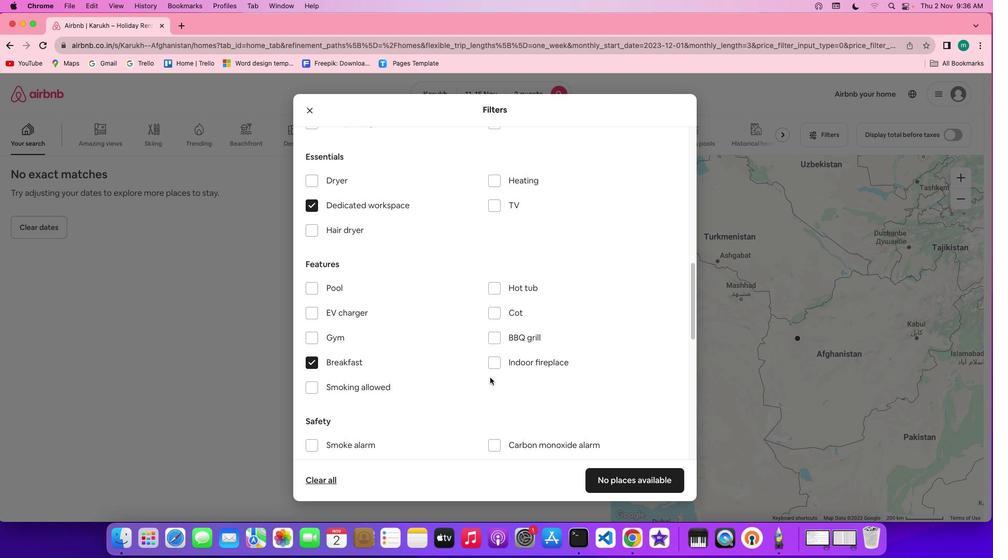 
Action: Mouse scrolled (490, 377) with delta (0, 0)
Screenshot: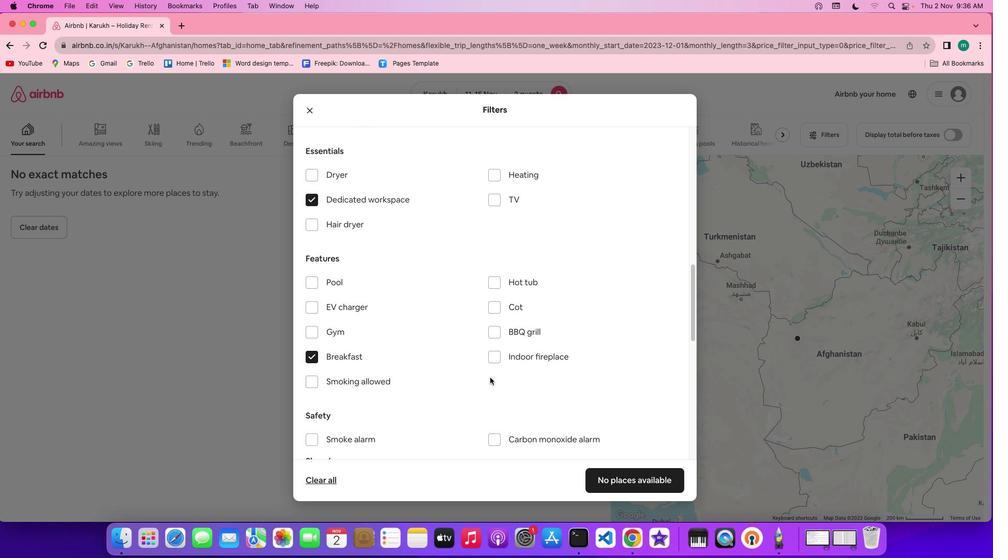 
Action: Mouse scrolled (490, 377) with delta (0, 0)
Screenshot: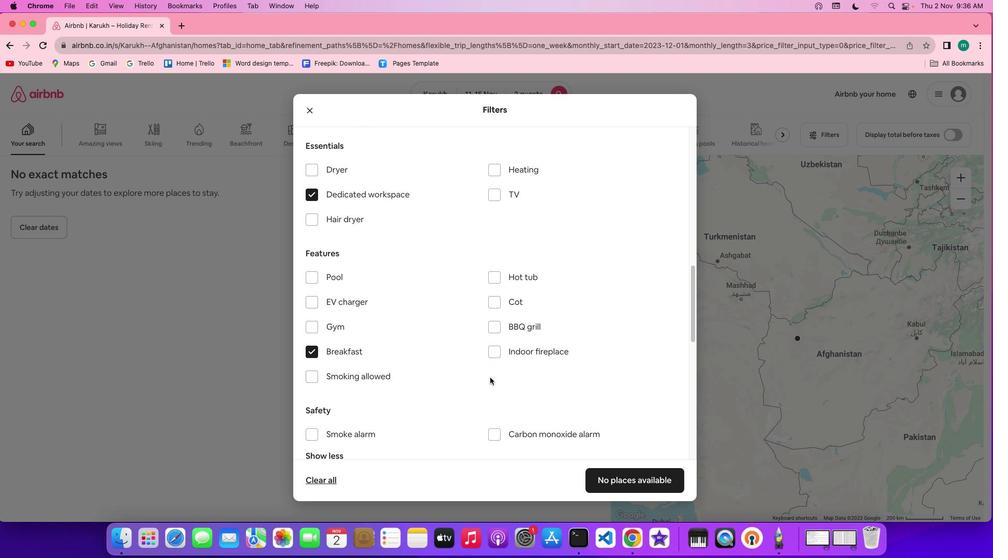 
Action: Mouse scrolled (490, 377) with delta (0, 0)
Screenshot: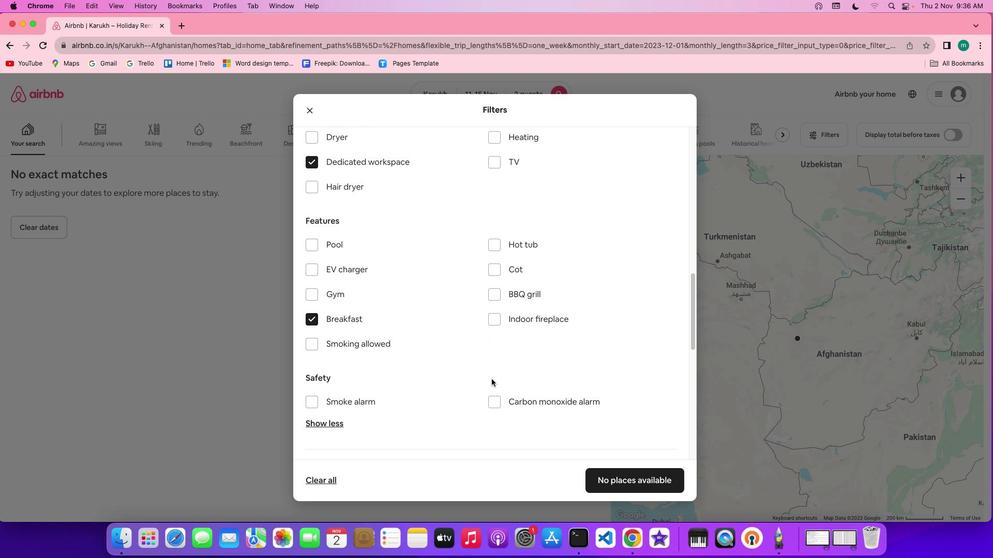 
Action: Mouse moved to (490, 377)
Screenshot: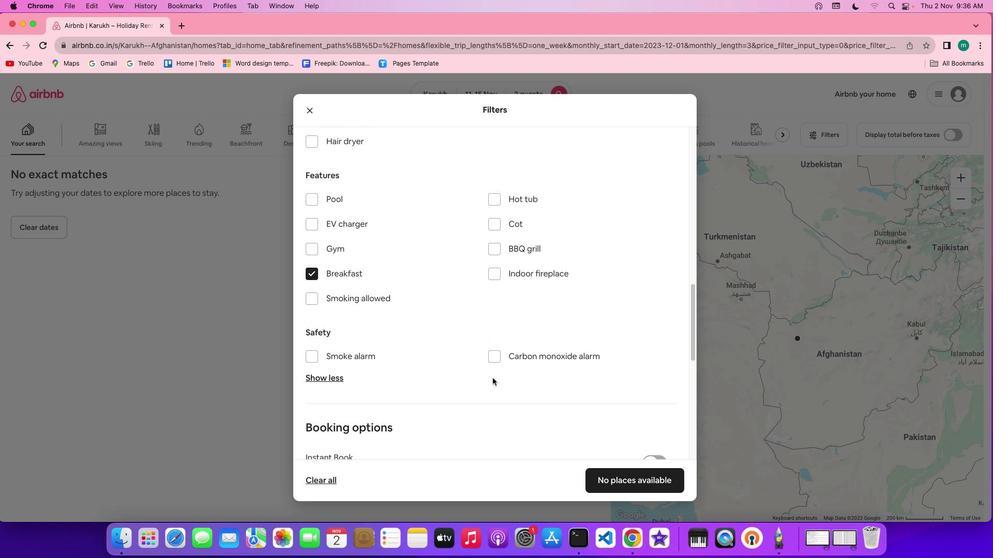
Action: Mouse scrolled (490, 377) with delta (0, 0)
Screenshot: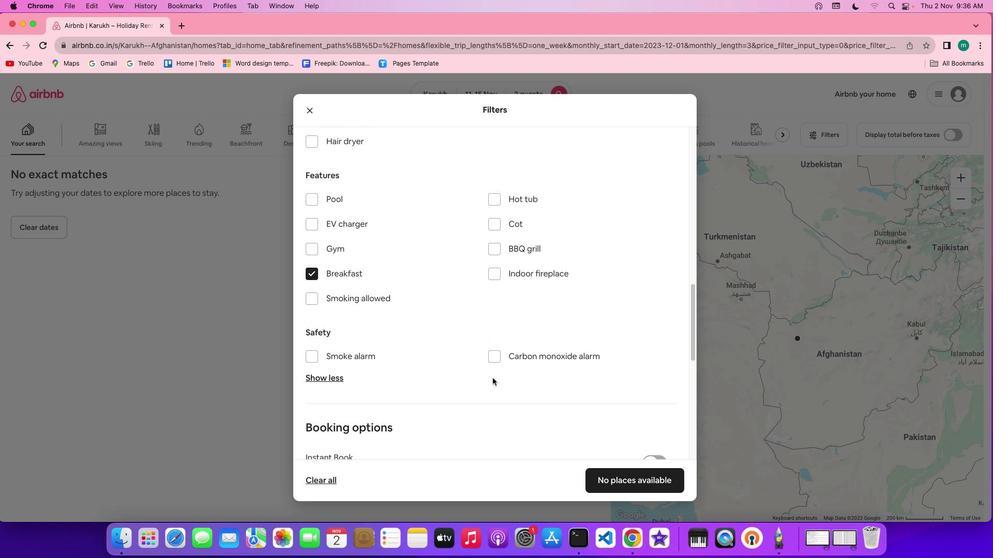 
Action: Mouse moved to (491, 378)
Screenshot: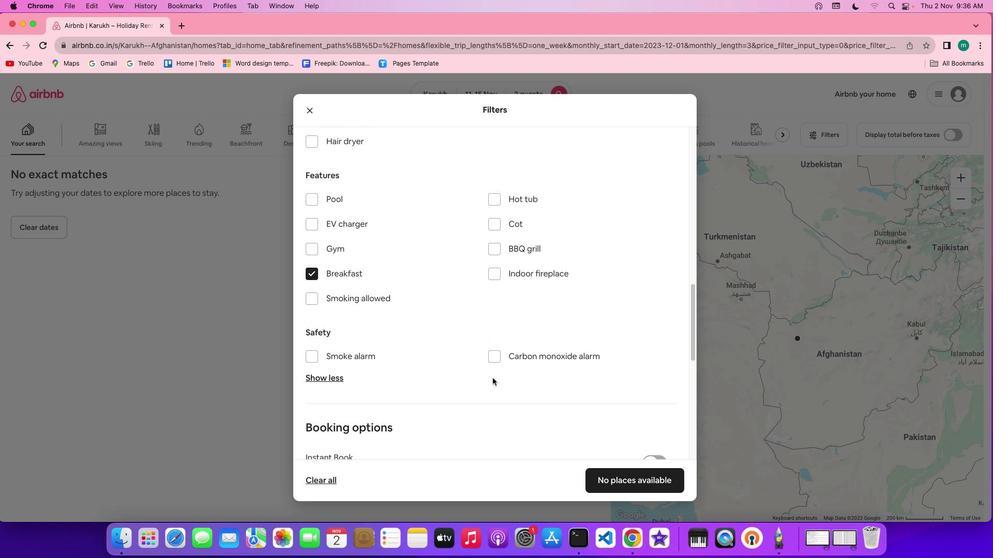 
Action: Mouse scrolled (491, 378) with delta (0, -1)
Screenshot: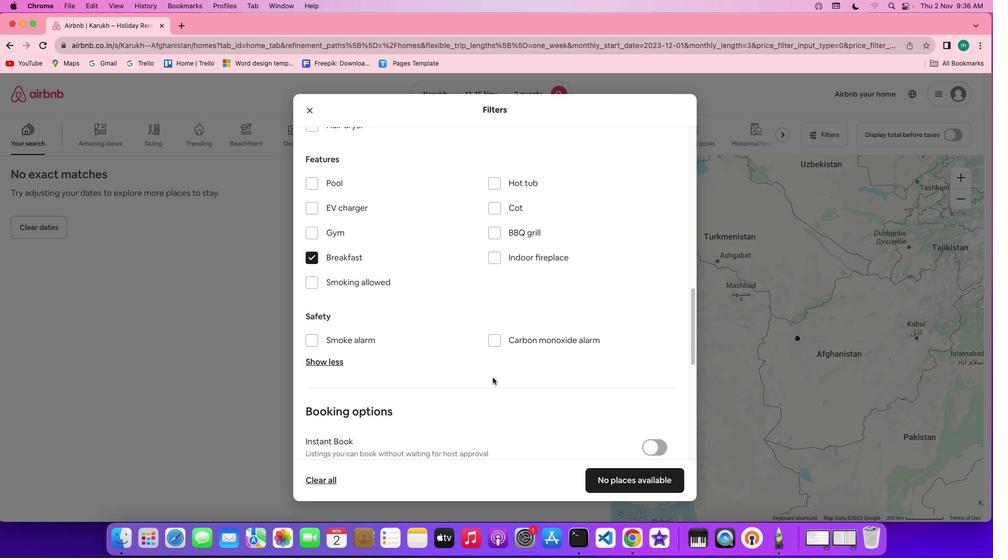 
Action: Mouse moved to (491, 379)
Screenshot: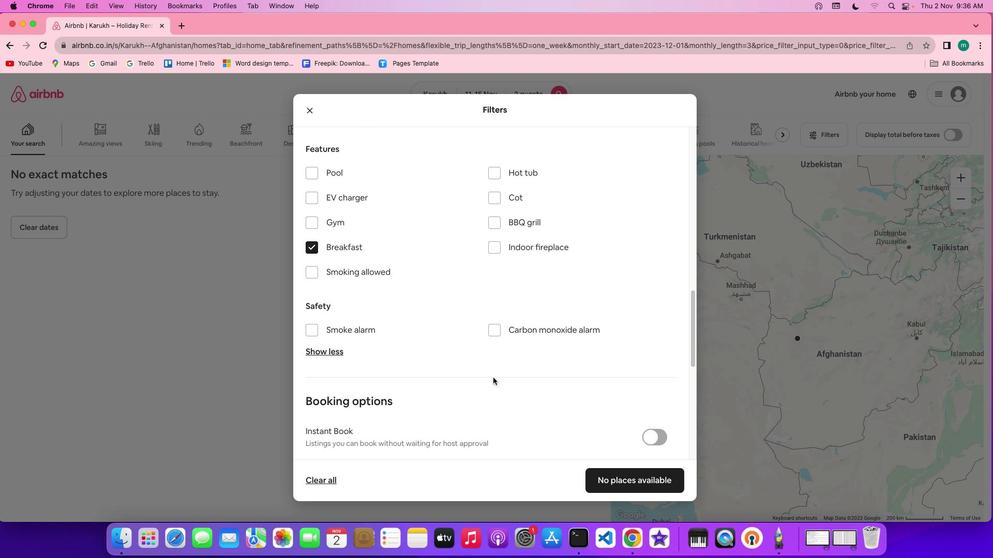 
Action: Mouse scrolled (491, 379) with delta (0, -1)
Screenshot: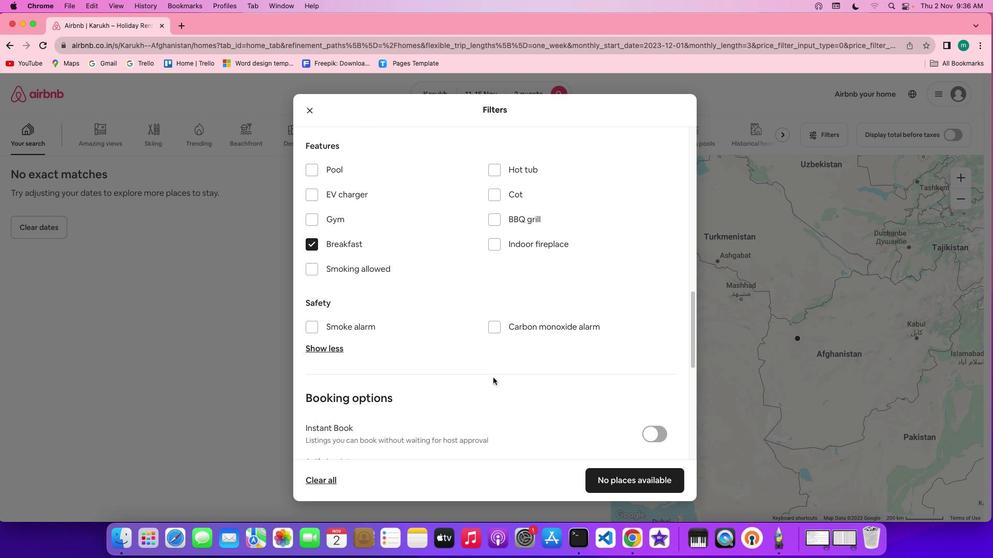 
Action: Mouse moved to (492, 377)
Screenshot: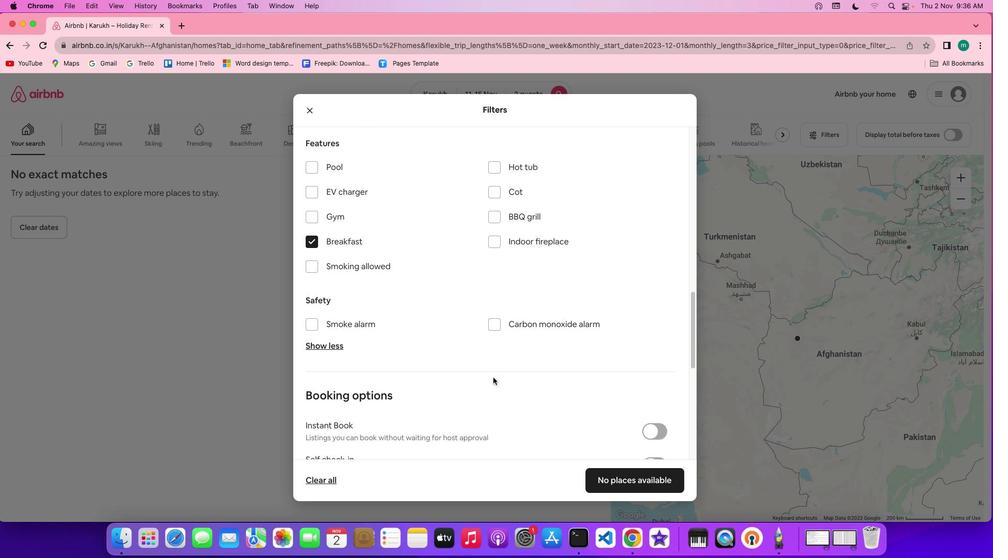 
Action: Mouse scrolled (492, 377) with delta (0, 0)
Screenshot: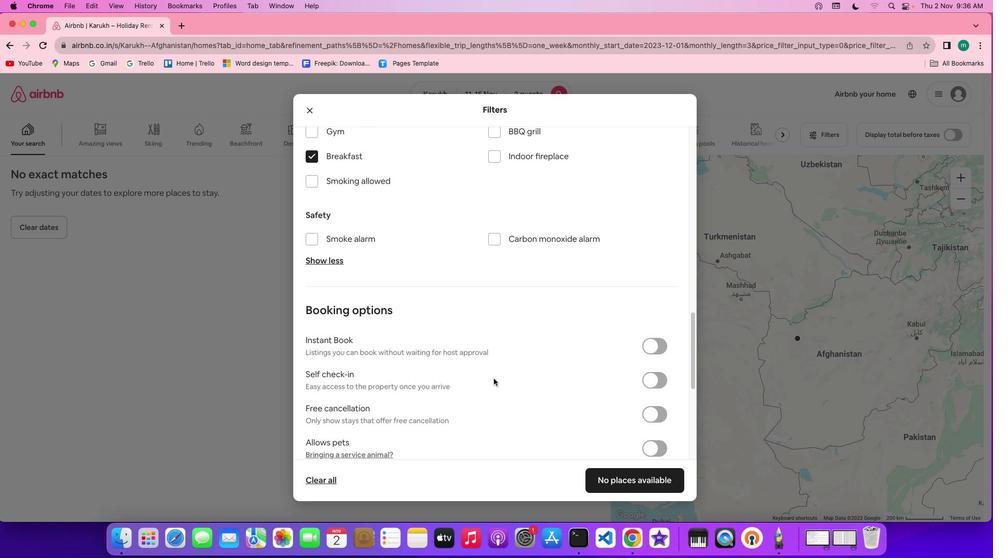 
Action: Mouse scrolled (492, 377) with delta (0, 0)
Screenshot: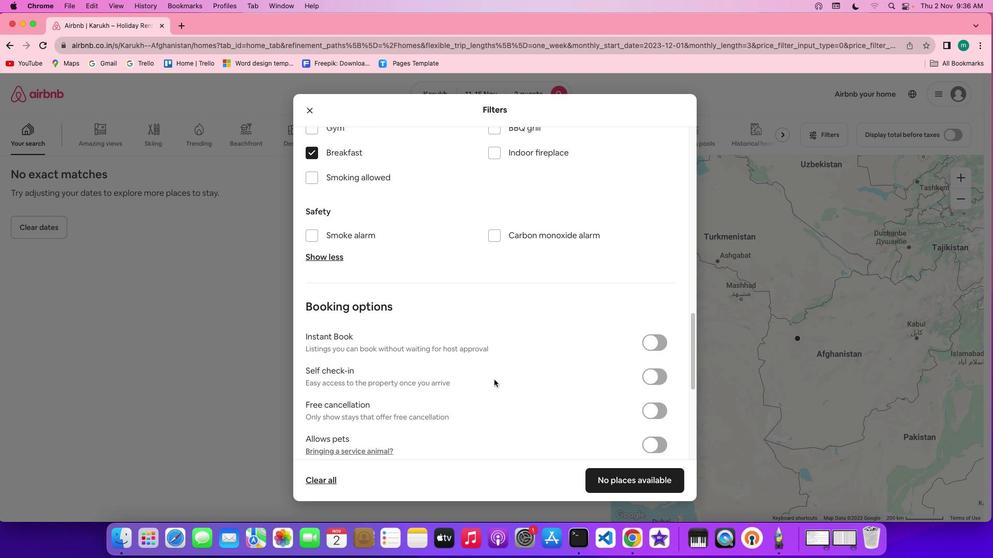 
Action: Mouse scrolled (492, 377) with delta (0, -1)
Screenshot: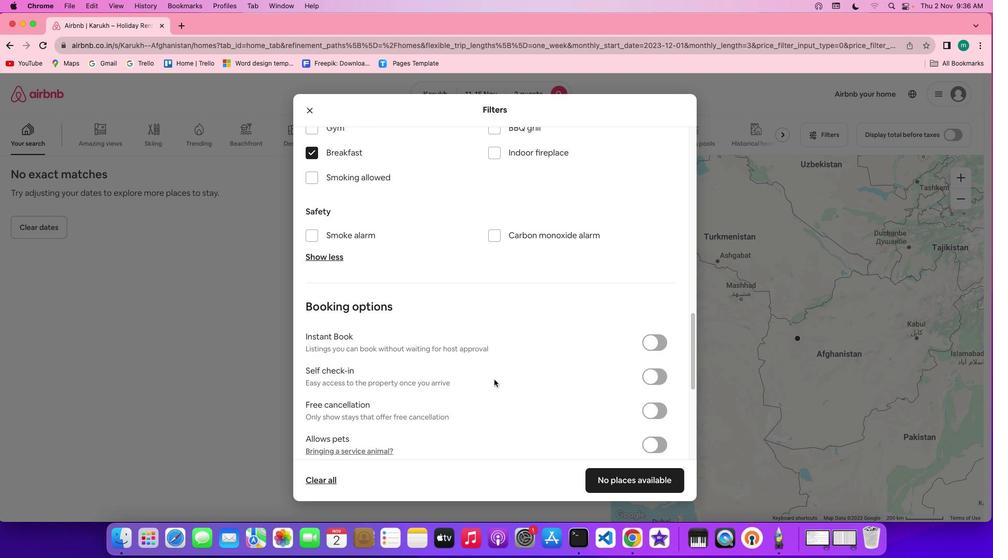 
Action: Mouse moved to (517, 391)
Screenshot: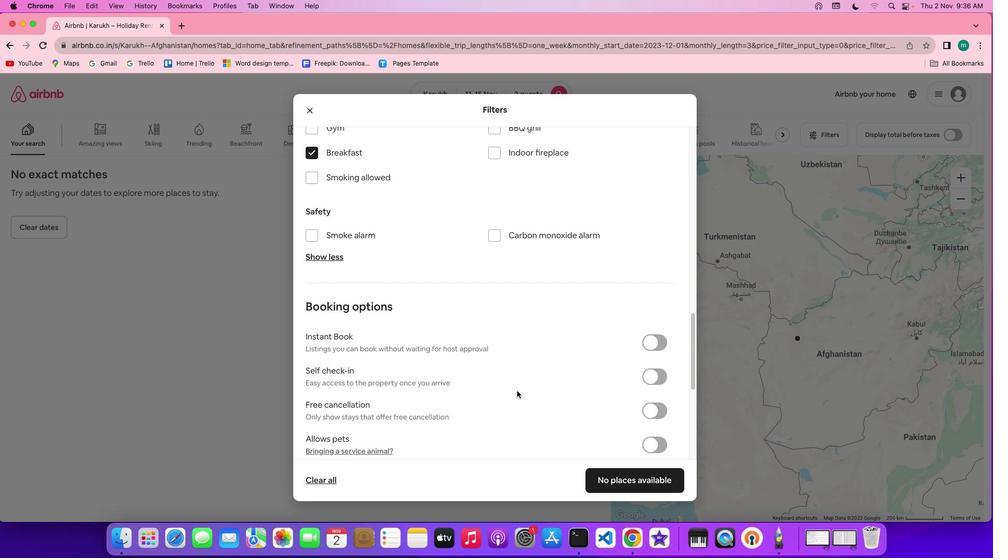 
Action: Mouse scrolled (517, 391) with delta (0, 0)
Screenshot: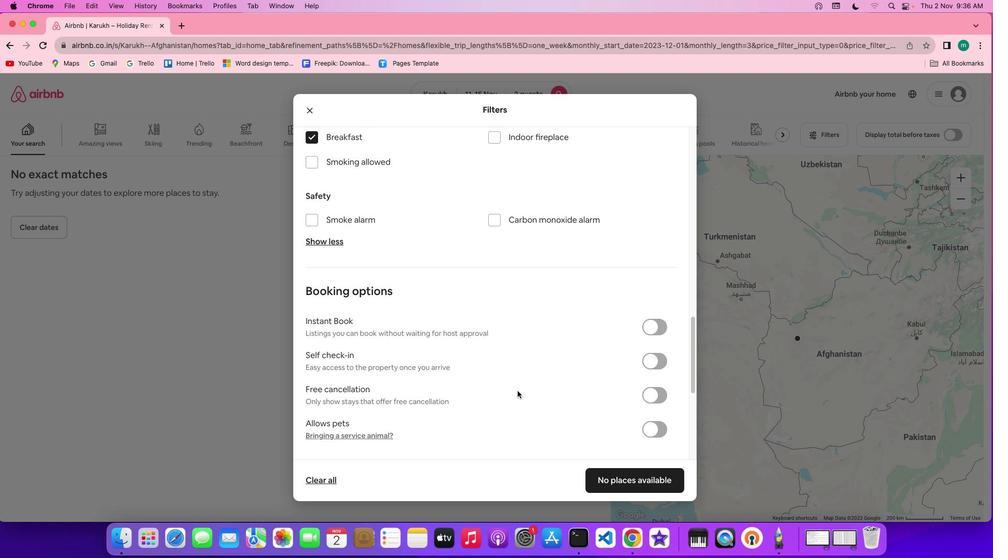 
Action: Mouse scrolled (517, 391) with delta (0, 0)
Screenshot: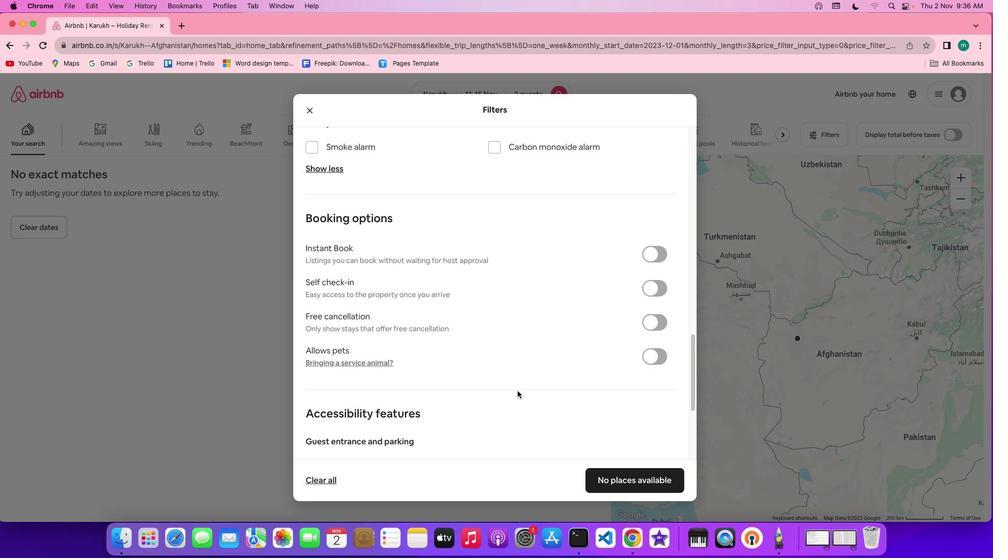 
Action: Mouse scrolled (517, 391) with delta (0, 0)
Screenshot: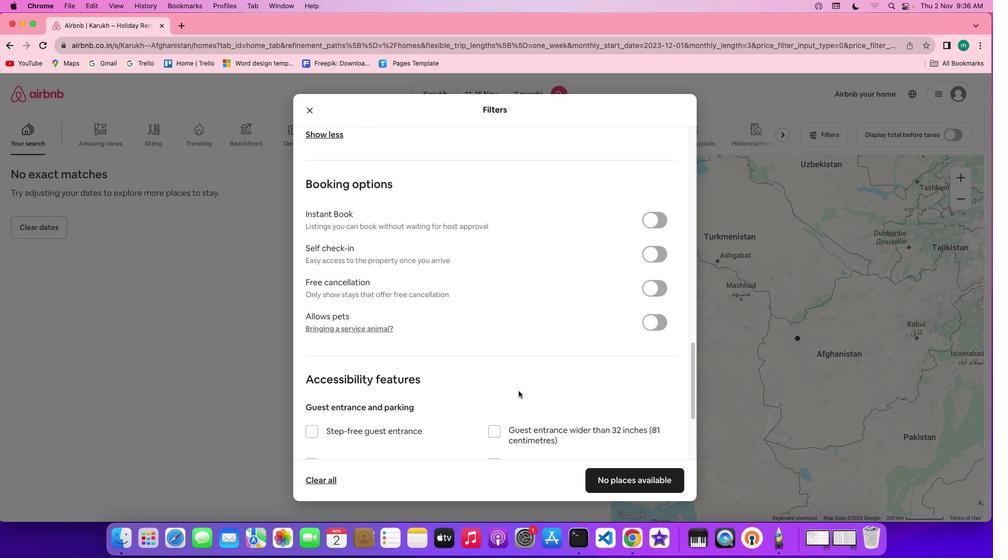 
Action: Mouse moved to (517, 391)
Screenshot: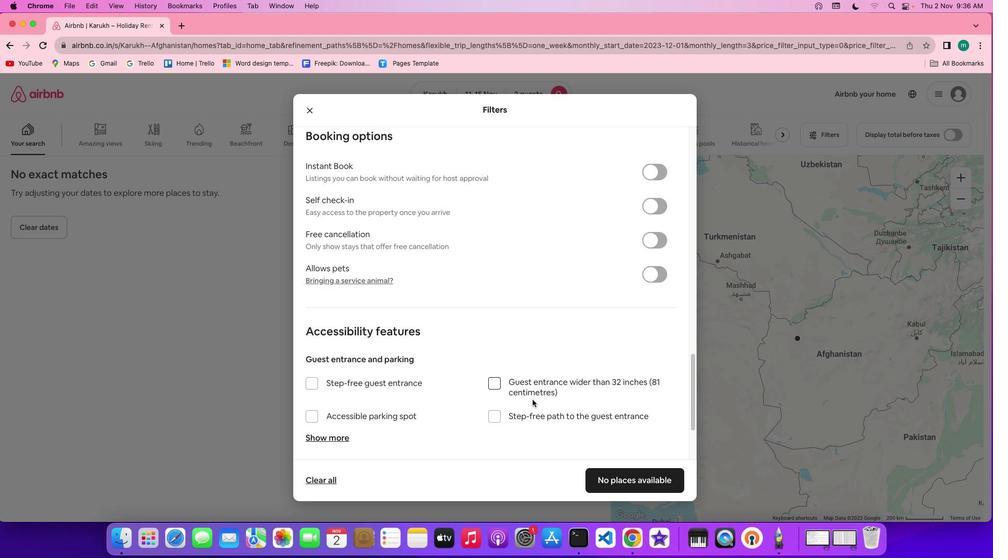
Action: Mouse scrolled (517, 391) with delta (0, -1)
Screenshot: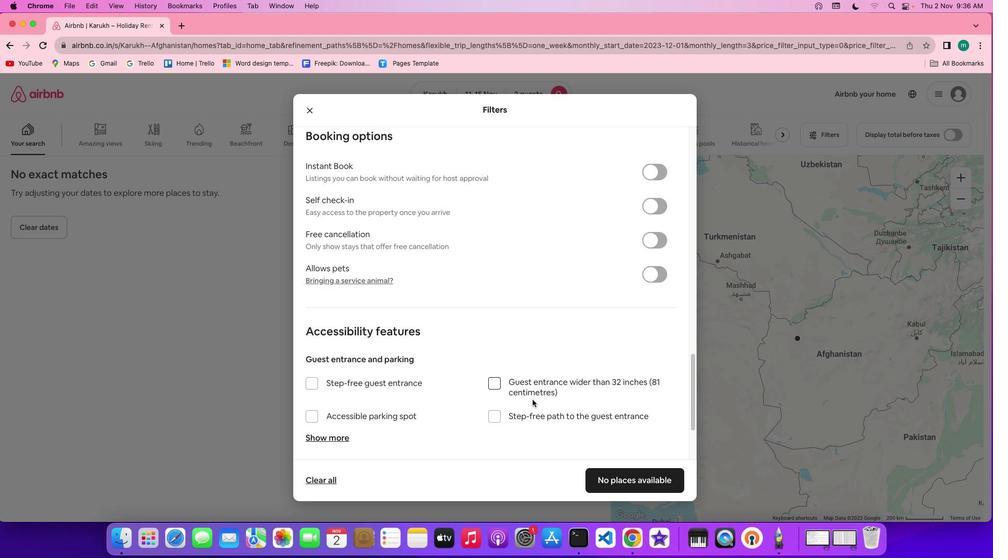 
Action: Mouse scrolled (517, 391) with delta (0, -1)
Screenshot: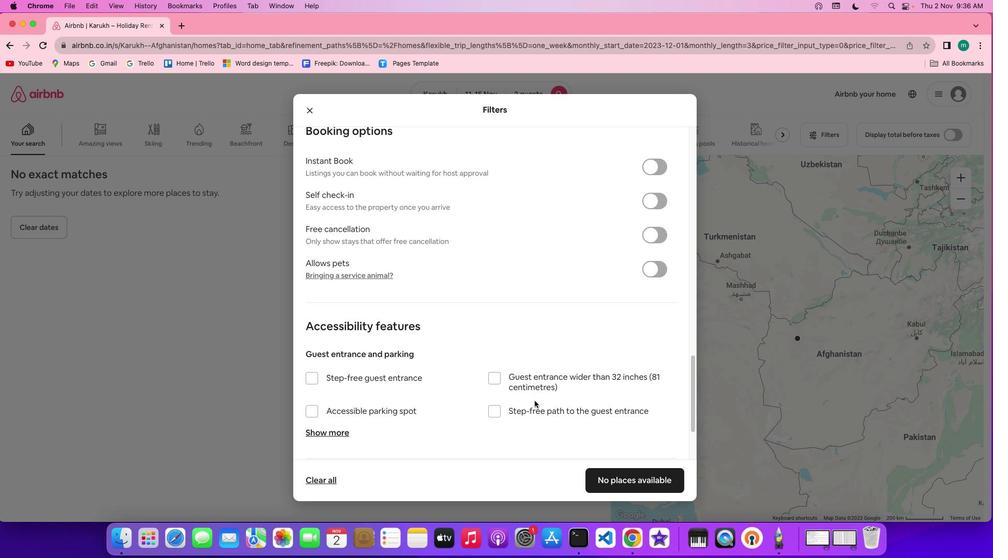 
Action: Mouse moved to (534, 400)
Screenshot: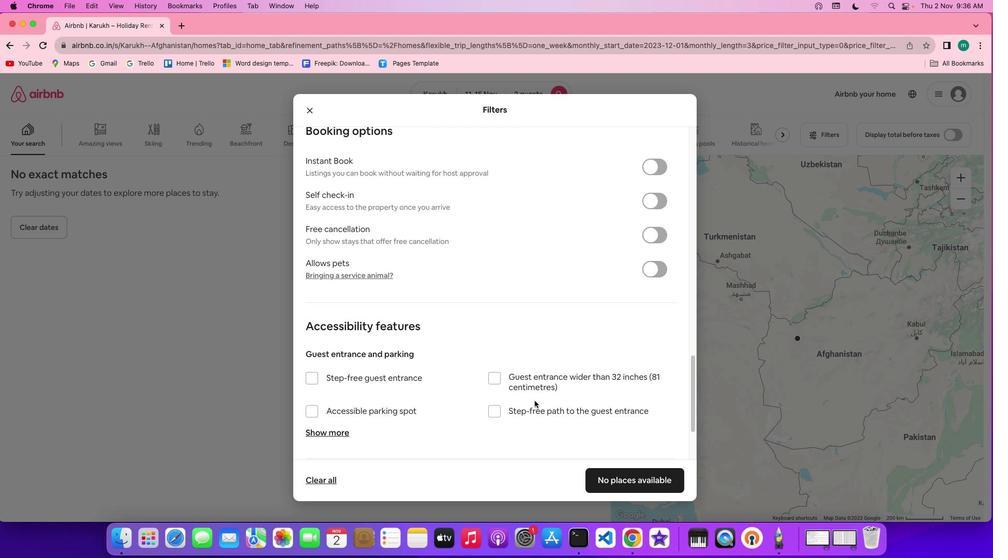 
Action: Mouse scrolled (534, 400) with delta (0, 0)
Screenshot: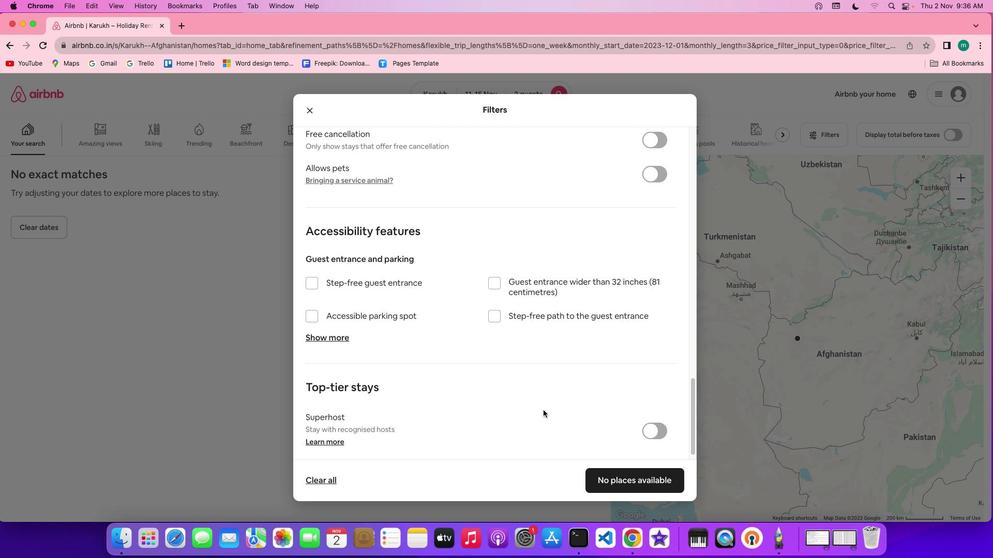 
Action: Mouse scrolled (534, 400) with delta (0, 0)
Screenshot: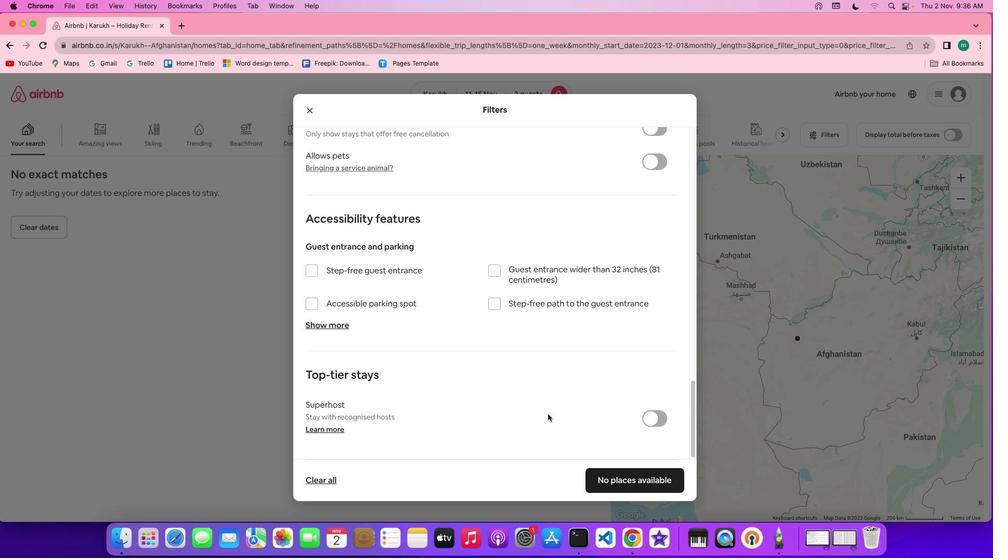 
Action: Mouse scrolled (534, 400) with delta (0, -1)
Screenshot: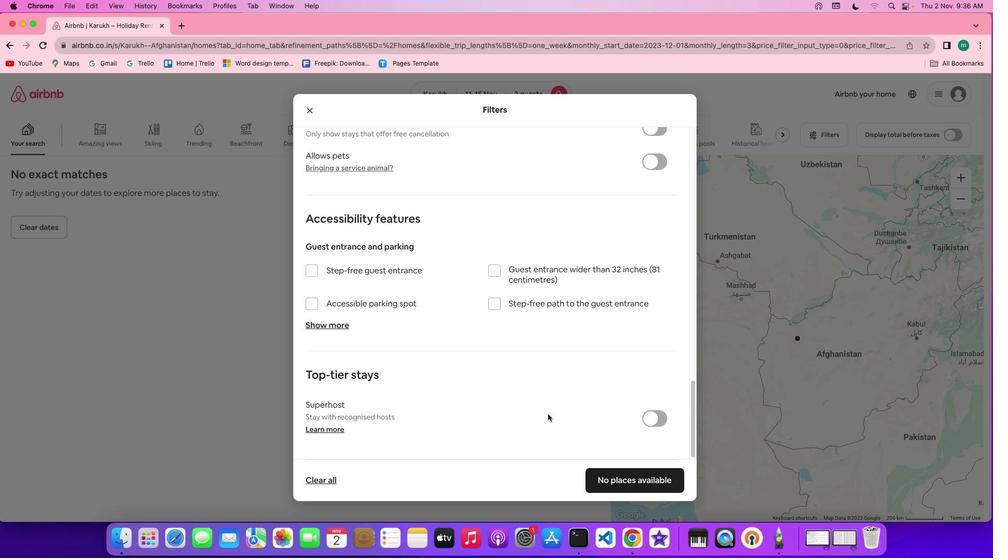 
Action: Mouse scrolled (534, 400) with delta (0, -2)
Screenshot: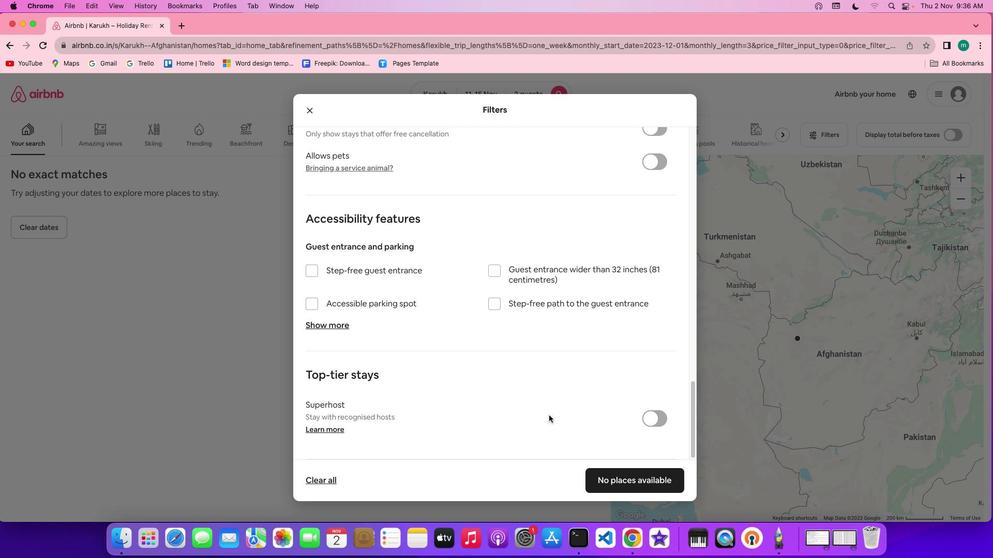 
Action: Mouse moved to (548, 415)
Screenshot: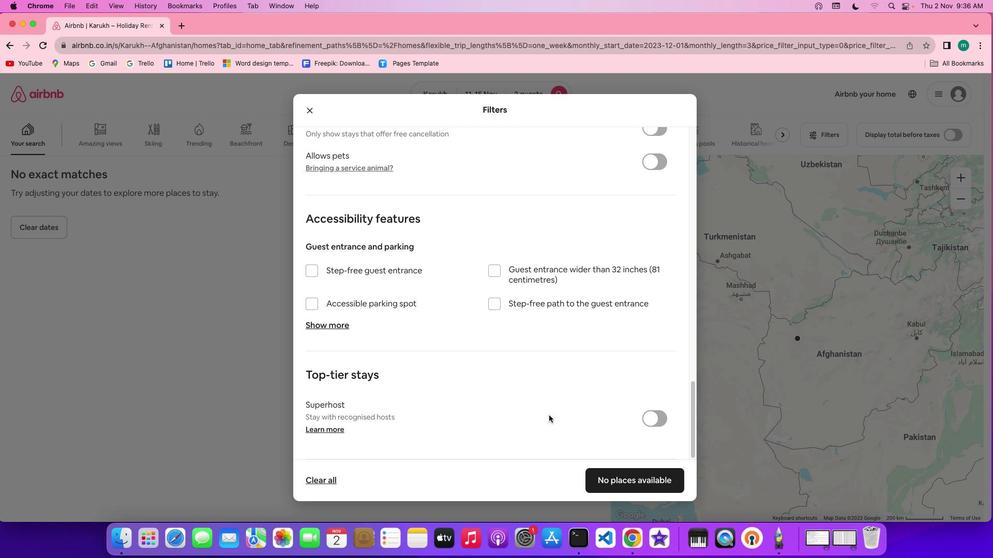
Action: Mouse scrolled (548, 415) with delta (0, 0)
Screenshot: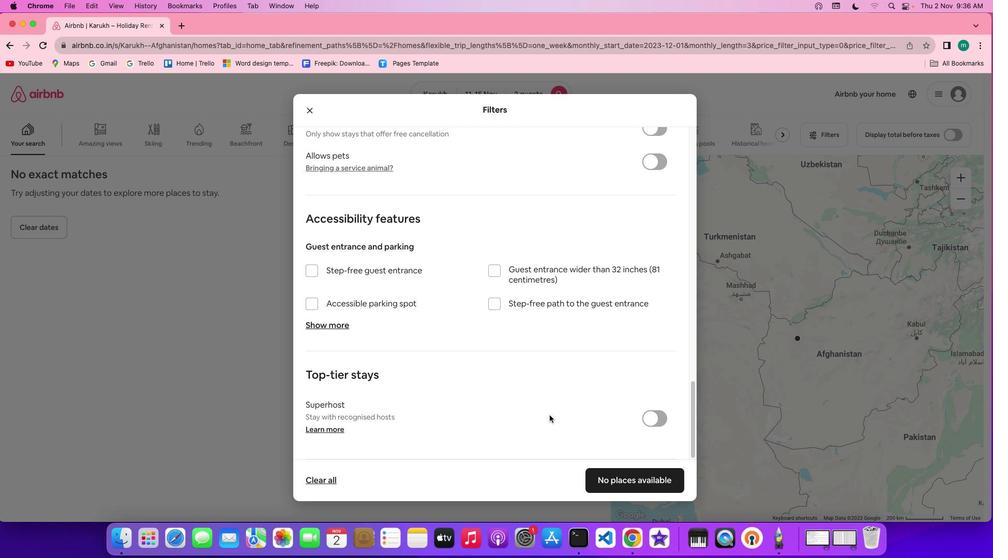 
Action: Mouse scrolled (548, 415) with delta (0, 0)
Screenshot: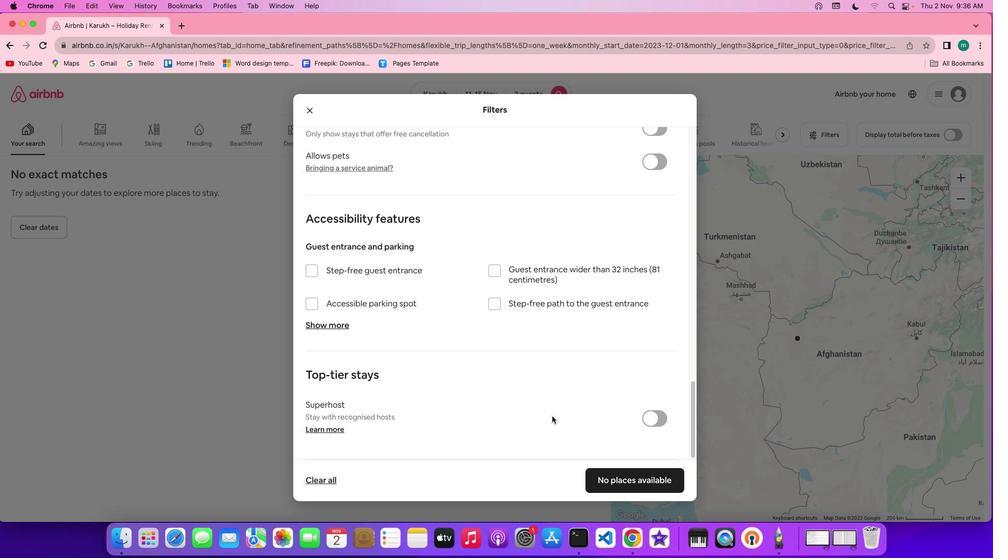 
Action: Mouse scrolled (548, 415) with delta (0, -1)
Screenshot: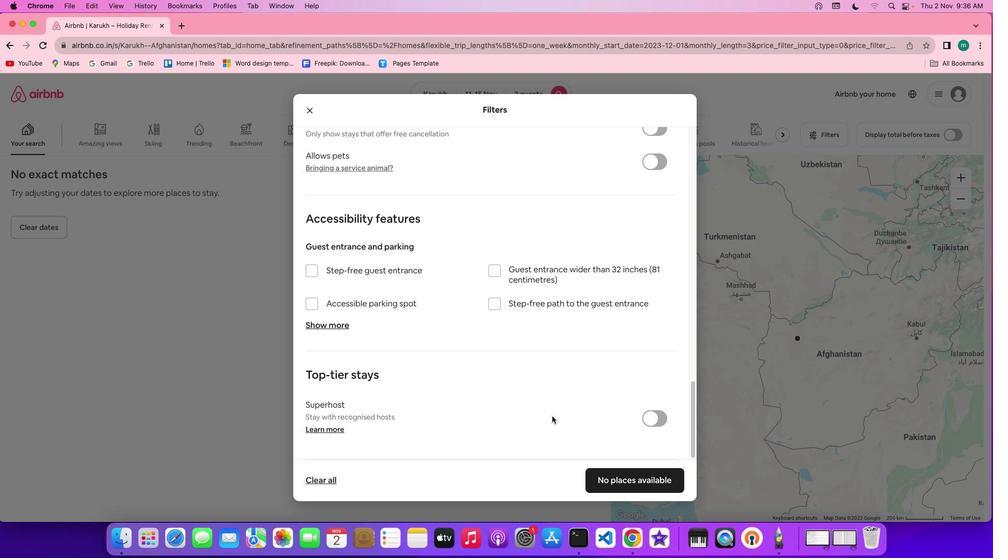 
Action: Mouse scrolled (548, 415) with delta (0, -2)
Screenshot: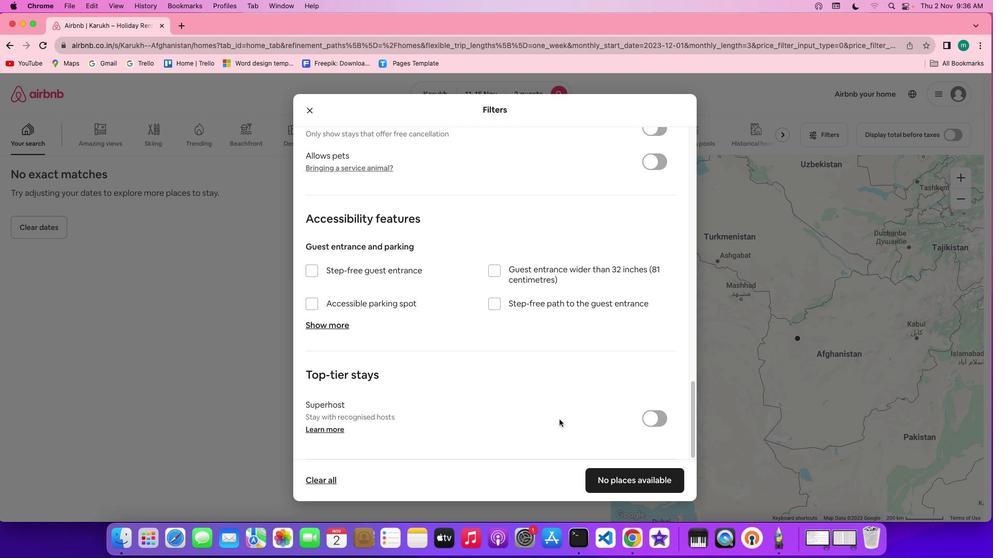 
Action: Mouse scrolled (548, 415) with delta (0, -3)
Screenshot: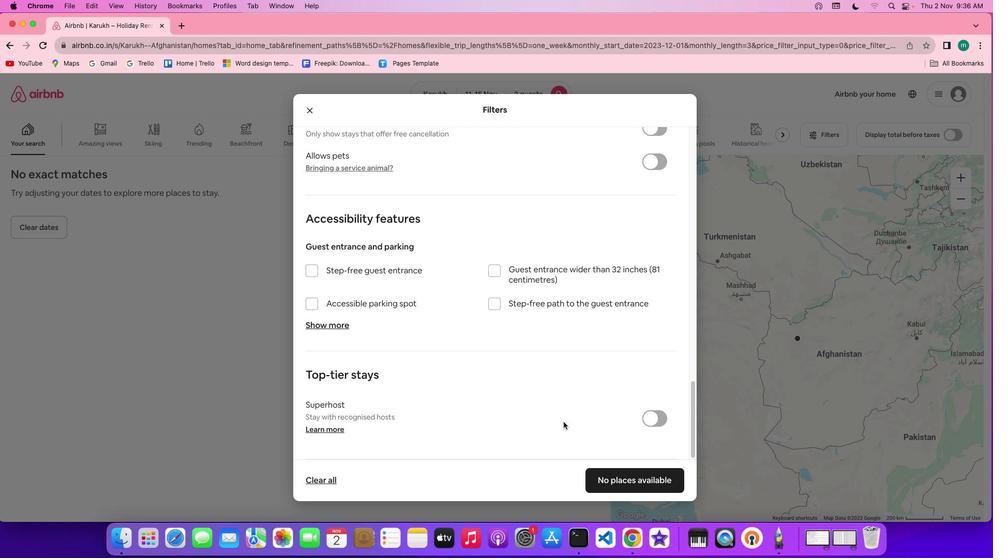 
Action: Mouse moved to (624, 471)
Screenshot: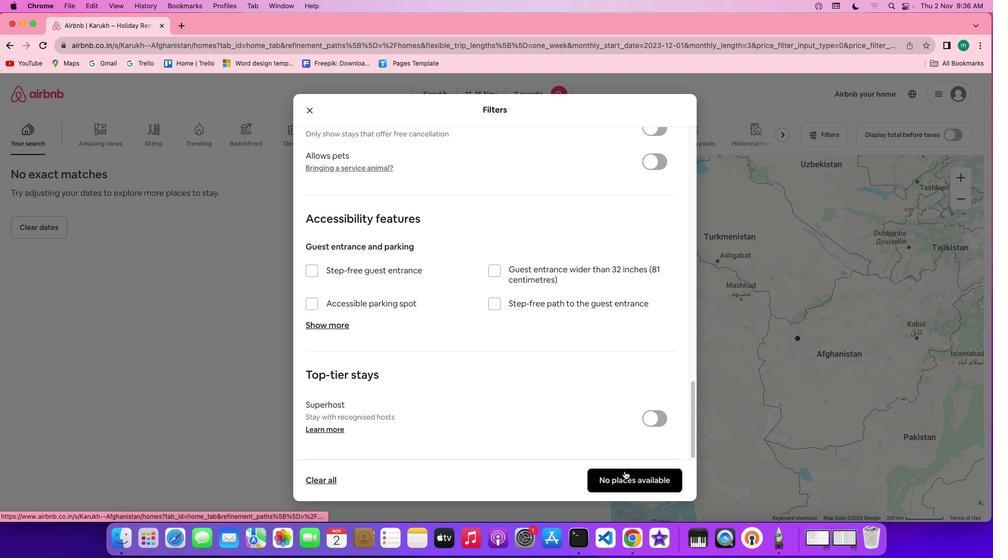
Action: Mouse pressed left at (624, 471)
Screenshot: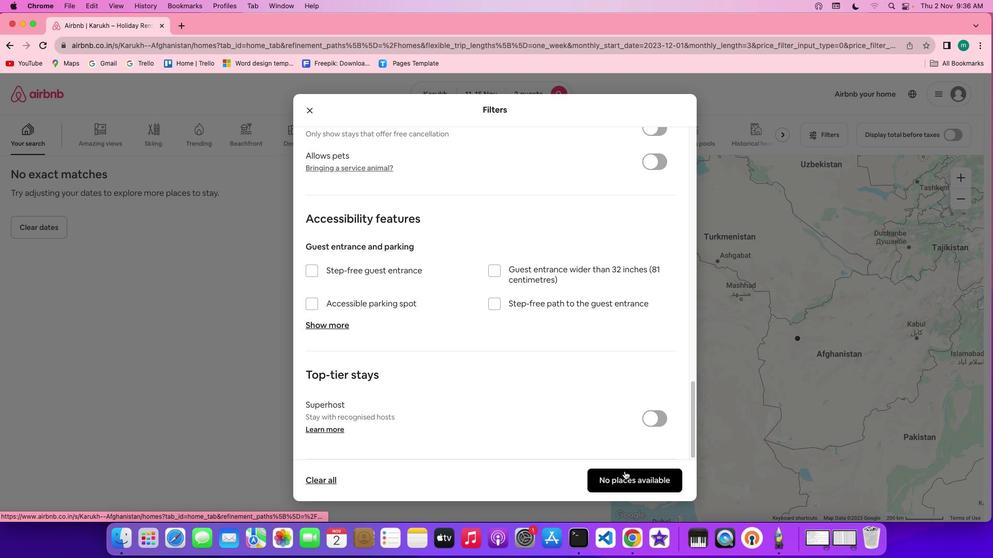 
Action: Mouse moved to (392, 392)
Screenshot: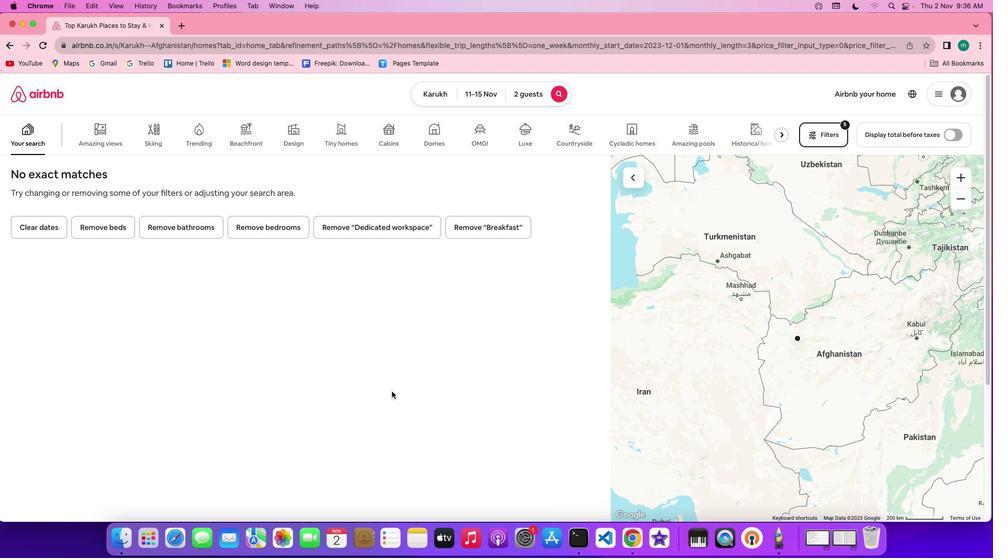 
